 Task: Find a hotel in Moa, Cuba for 2 adults from July 1 to July 8, with 1 bedroom, 1 bed, 1 bathroom, and a price range of ₹7395 to ₹20000.
Action: Mouse moved to (461, 98)
Screenshot: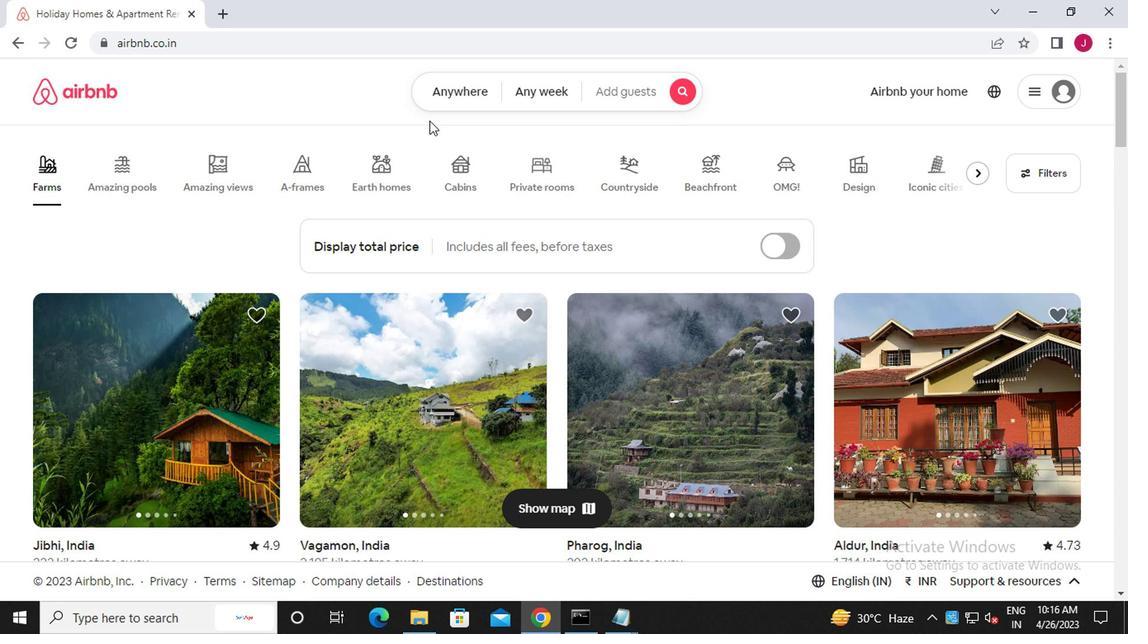 
Action: Mouse pressed left at (461, 98)
Screenshot: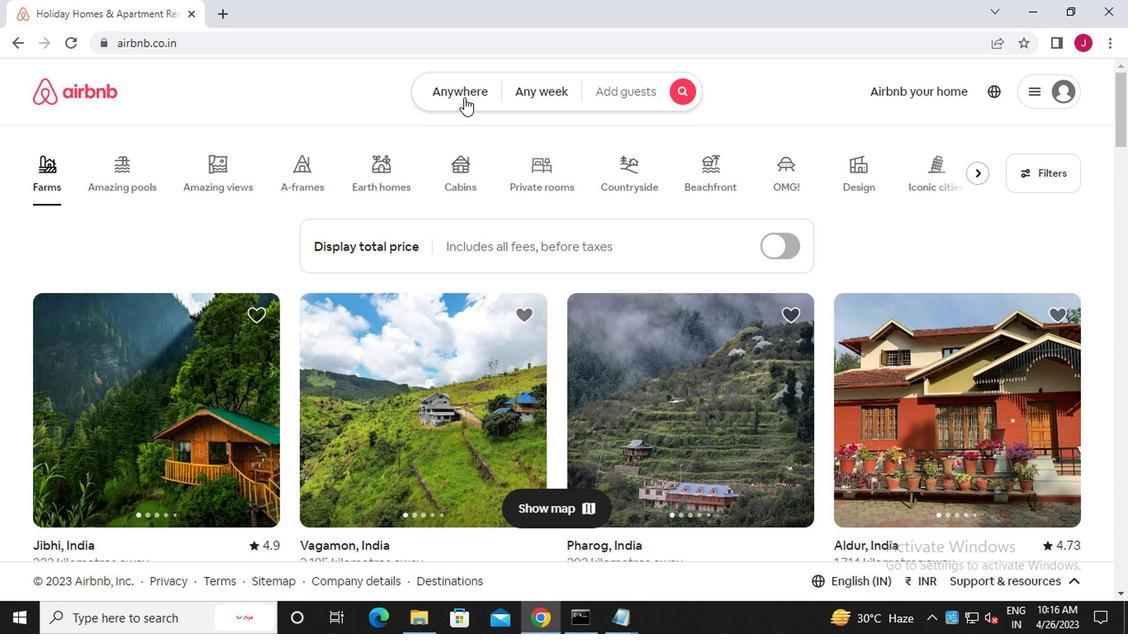 
Action: Mouse moved to (316, 154)
Screenshot: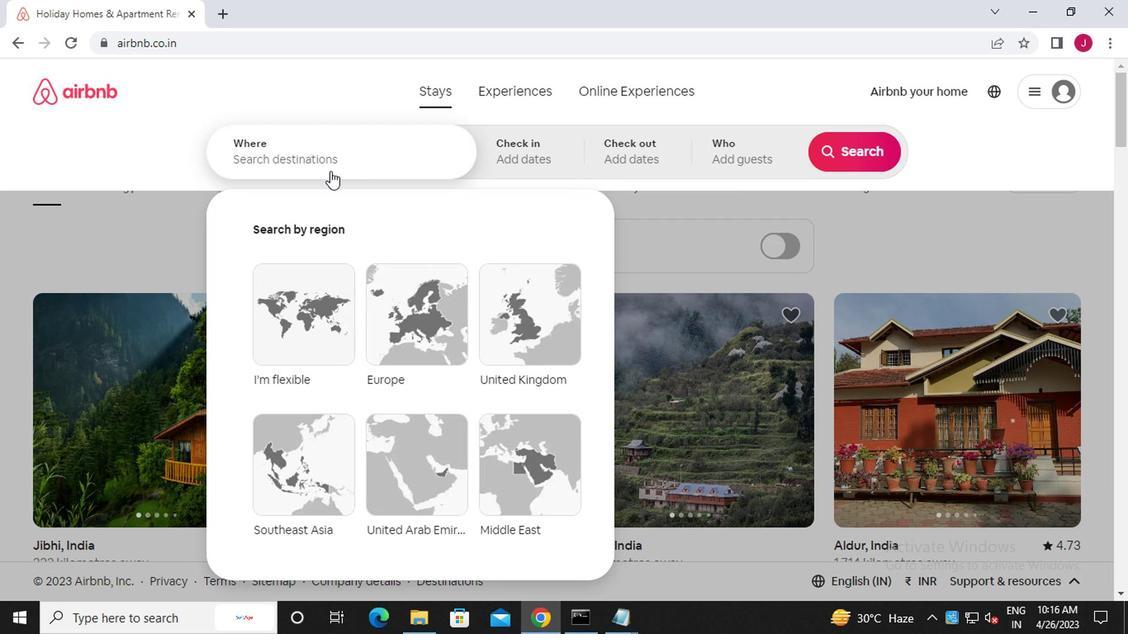 
Action: Mouse pressed left at (316, 154)
Screenshot: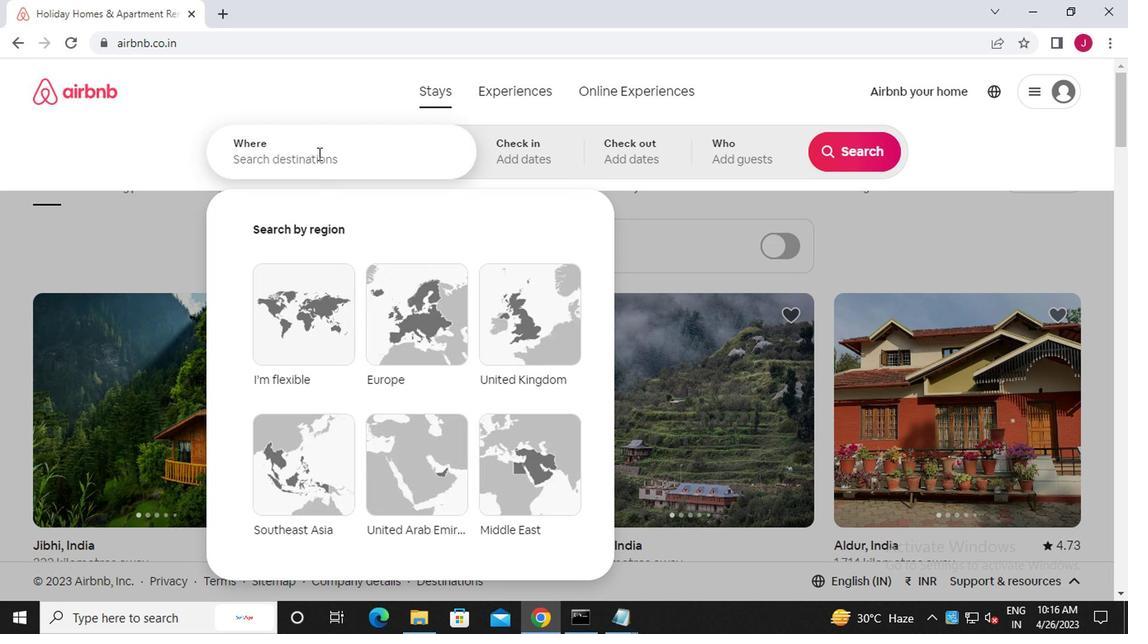 
Action: Key pressed m<Key.caps_lock>oa,<Key.caps_lock>c<Key.caps_lock>uba
Screenshot: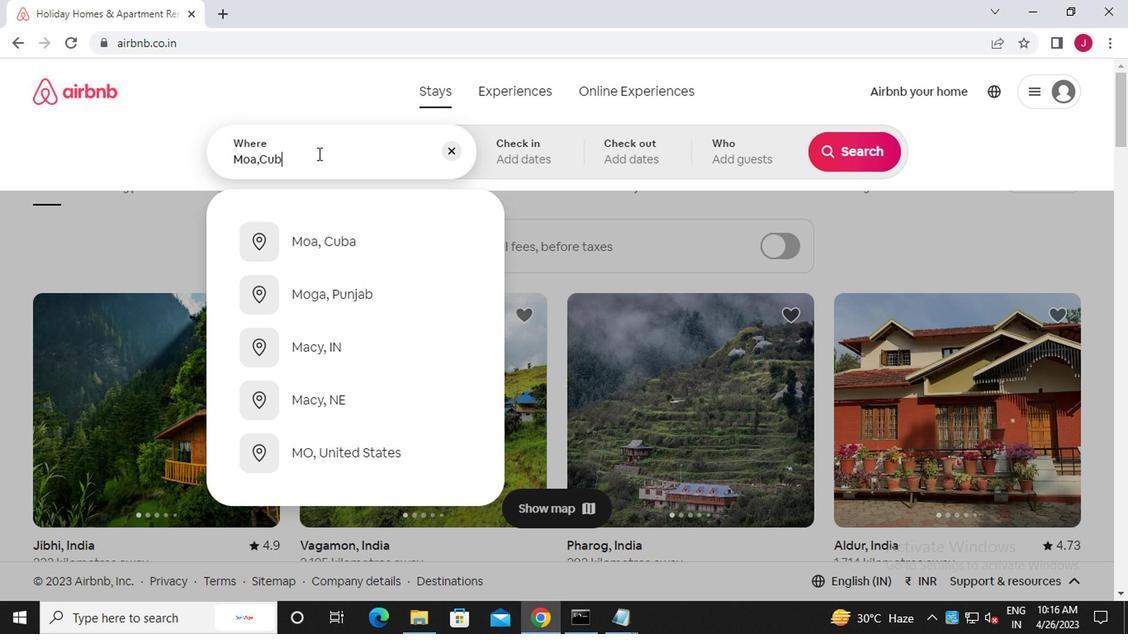 
Action: Mouse moved to (372, 237)
Screenshot: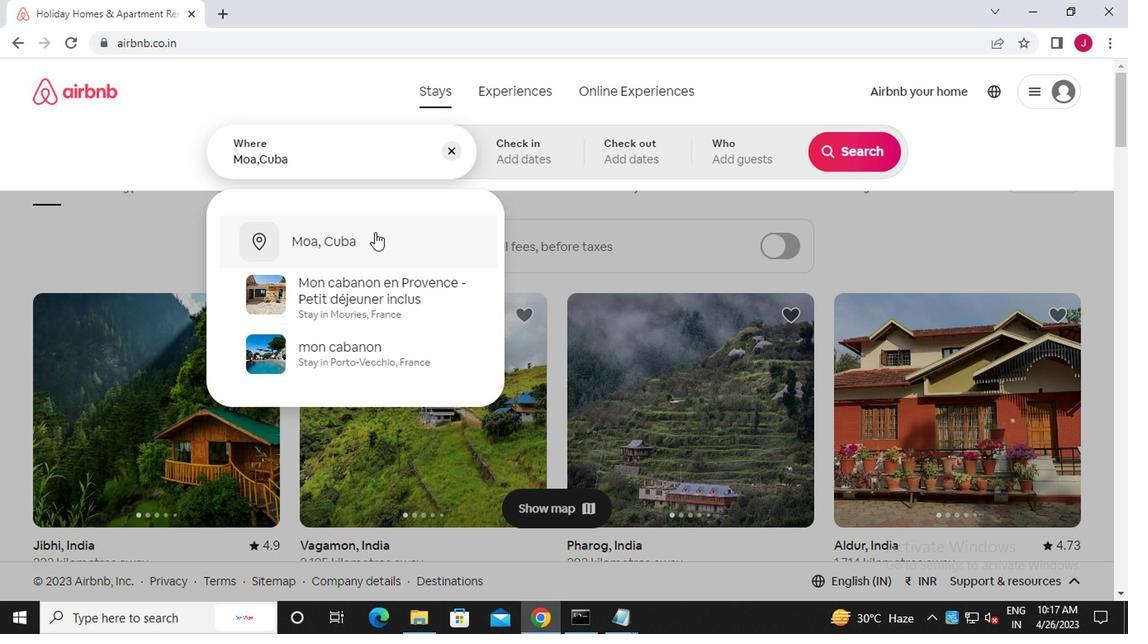 
Action: Mouse pressed left at (372, 237)
Screenshot: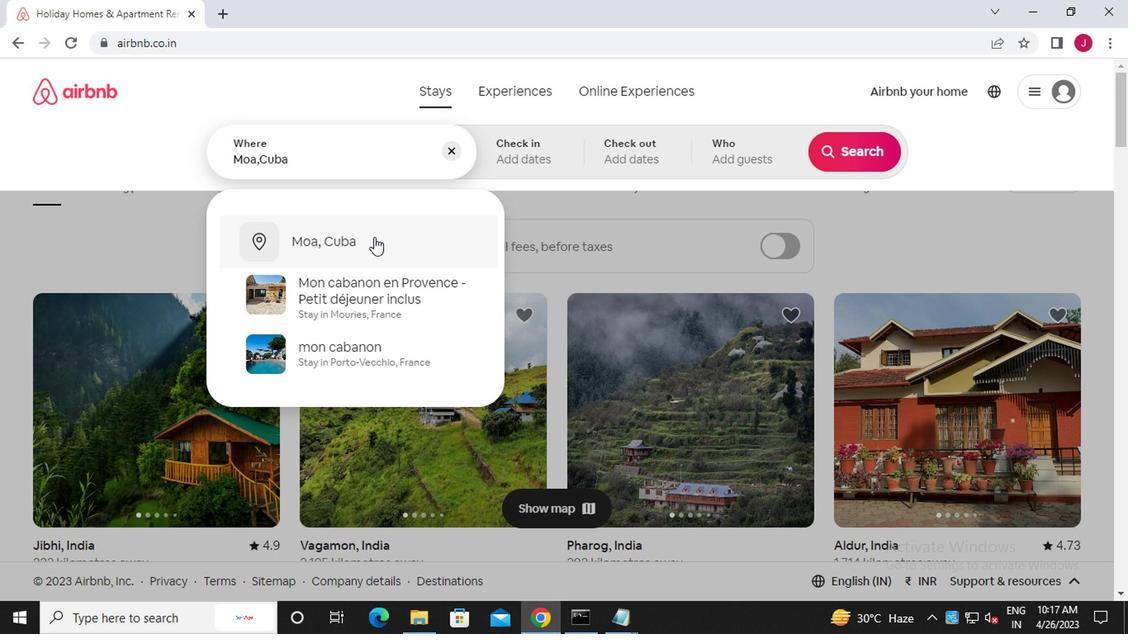 
Action: Mouse moved to (843, 286)
Screenshot: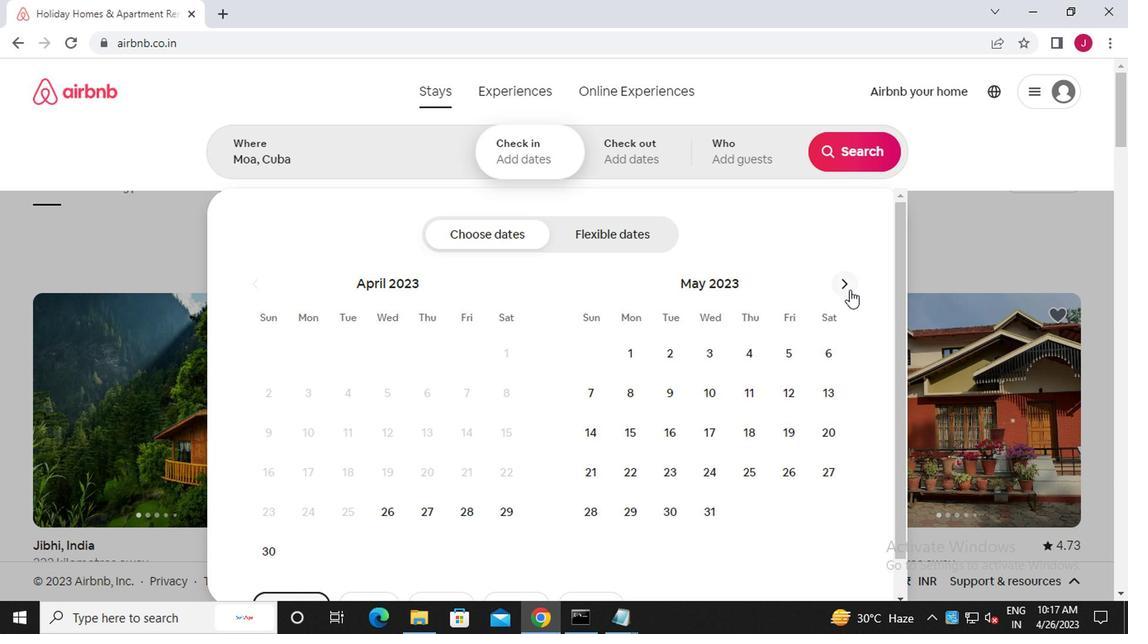 
Action: Mouse pressed left at (843, 286)
Screenshot: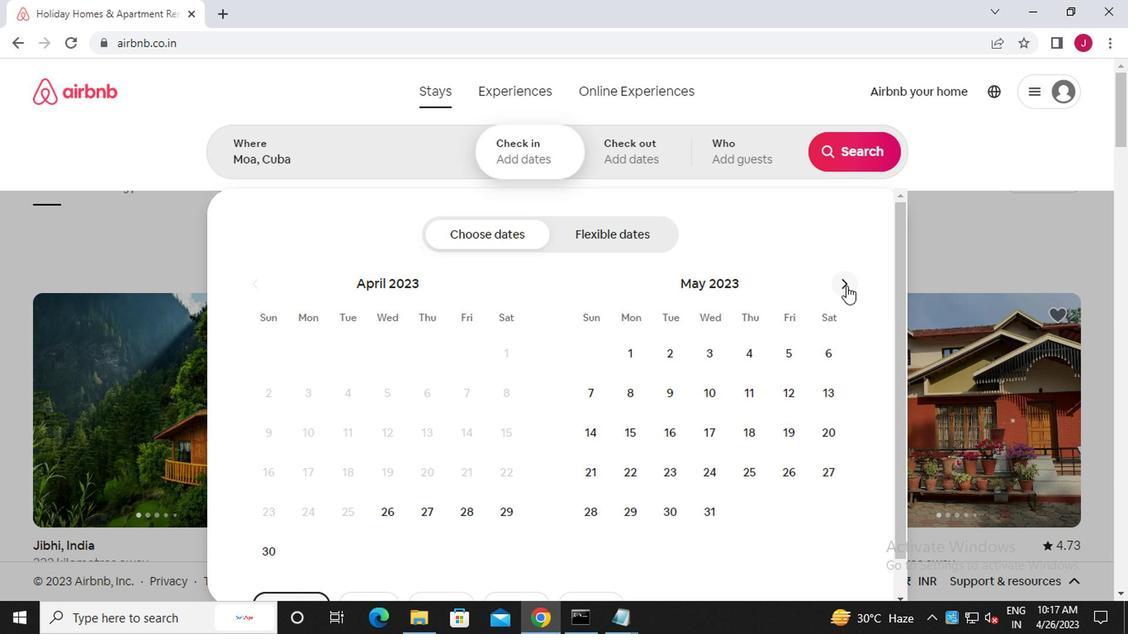
Action: Mouse pressed left at (843, 286)
Screenshot: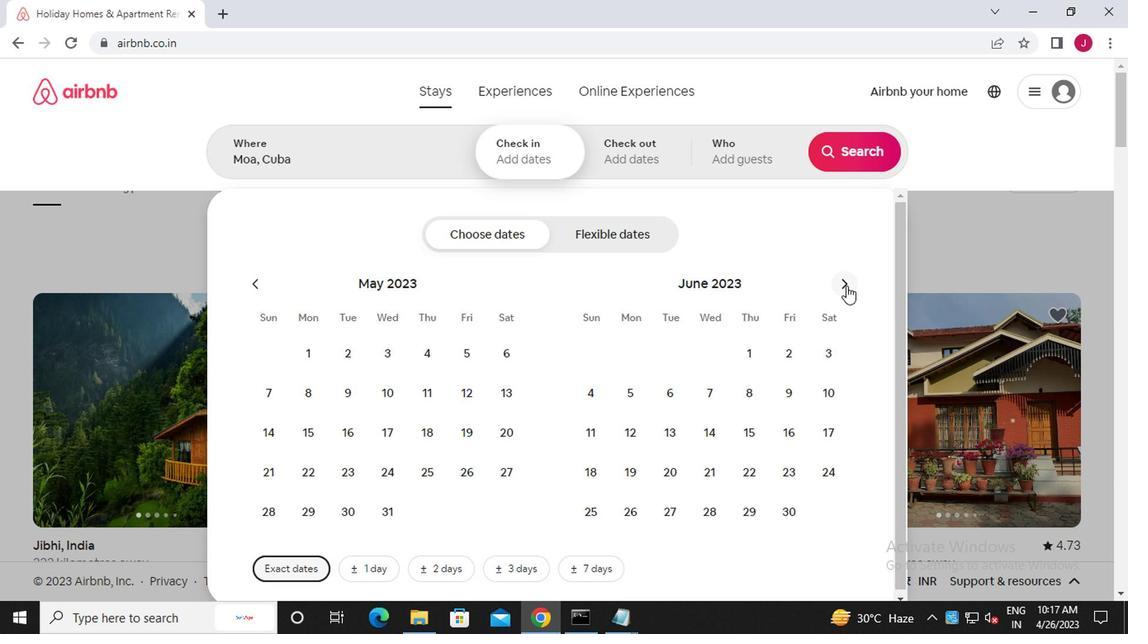 
Action: Mouse moved to (826, 357)
Screenshot: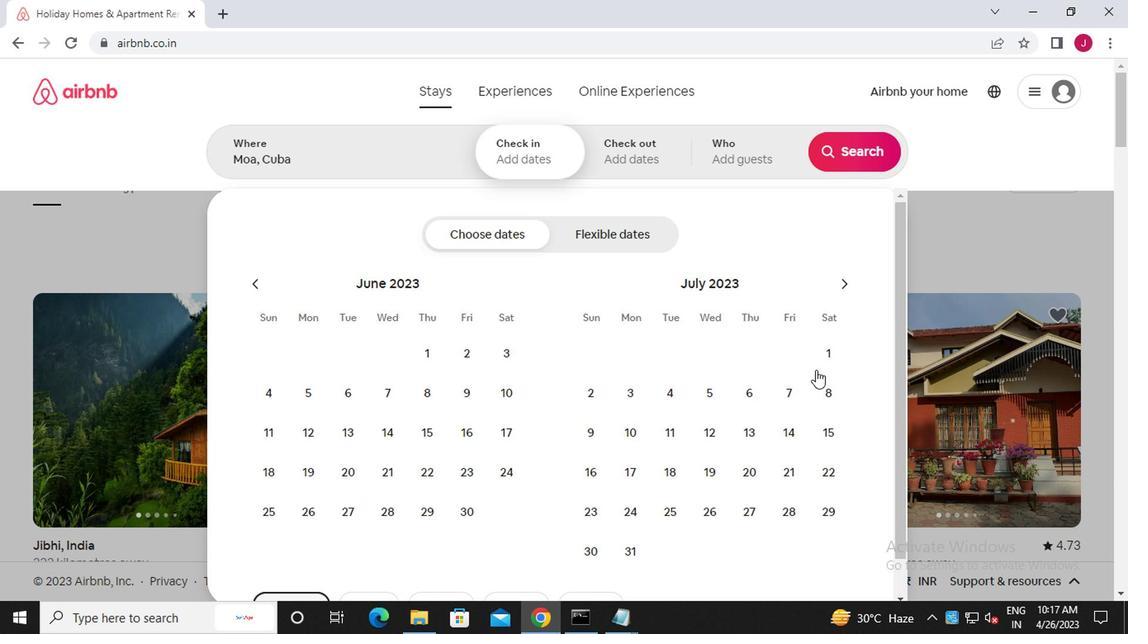
Action: Mouse pressed left at (826, 357)
Screenshot: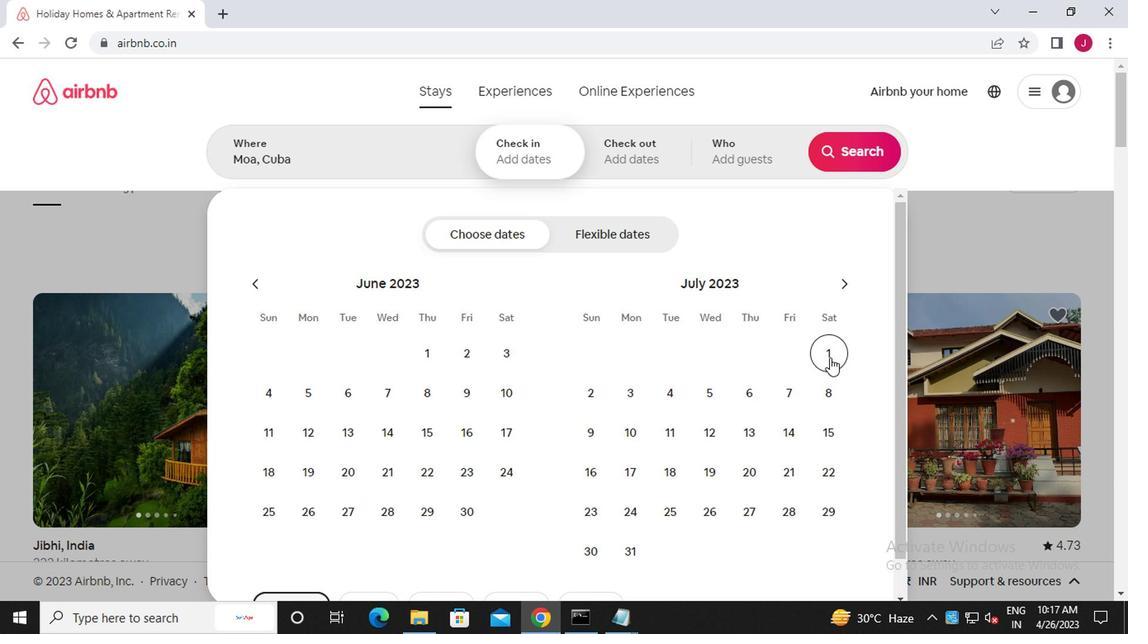 
Action: Mouse moved to (823, 402)
Screenshot: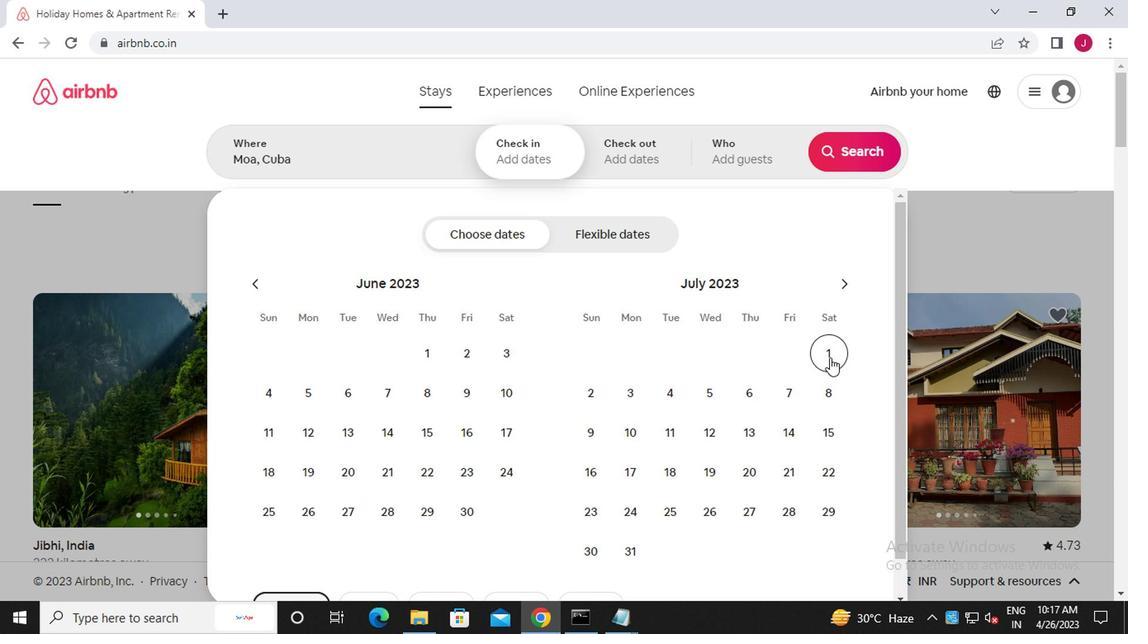 
Action: Mouse pressed left at (823, 402)
Screenshot: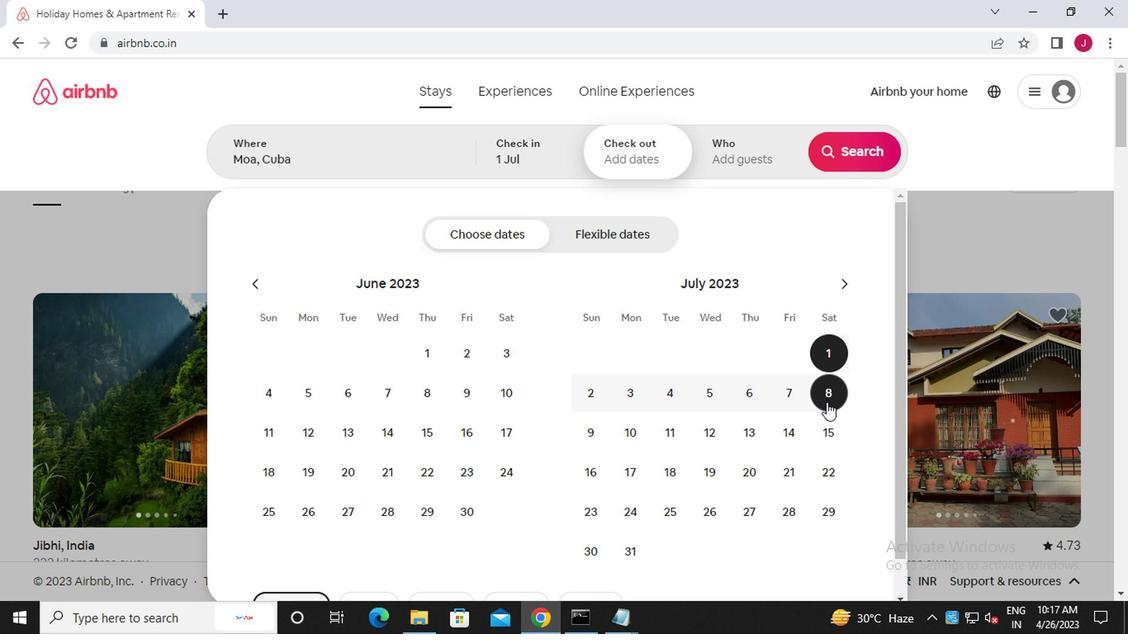 
Action: Mouse moved to (726, 155)
Screenshot: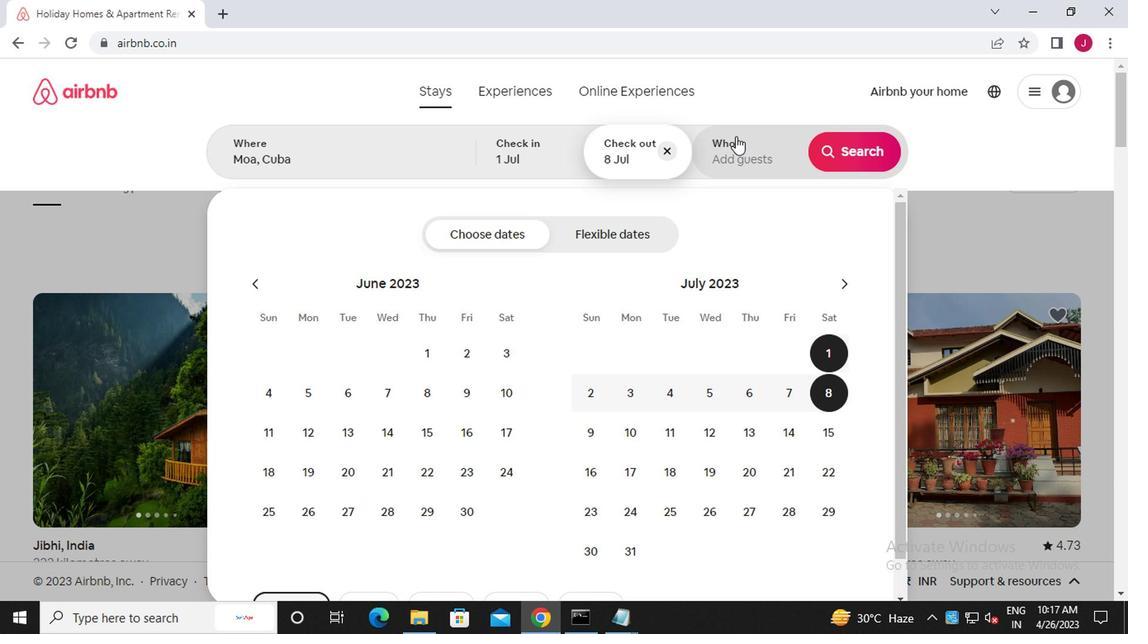 
Action: Mouse pressed left at (726, 155)
Screenshot: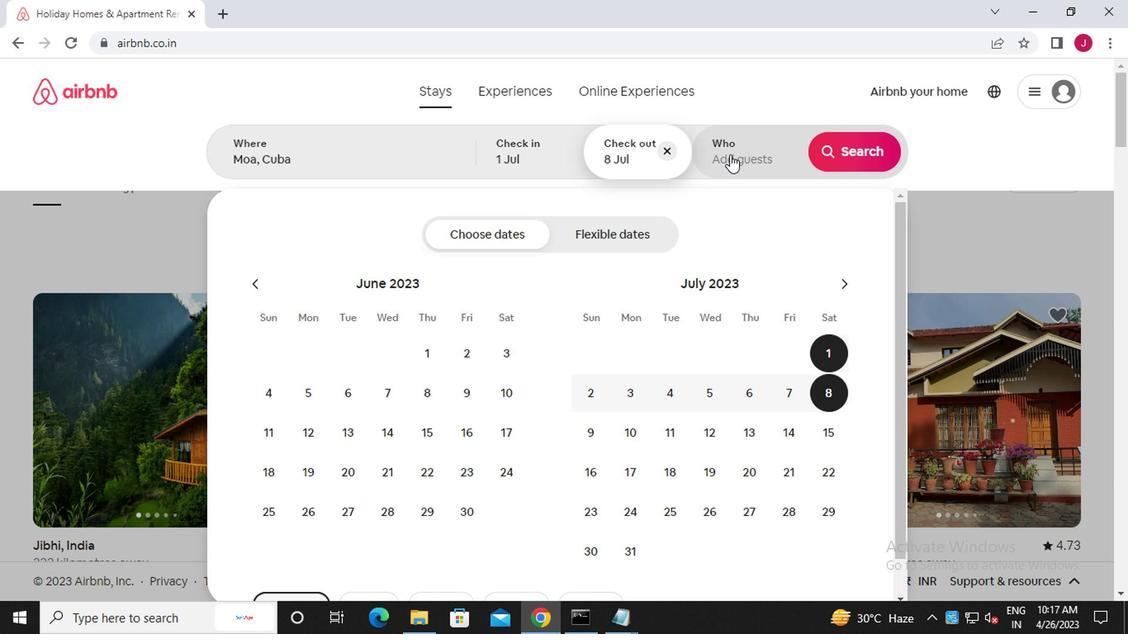 
Action: Mouse moved to (861, 241)
Screenshot: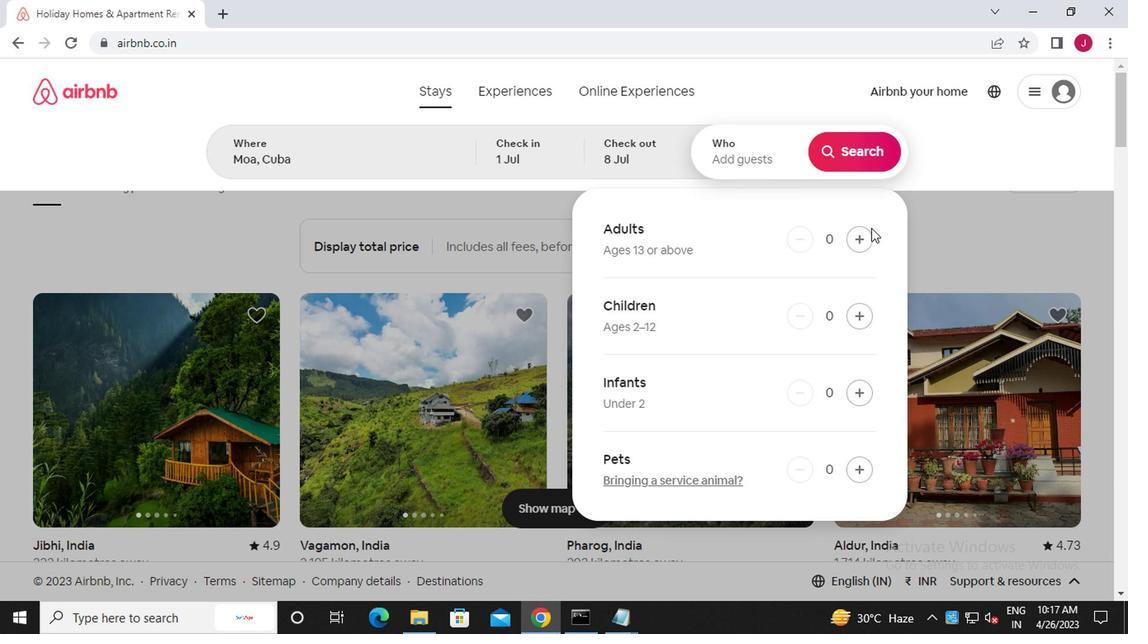 
Action: Mouse pressed left at (861, 241)
Screenshot: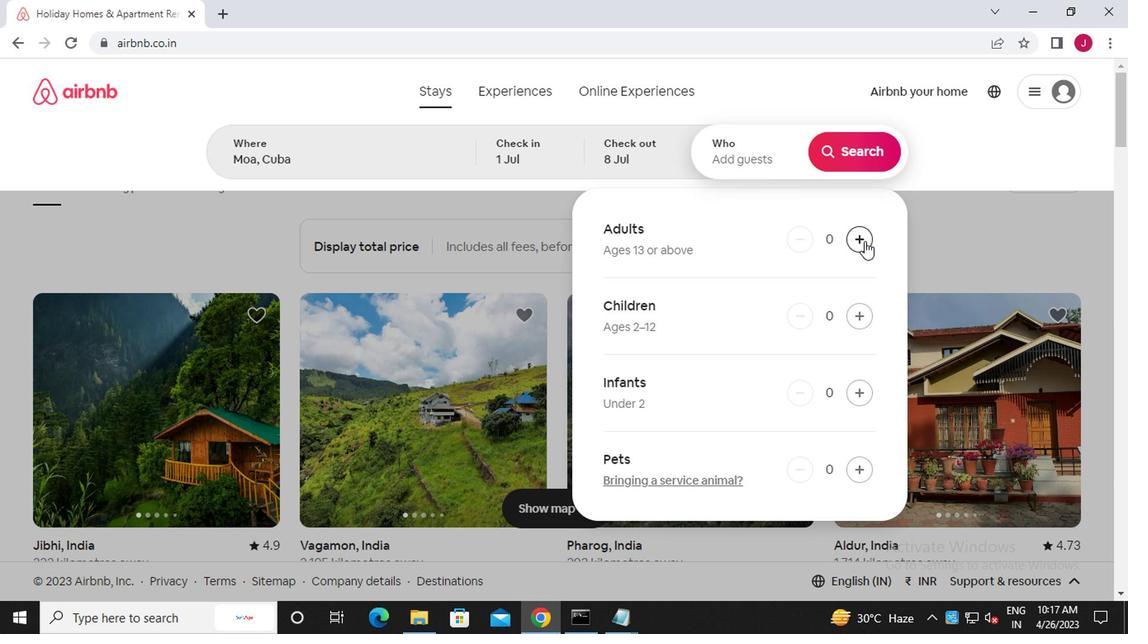 
Action: Mouse pressed left at (861, 241)
Screenshot: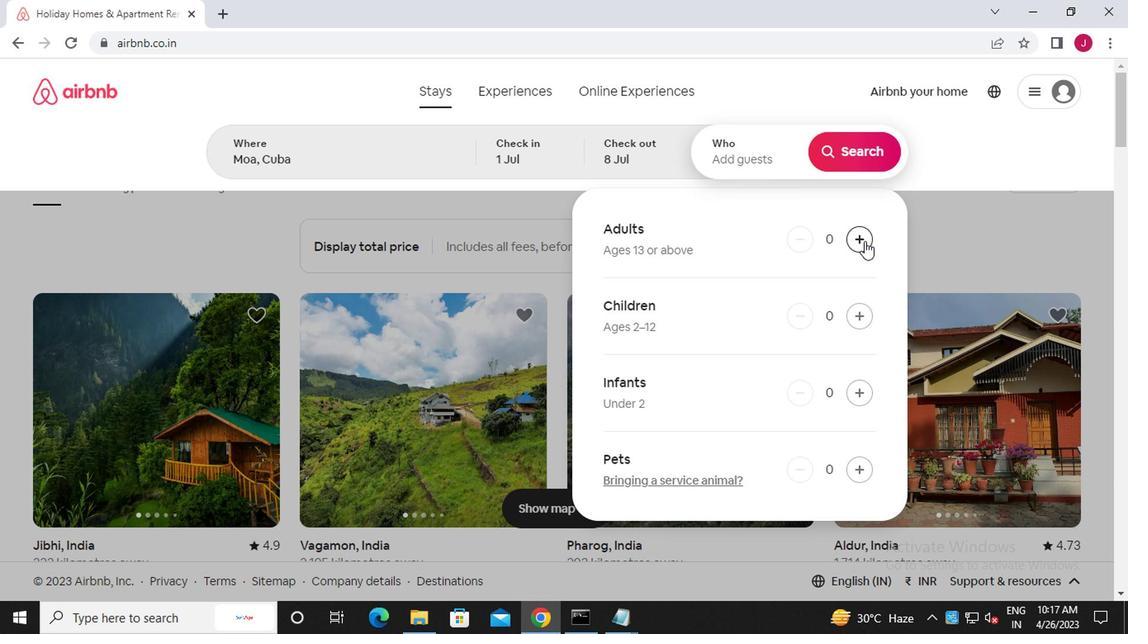 
Action: Mouse moved to (851, 147)
Screenshot: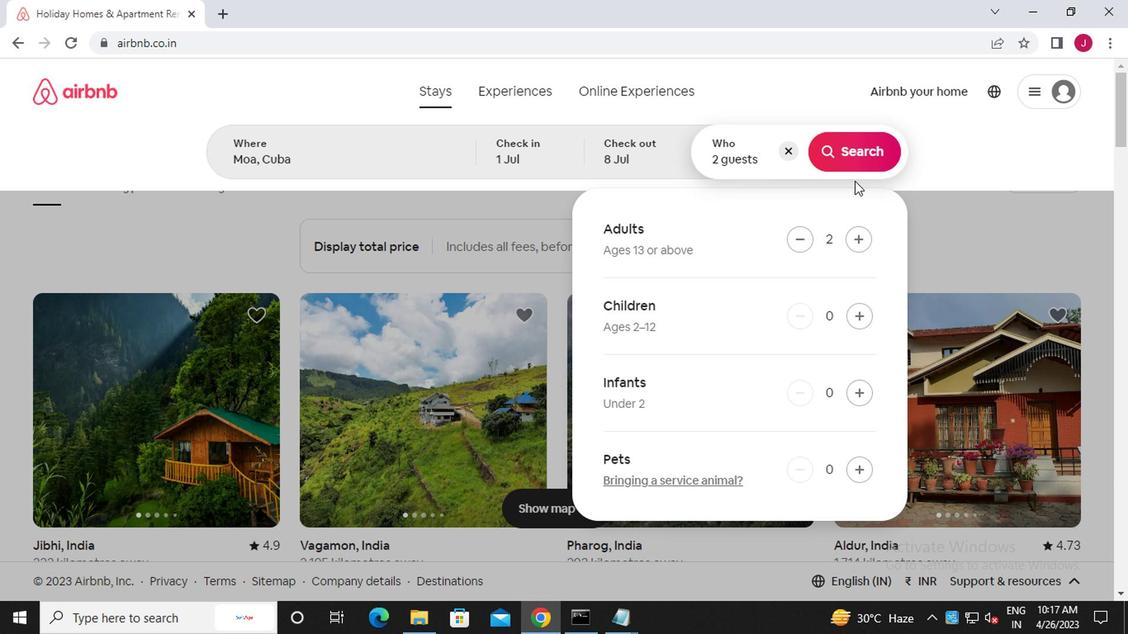 
Action: Mouse pressed left at (851, 147)
Screenshot: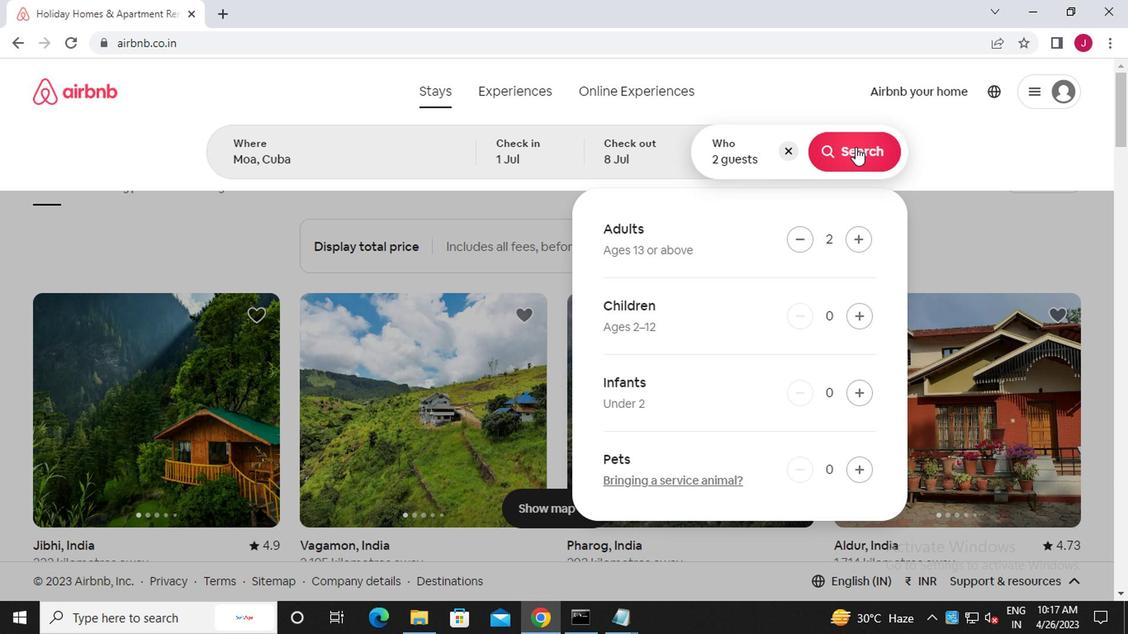 
Action: Mouse moved to (607, 91)
Screenshot: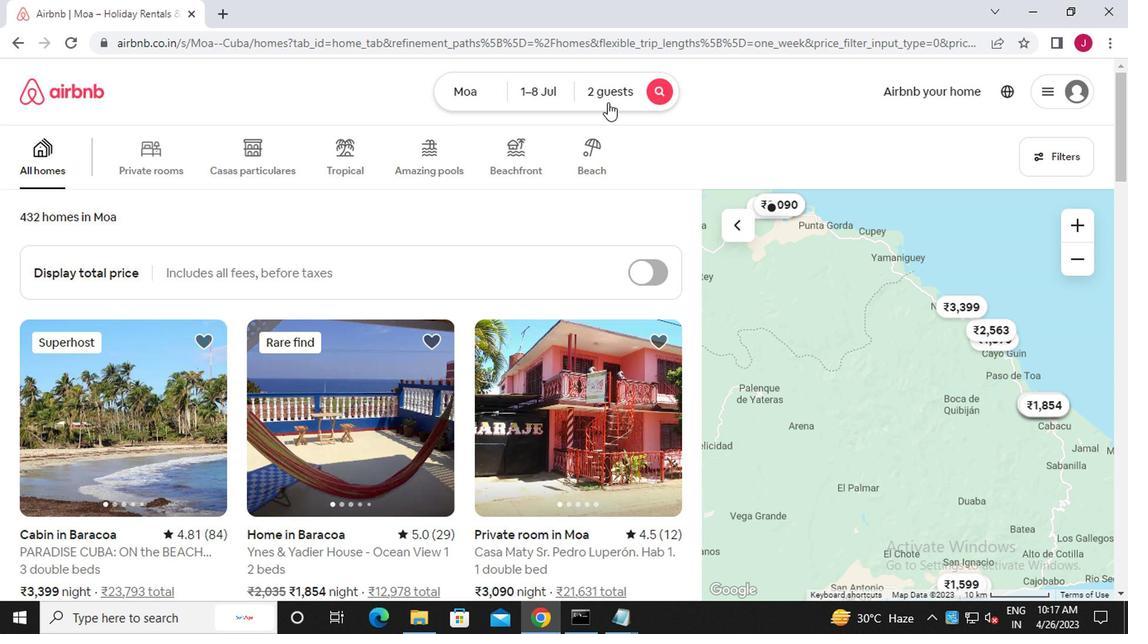 
Action: Mouse pressed left at (607, 91)
Screenshot: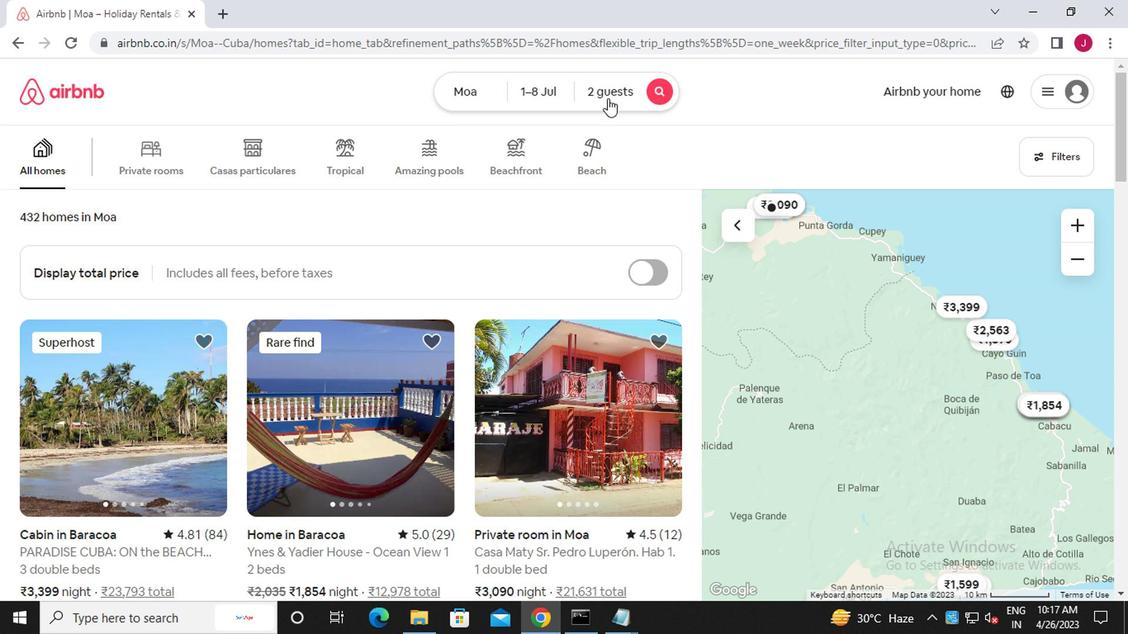 
Action: Mouse moved to (859, 320)
Screenshot: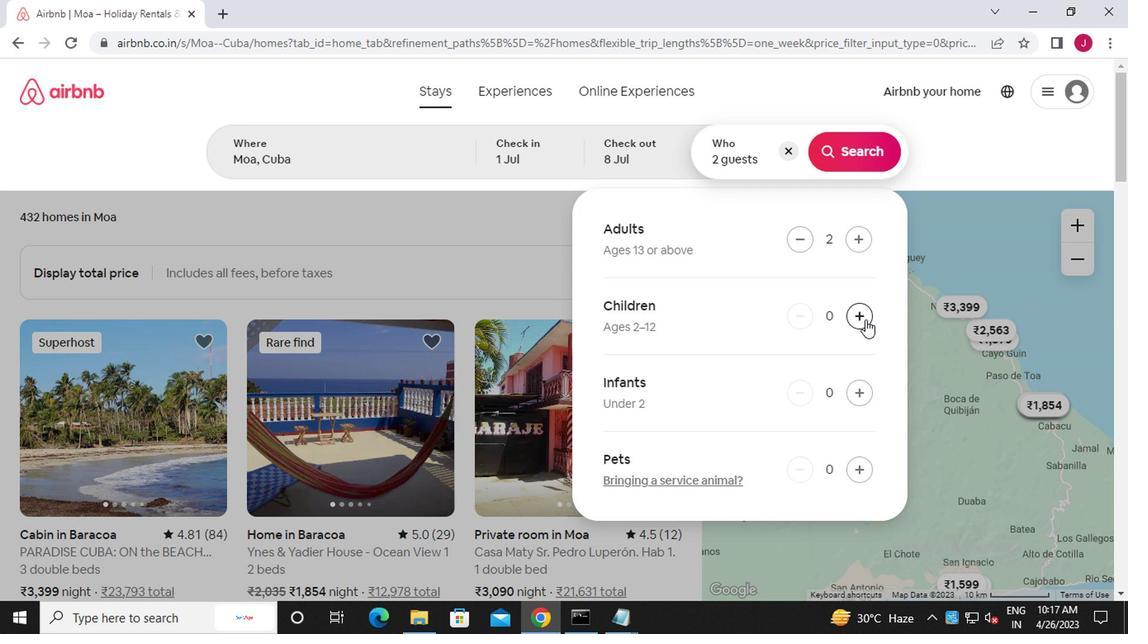 
Action: Mouse pressed left at (859, 320)
Screenshot: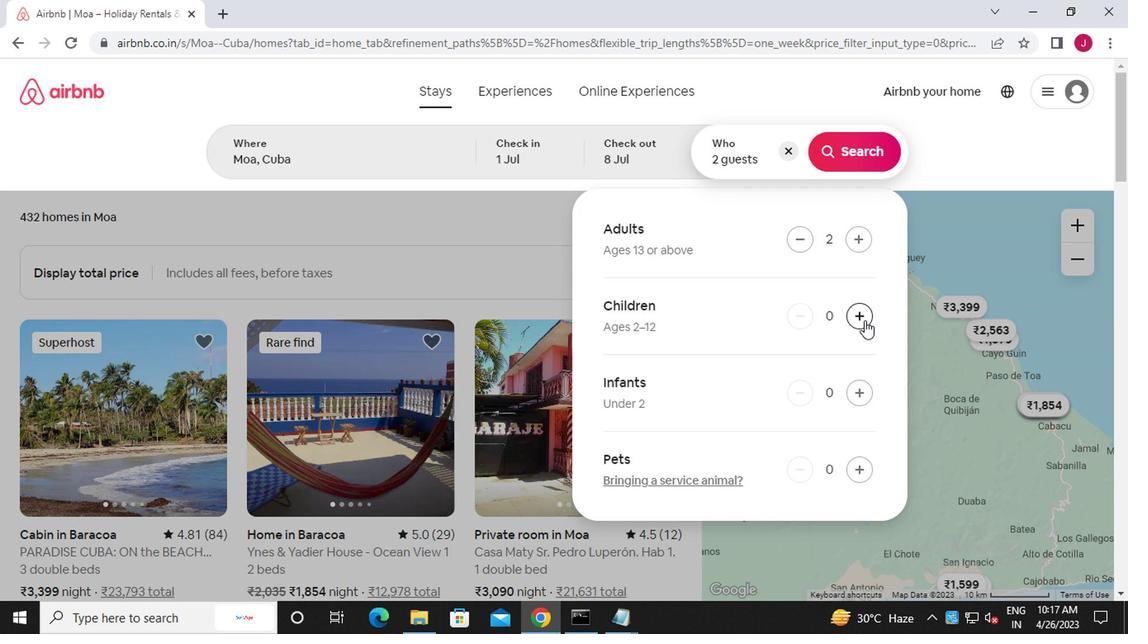 
Action: Mouse moved to (857, 146)
Screenshot: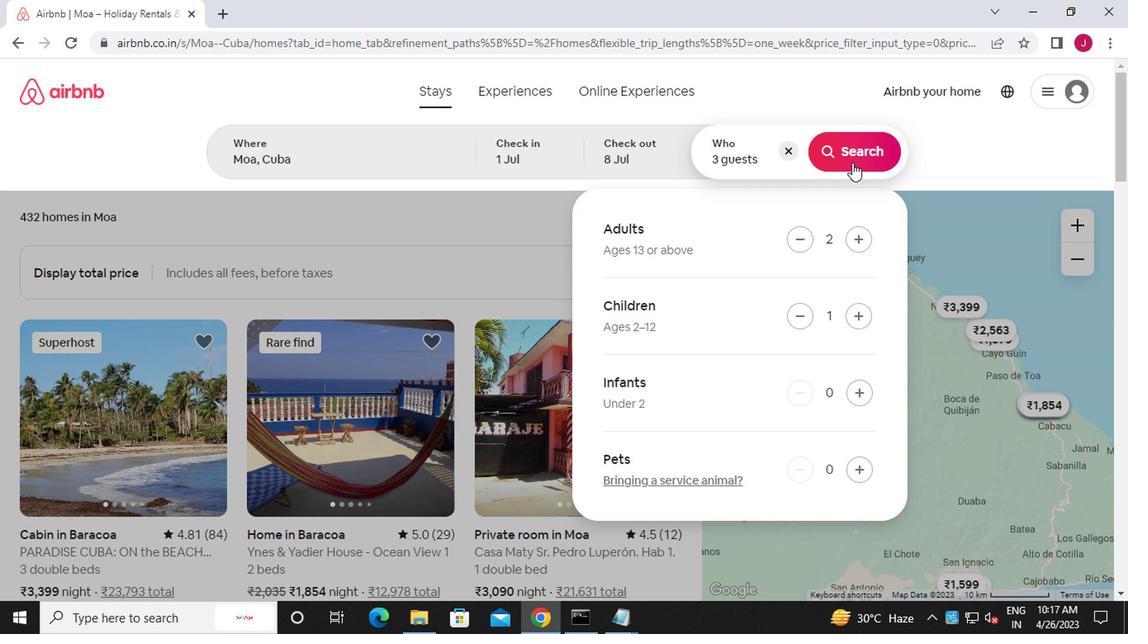 
Action: Mouse pressed left at (857, 146)
Screenshot: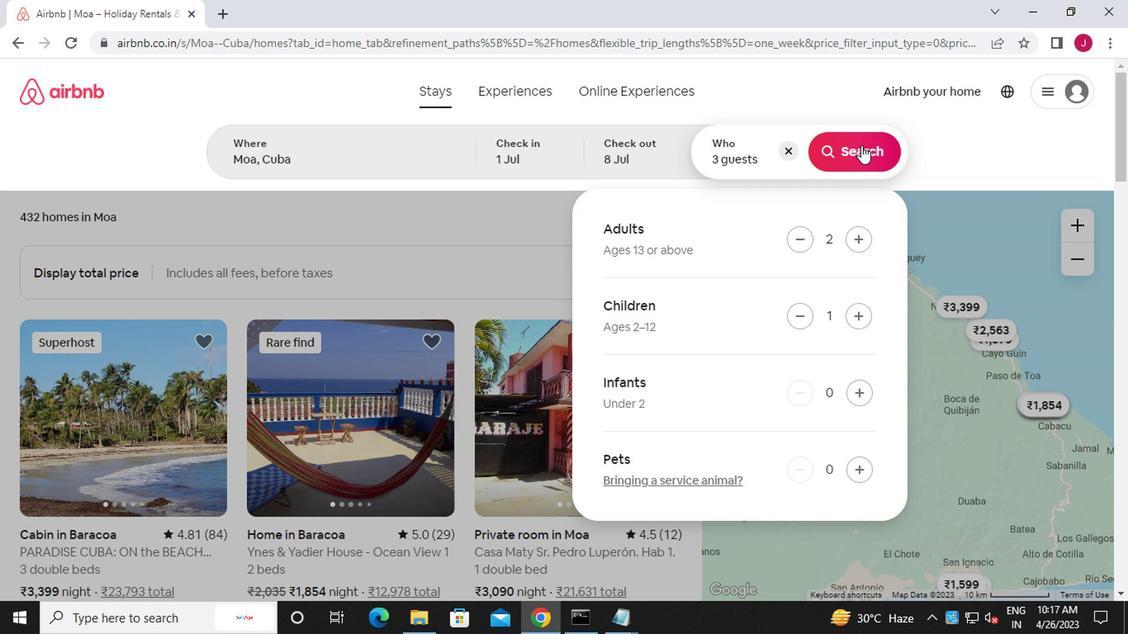 
Action: Mouse moved to (1051, 156)
Screenshot: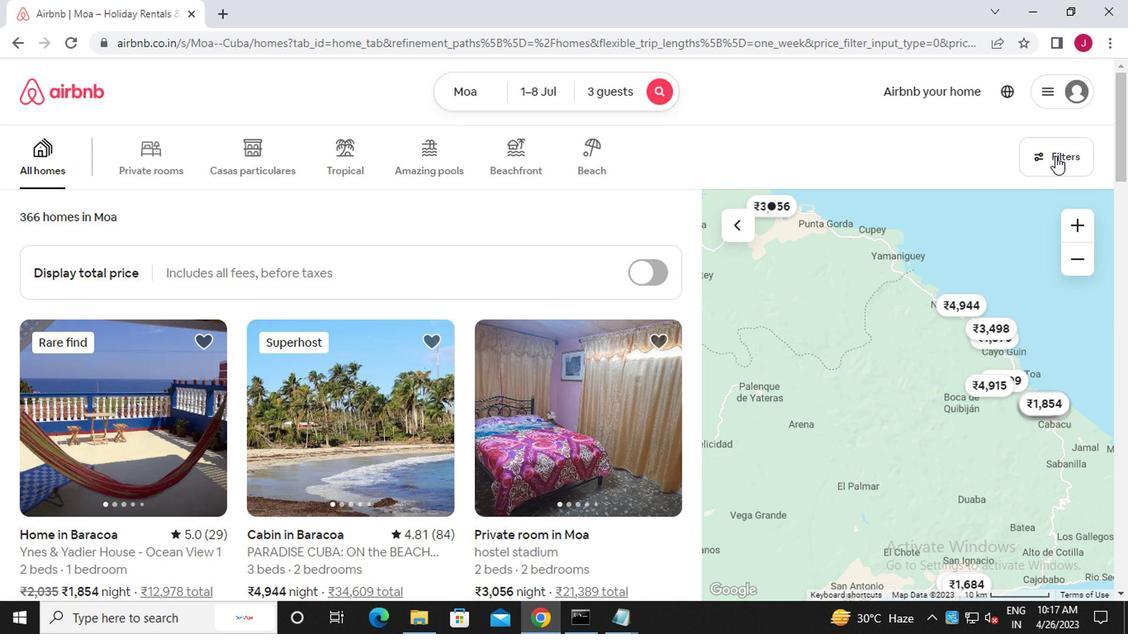
Action: Mouse pressed left at (1051, 156)
Screenshot: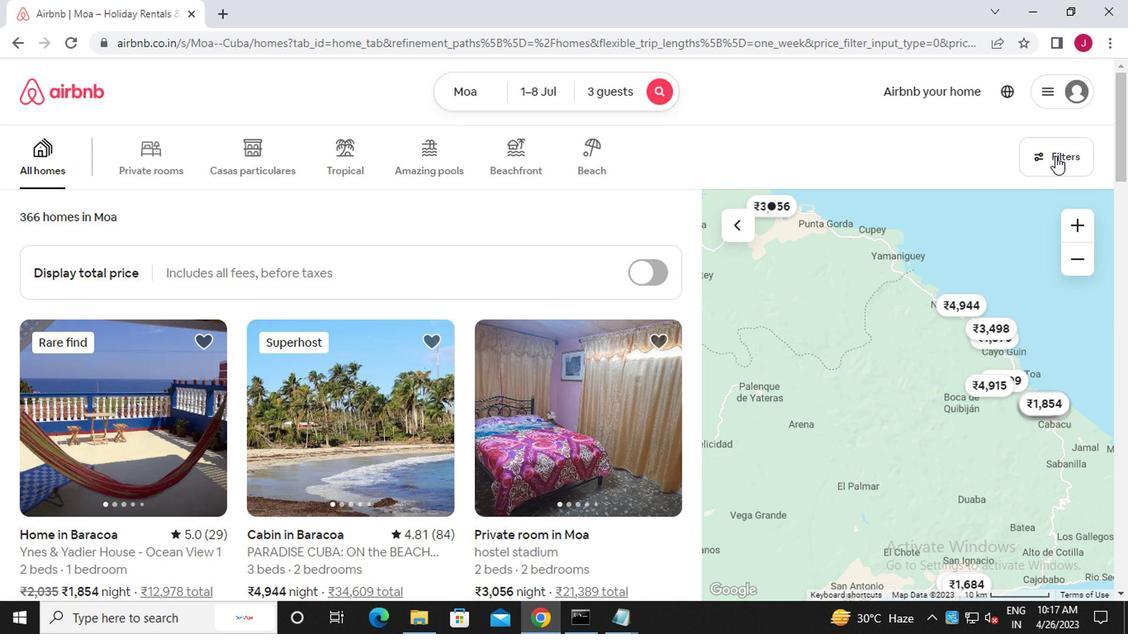 
Action: Mouse moved to (465, 374)
Screenshot: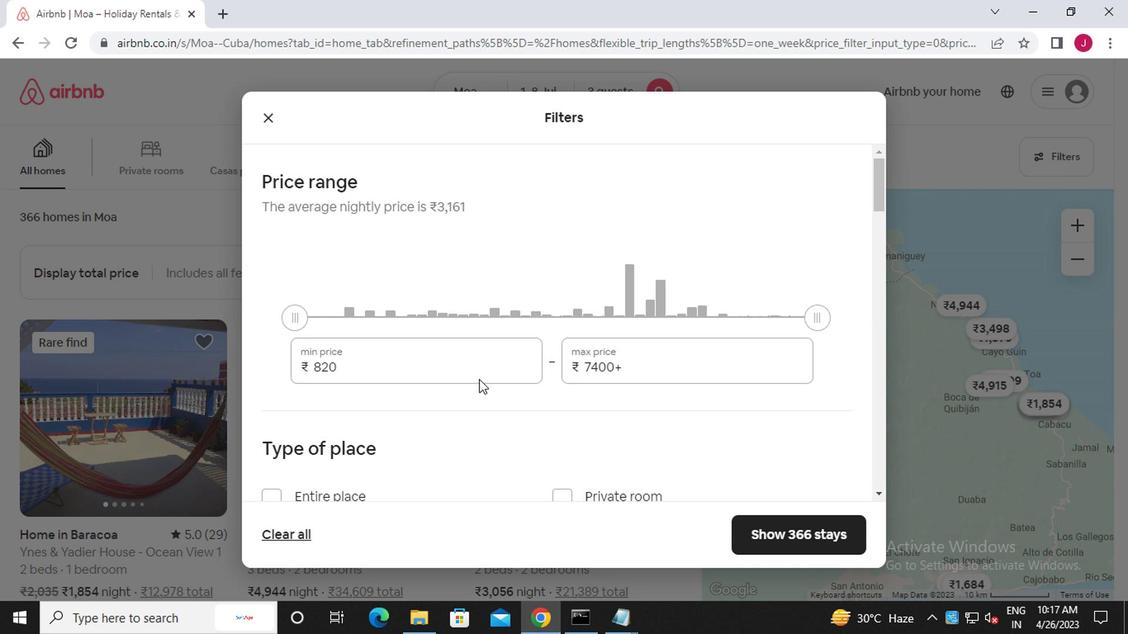 
Action: Mouse pressed left at (465, 374)
Screenshot: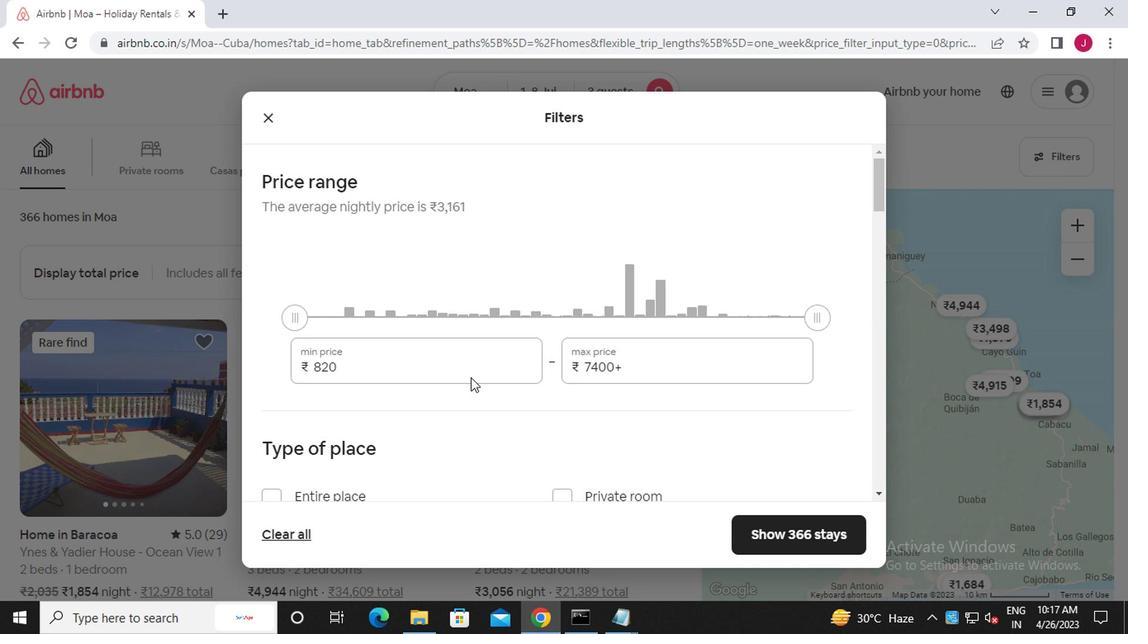 
Action: Key pressed <Key.backspace><Key.backspace><Key.backspace><<97>><<101>><<96>><<96>><<96>>
Screenshot: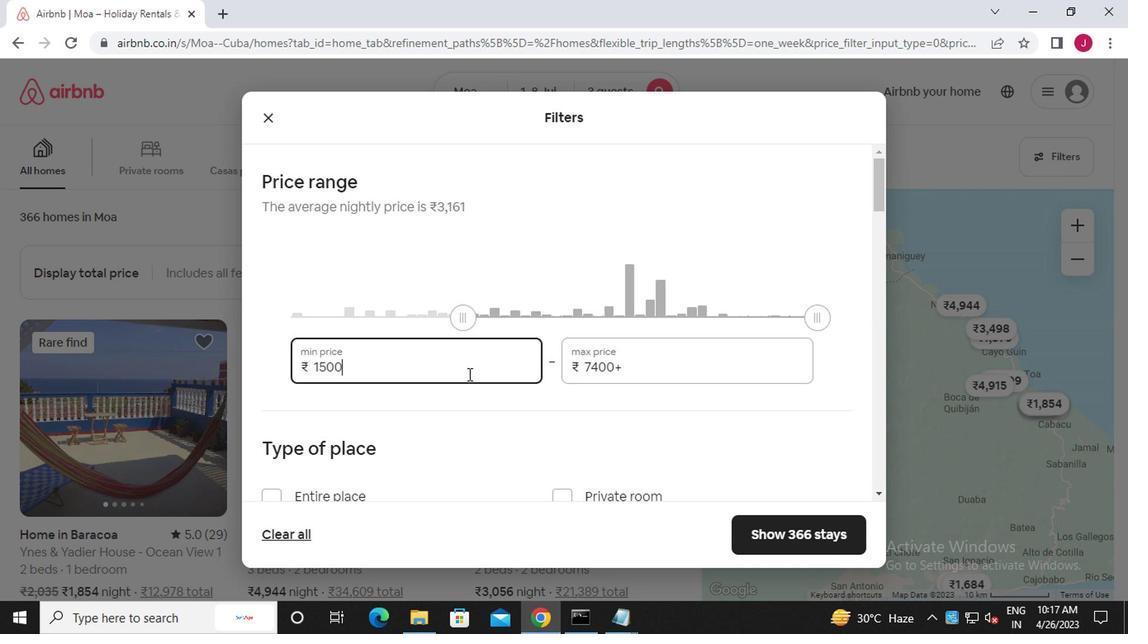 
Action: Mouse moved to (678, 370)
Screenshot: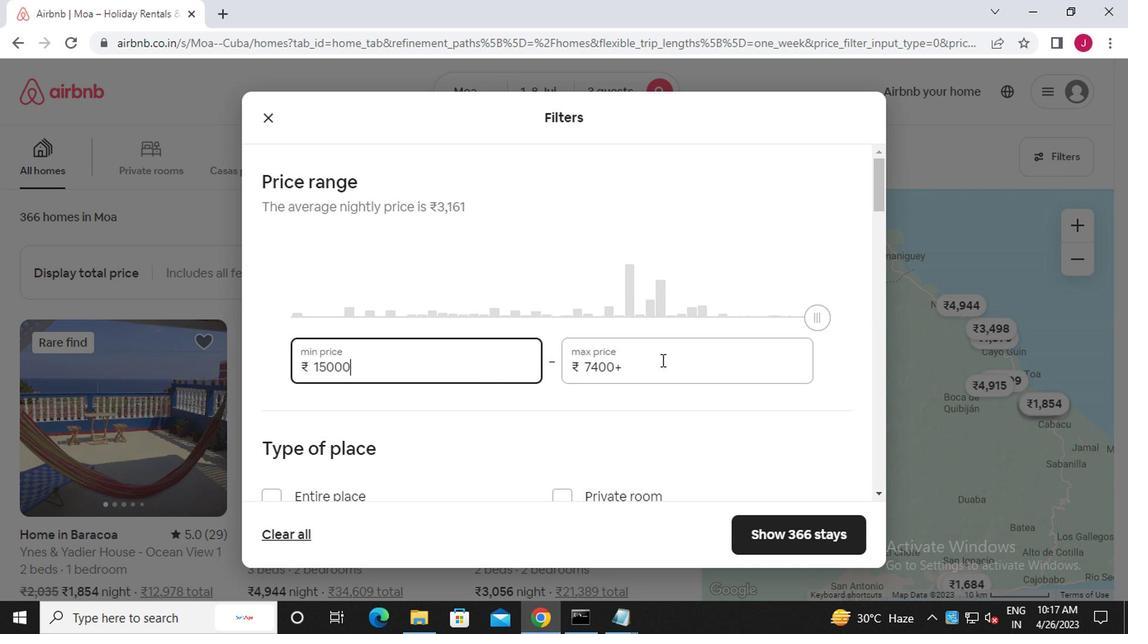 
Action: Mouse pressed left at (678, 370)
Screenshot: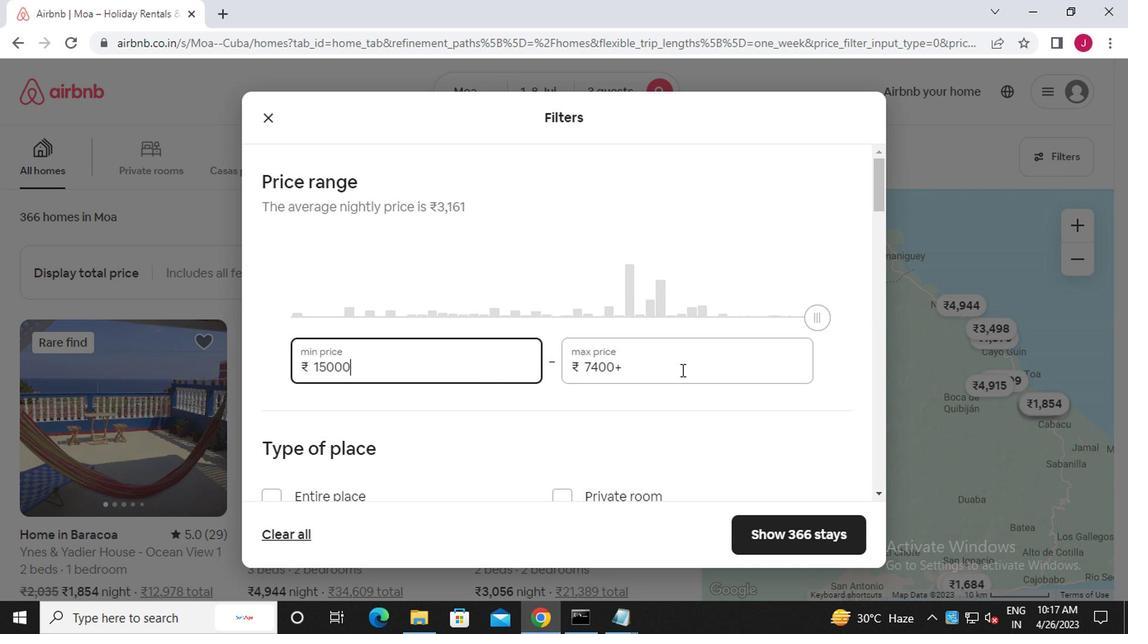 
Action: Mouse moved to (679, 371)
Screenshot: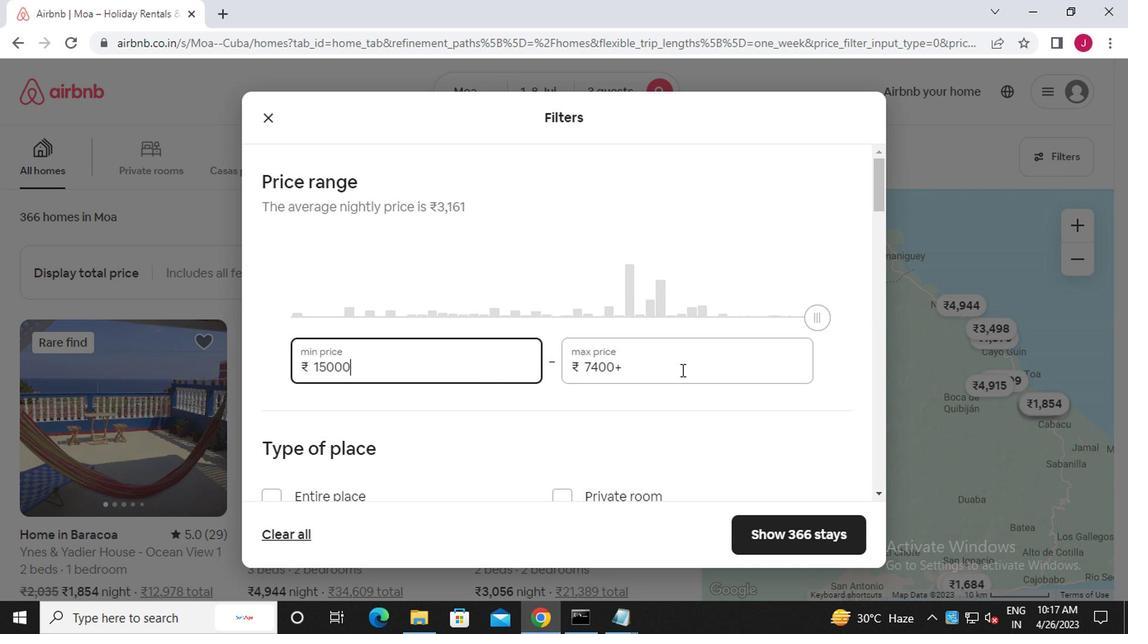 
Action: Key pressed <Key.backspace><Key.backspace><Key.backspace><Key.backspace><Key.backspace><Key.backspace><Key.backspace><Key.backspace><Key.backspace><Key.backspace><Key.backspace><<98>><<96>><<96>><<96>><<96>>
Screenshot: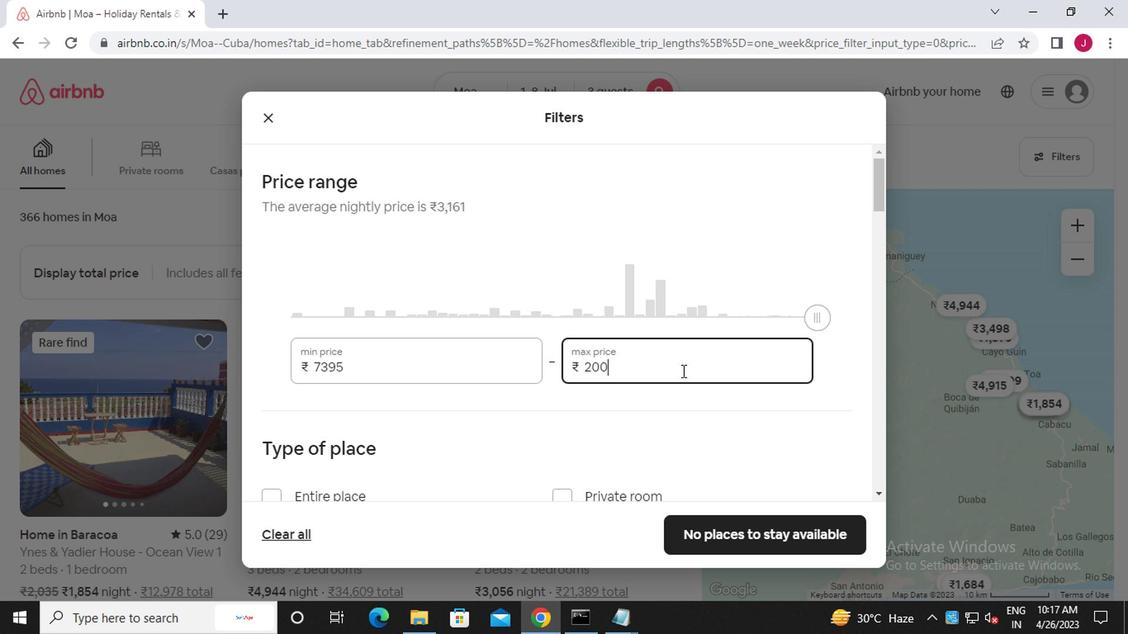 
Action: Mouse scrolled (679, 370) with delta (0, 0)
Screenshot: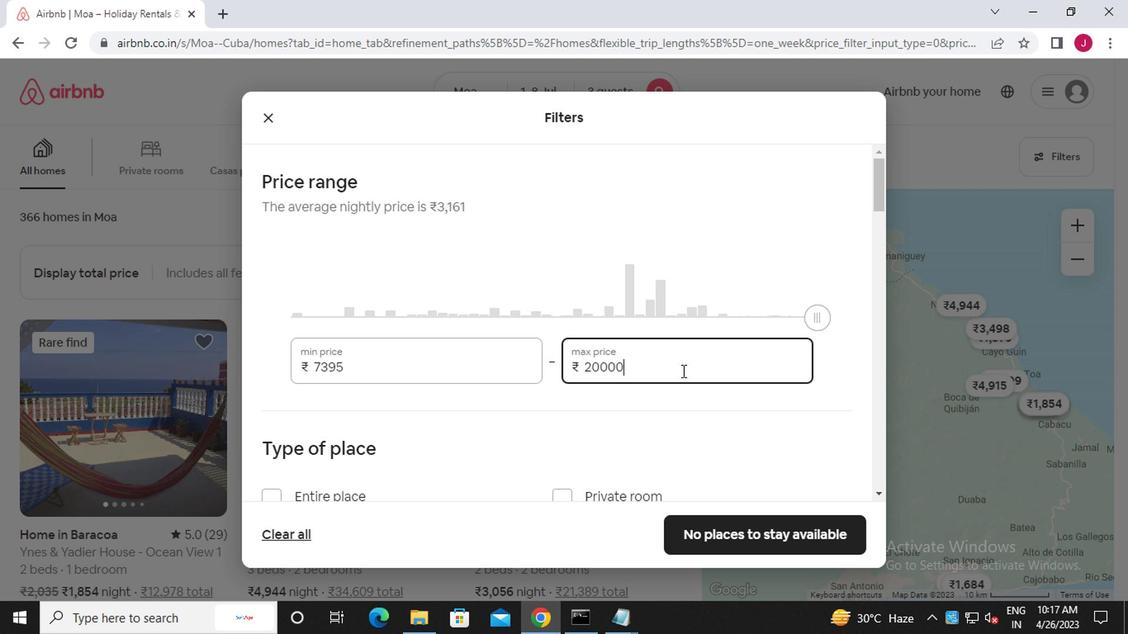 
Action: Mouse scrolled (679, 370) with delta (0, 0)
Screenshot: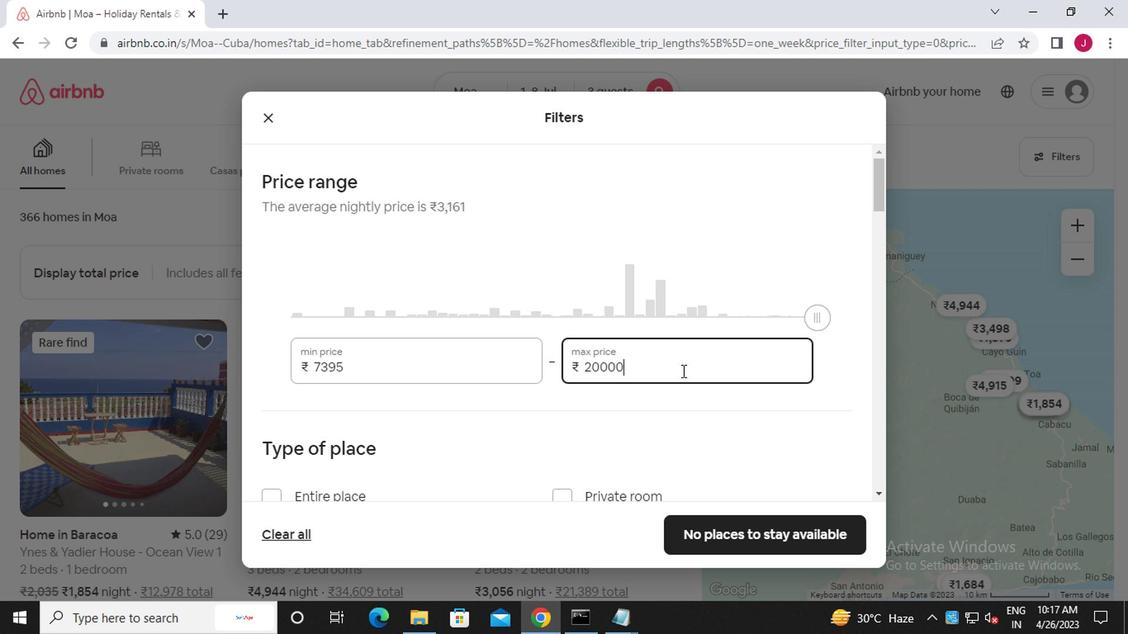 
Action: Mouse scrolled (679, 370) with delta (0, 0)
Screenshot: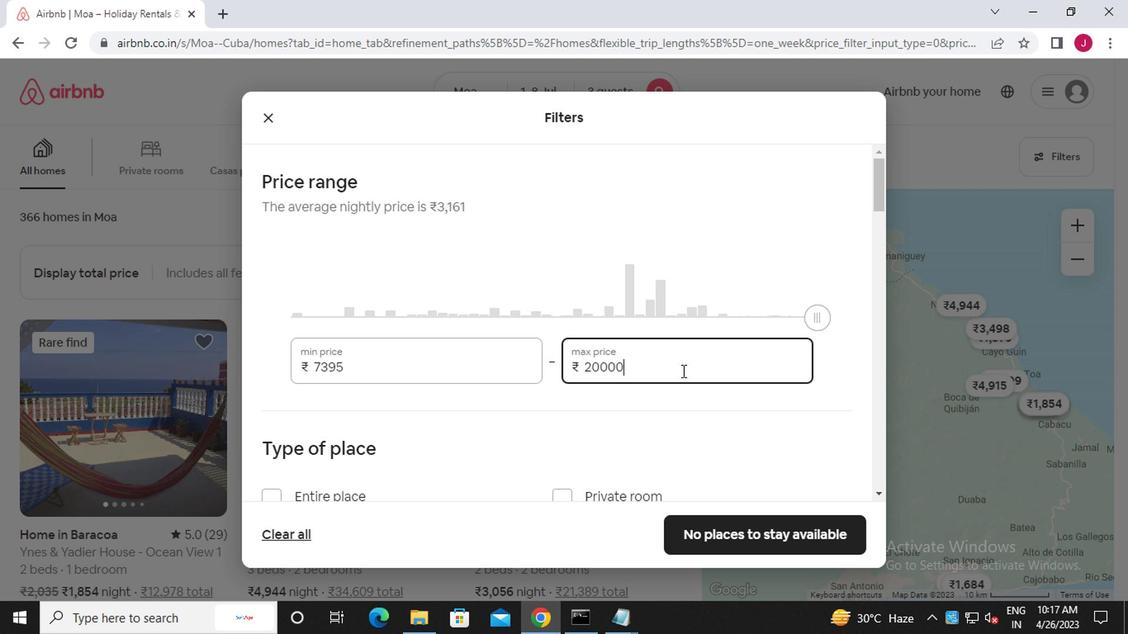 
Action: Mouse scrolled (679, 370) with delta (0, 0)
Screenshot: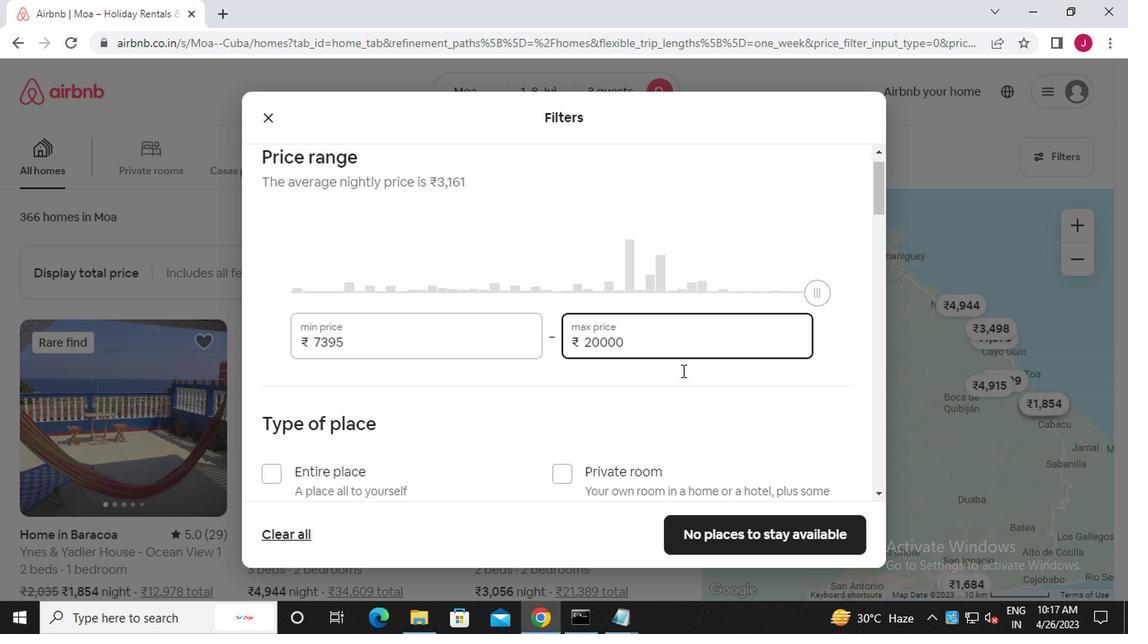 
Action: Mouse scrolled (679, 370) with delta (0, 0)
Screenshot: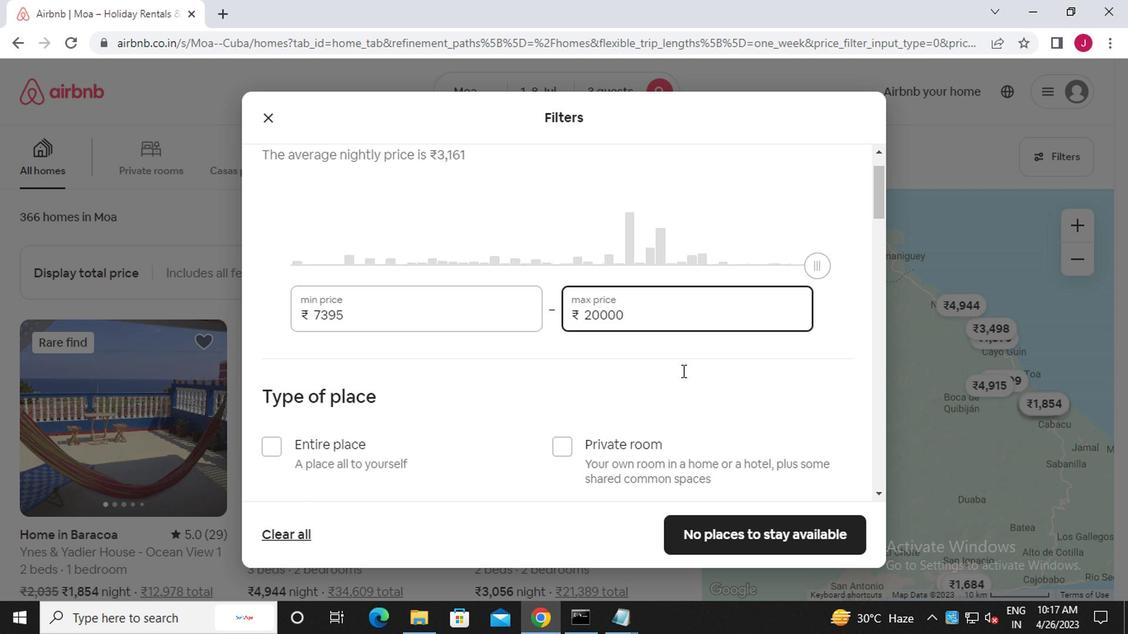 
Action: Mouse moved to (634, 378)
Screenshot: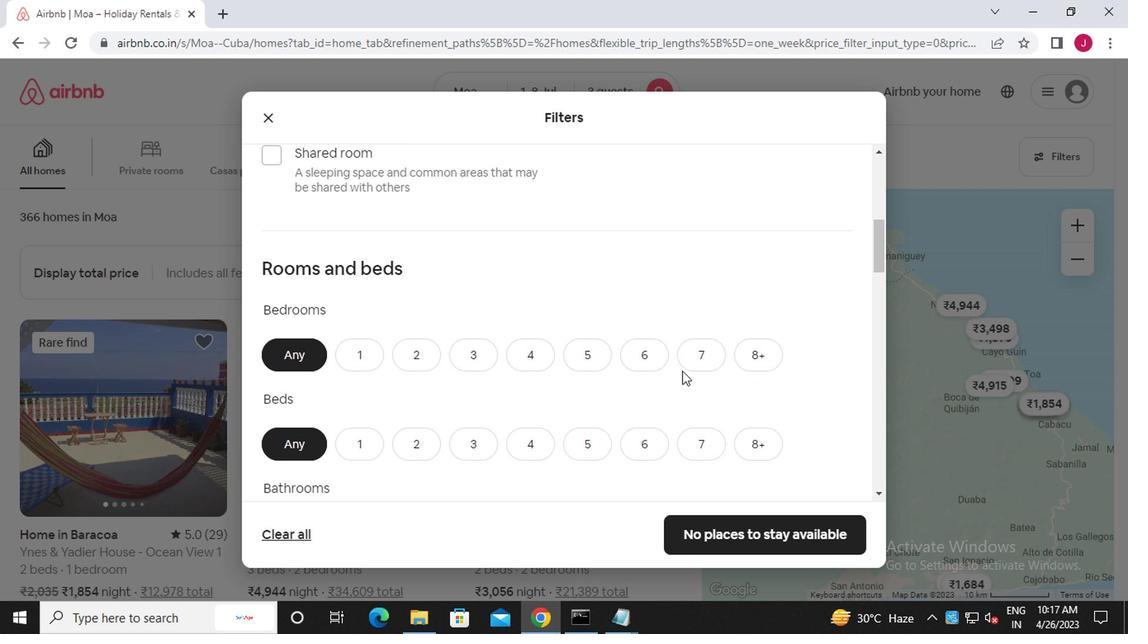 
Action: Mouse scrolled (634, 377) with delta (0, -1)
Screenshot: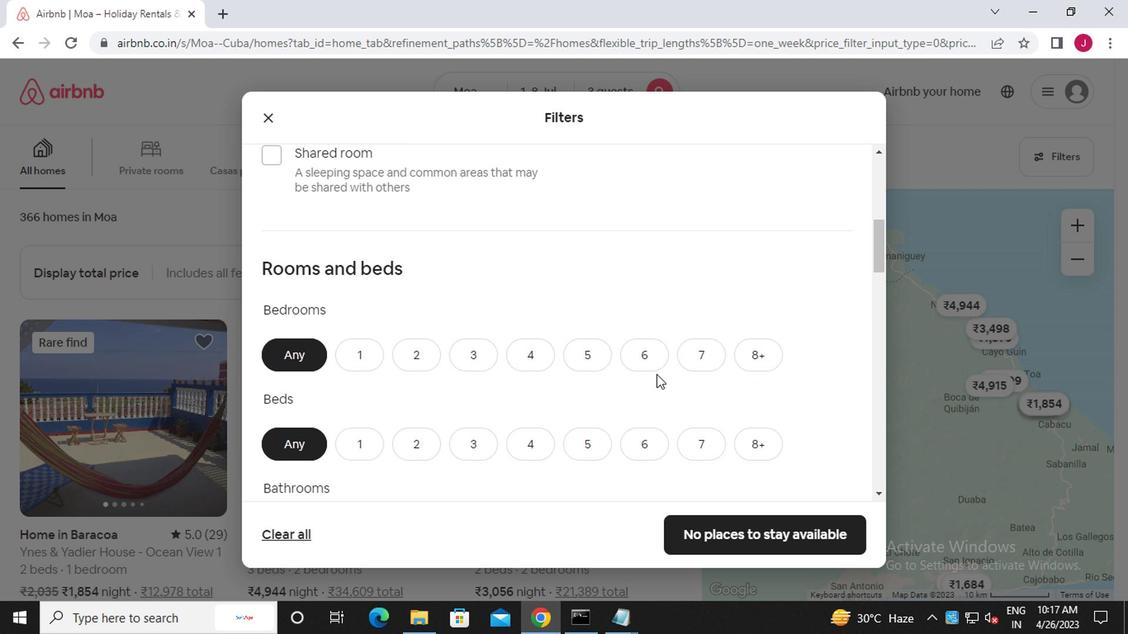 
Action: Mouse moved to (427, 235)
Screenshot: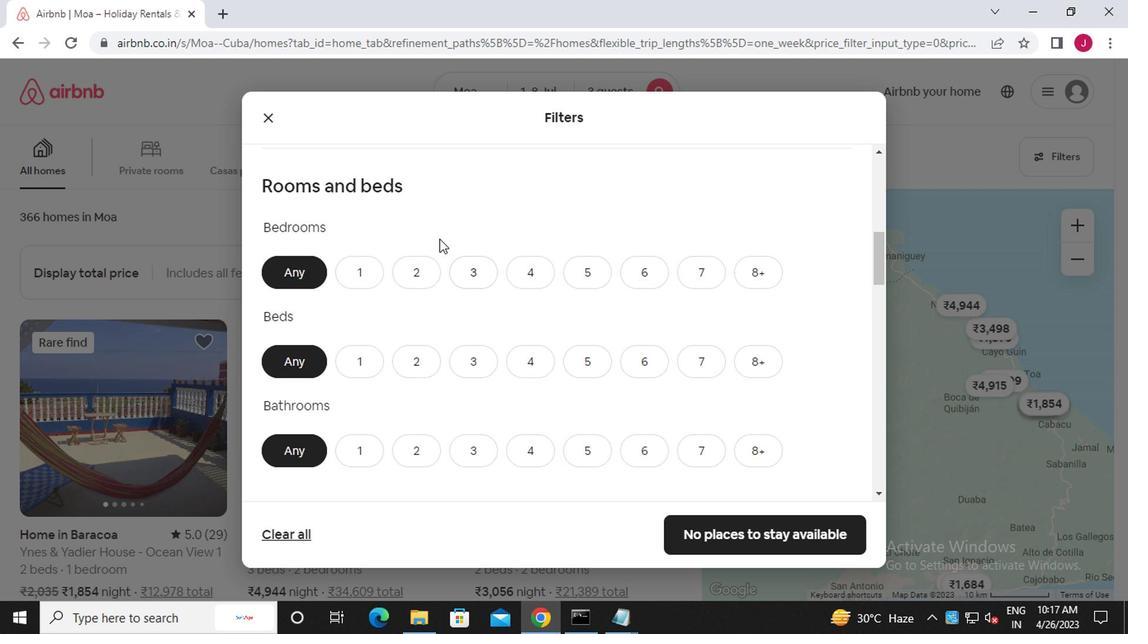 
Action: Mouse scrolled (427, 236) with delta (0, 1)
Screenshot: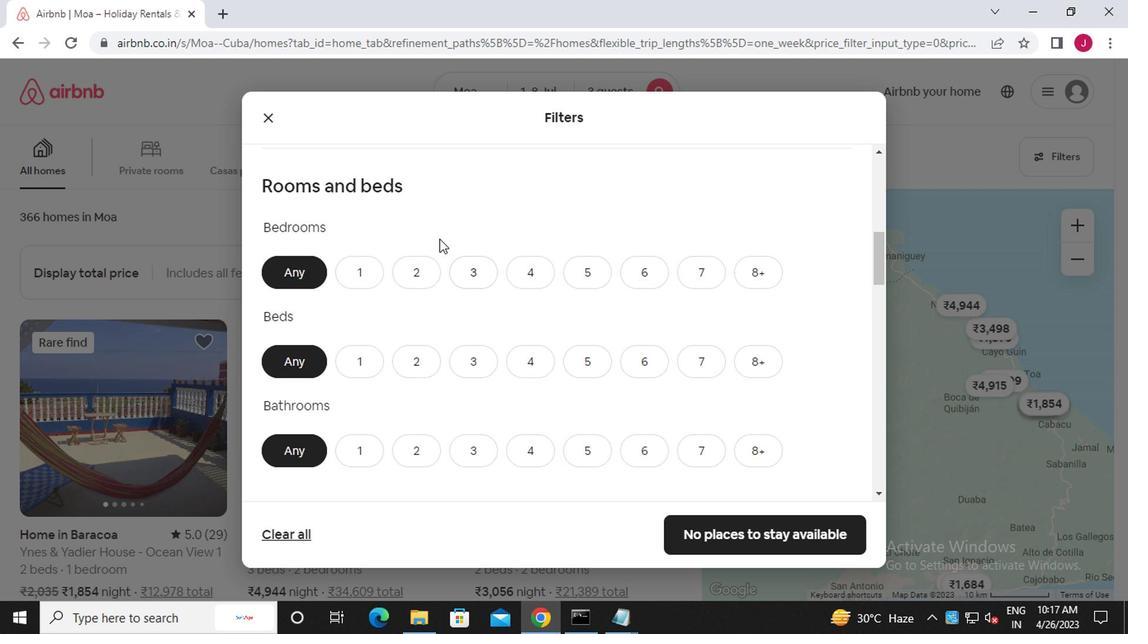 
Action: Mouse moved to (427, 235)
Screenshot: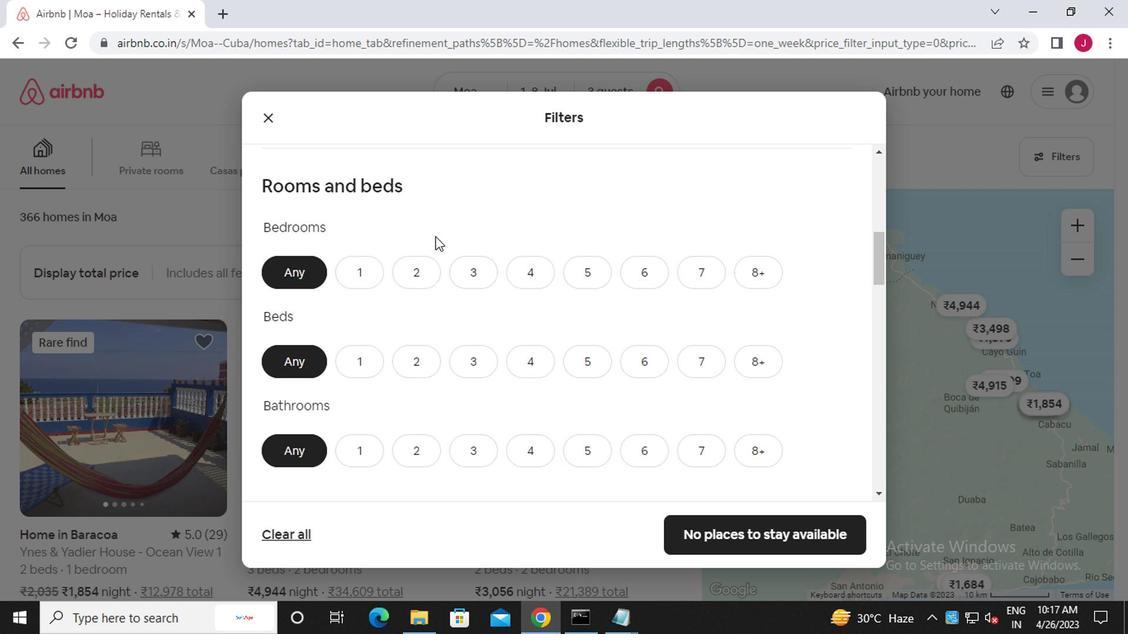 
Action: Mouse scrolled (427, 236) with delta (0, 1)
Screenshot: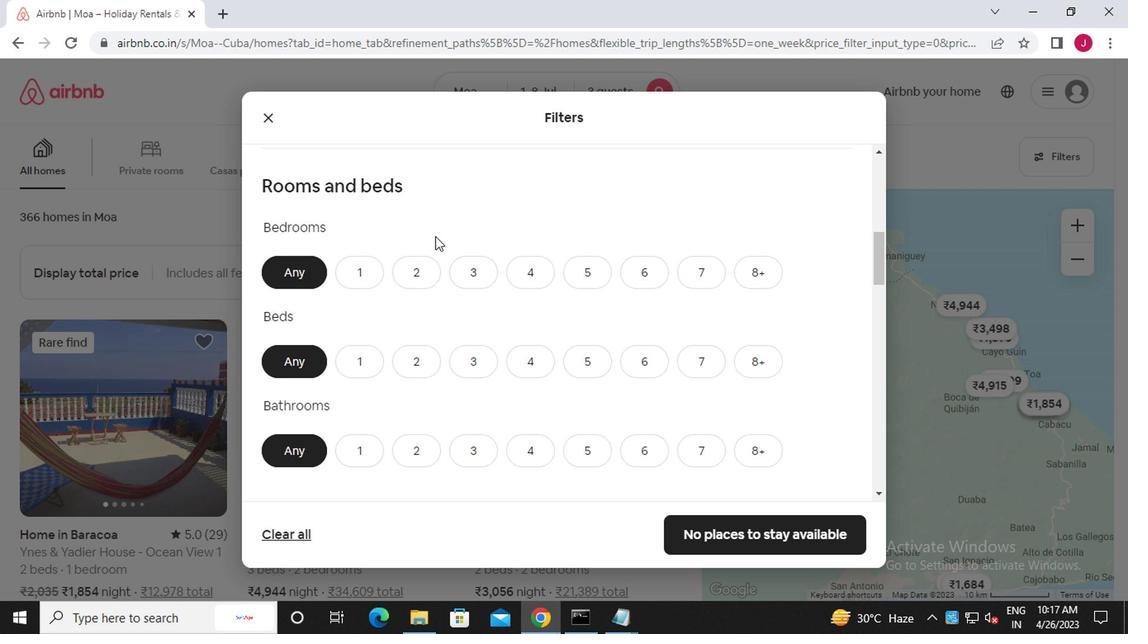 
Action: Mouse moved to (266, 169)
Screenshot: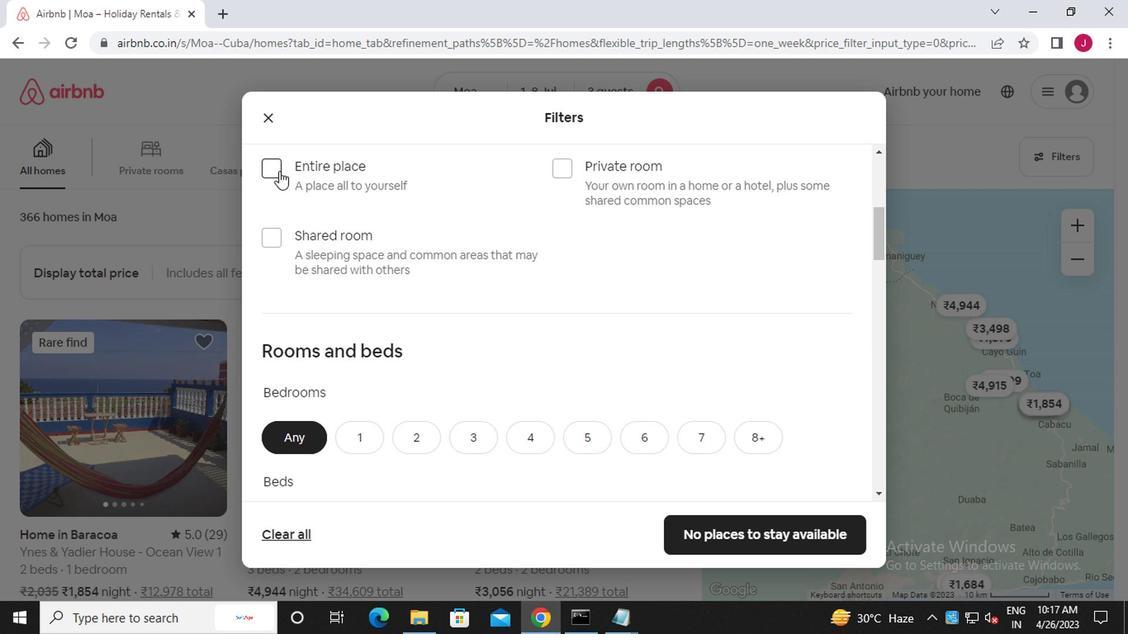 
Action: Mouse pressed left at (266, 169)
Screenshot: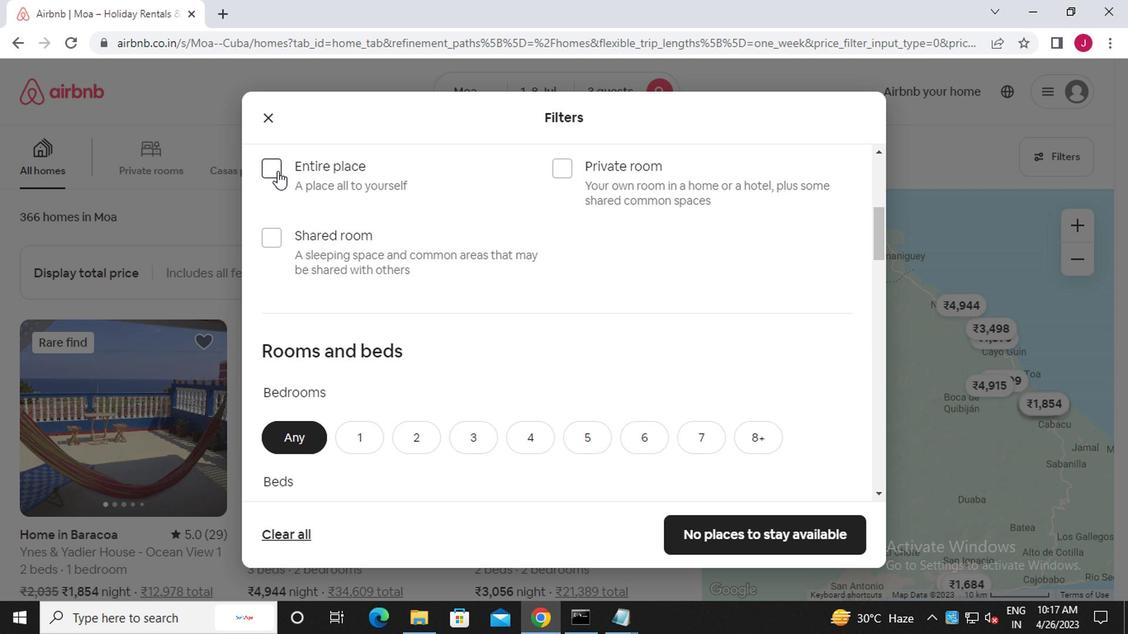 
Action: Mouse moved to (459, 294)
Screenshot: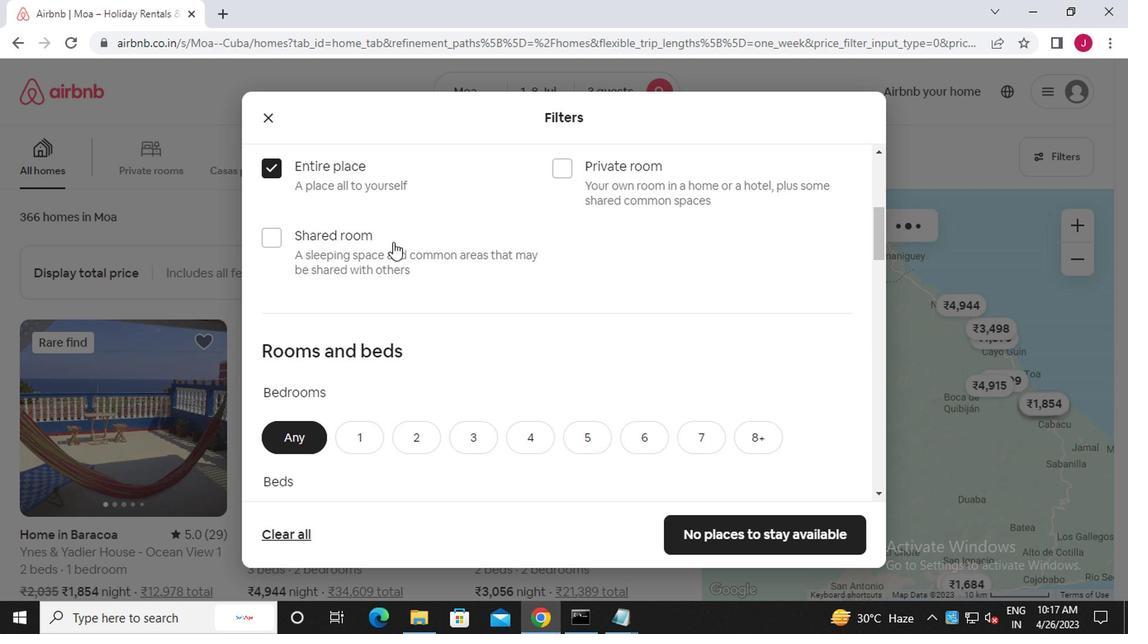
Action: Mouse scrolled (459, 293) with delta (0, 0)
Screenshot: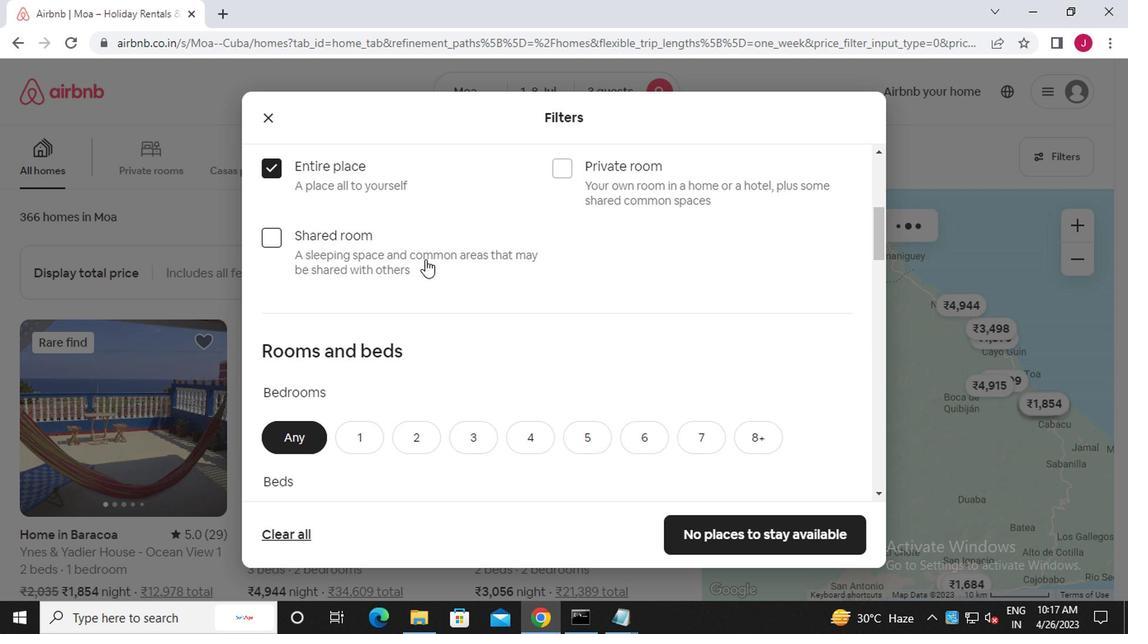 
Action: Mouse moved to (459, 295)
Screenshot: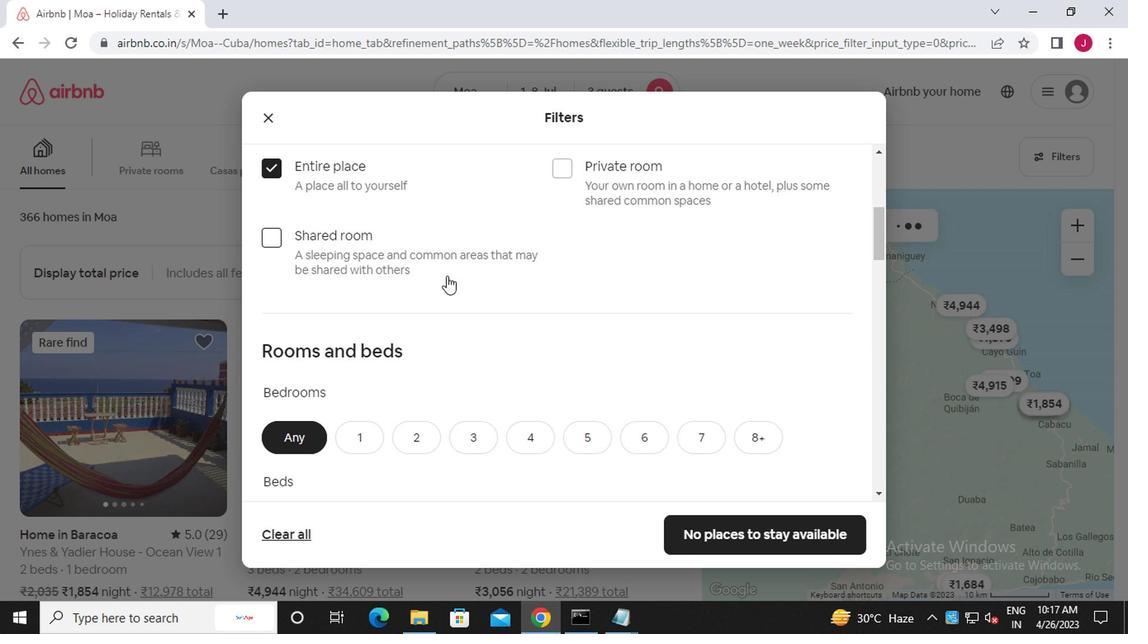
Action: Mouse scrolled (459, 294) with delta (0, -1)
Screenshot: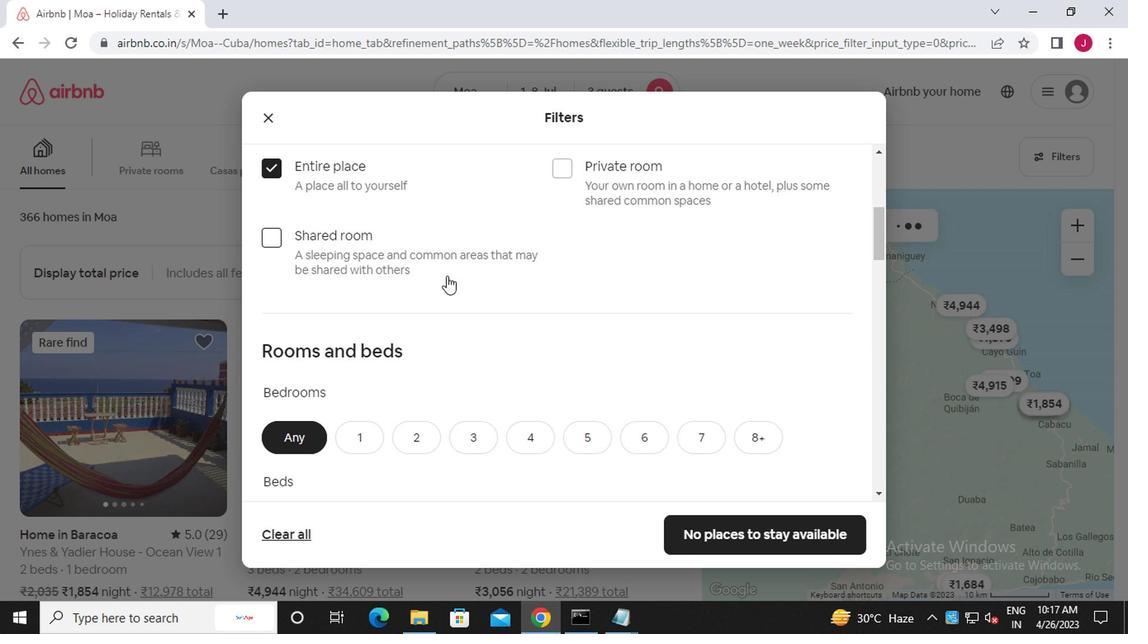 
Action: Mouse scrolled (459, 294) with delta (0, -1)
Screenshot: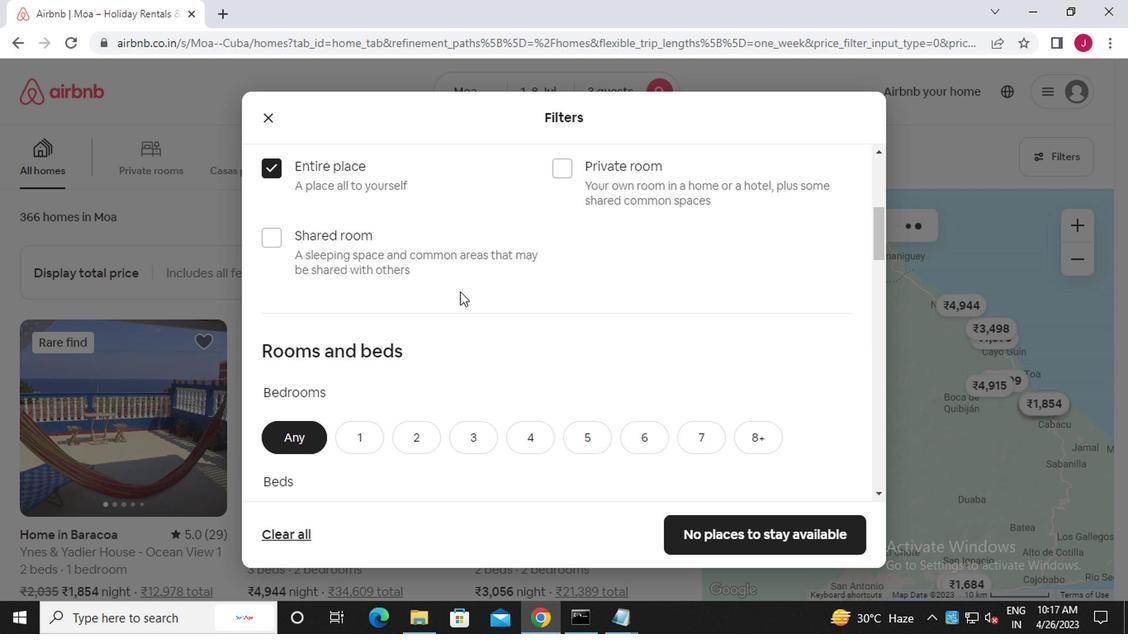 
Action: Mouse moved to (352, 198)
Screenshot: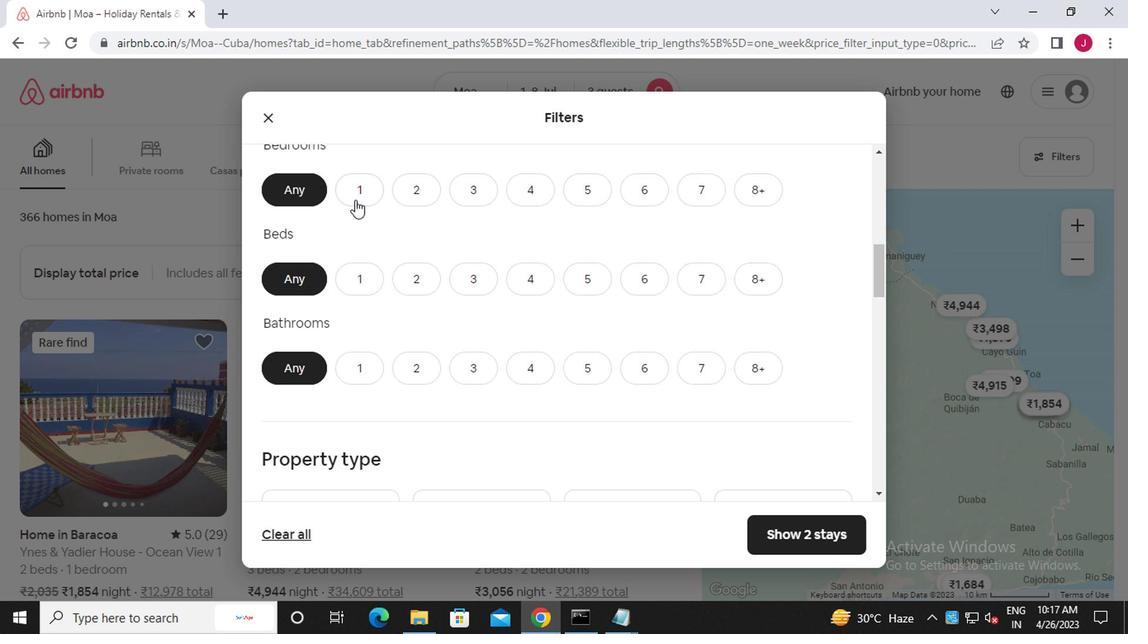 
Action: Mouse pressed left at (352, 198)
Screenshot: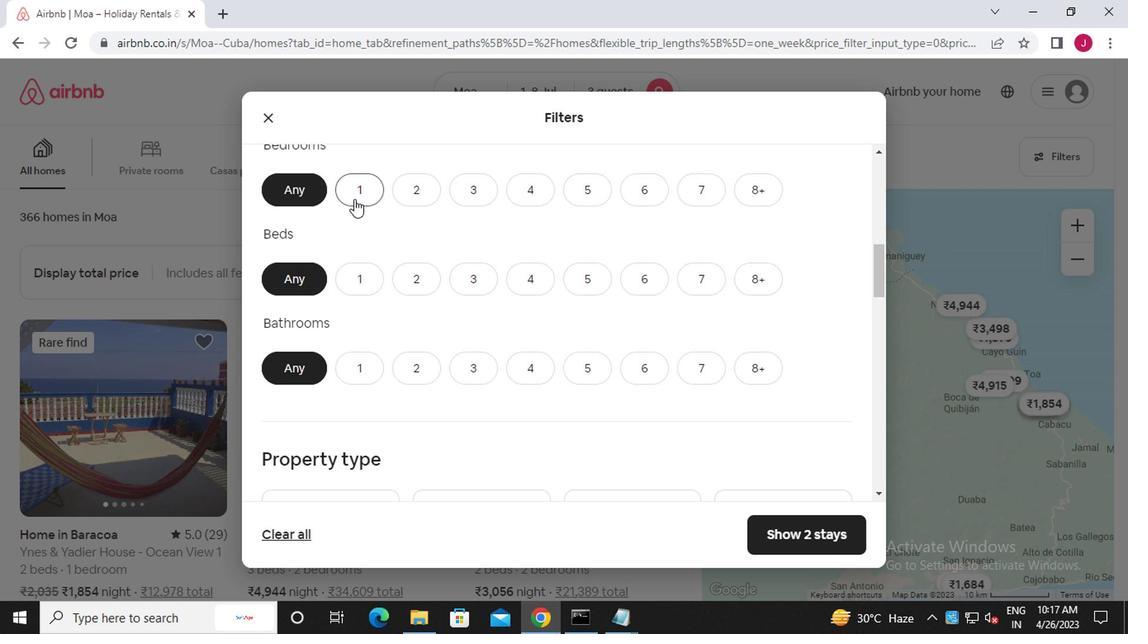 
Action: Mouse moved to (353, 271)
Screenshot: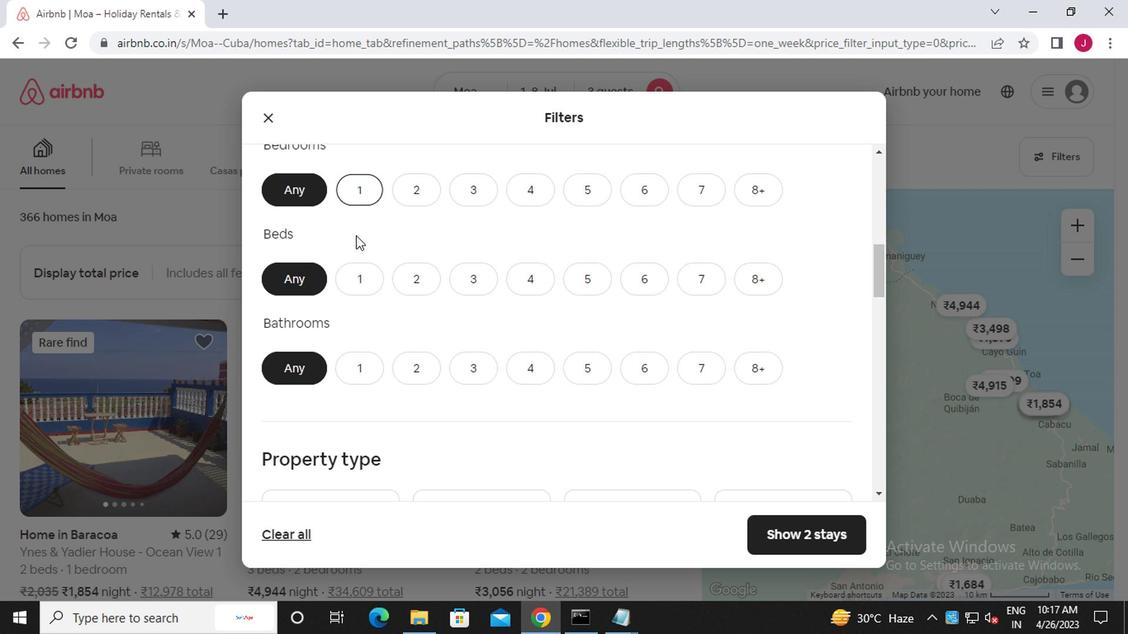 
Action: Mouse pressed left at (353, 271)
Screenshot: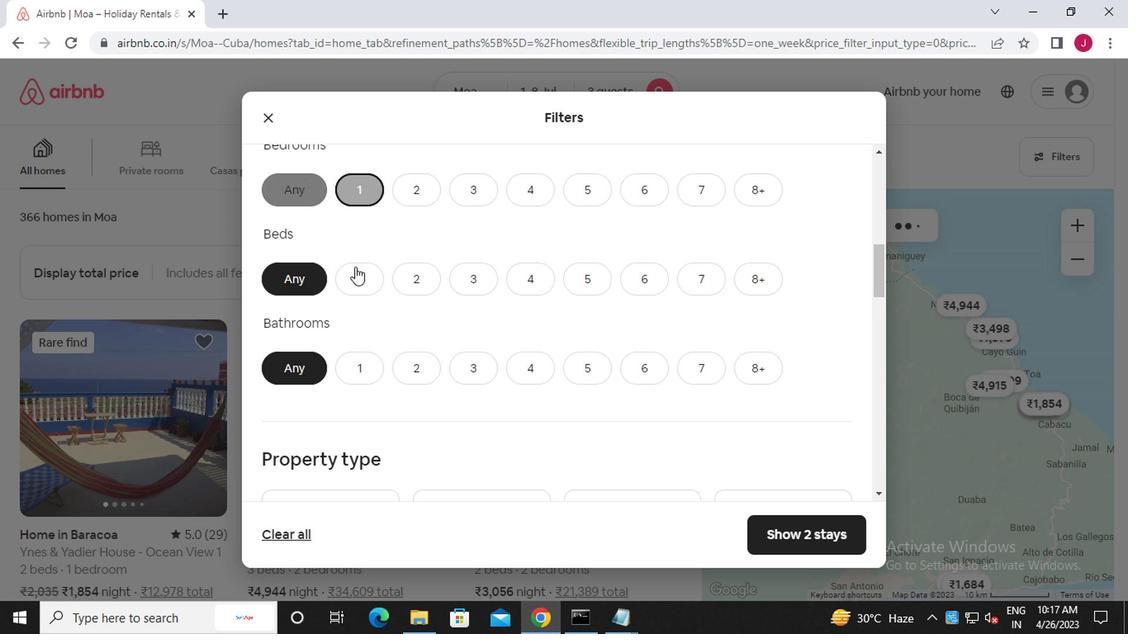 
Action: Mouse moved to (361, 369)
Screenshot: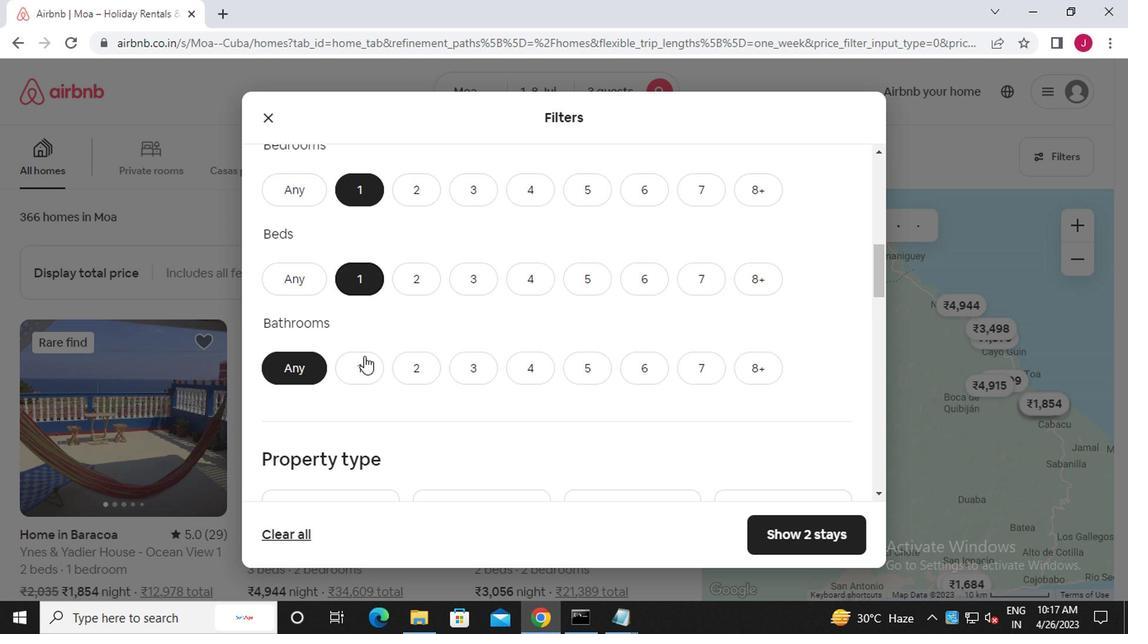 
Action: Mouse pressed left at (361, 369)
Screenshot: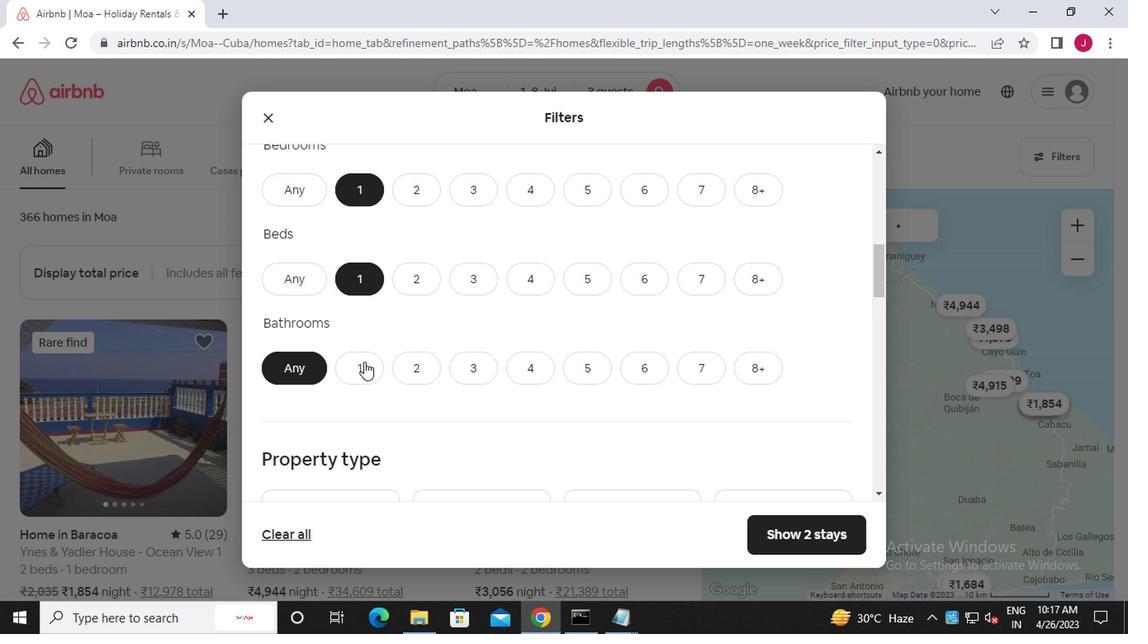 
Action: Mouse scrolled (361, 368) with delta (0, 0)
Screenshot: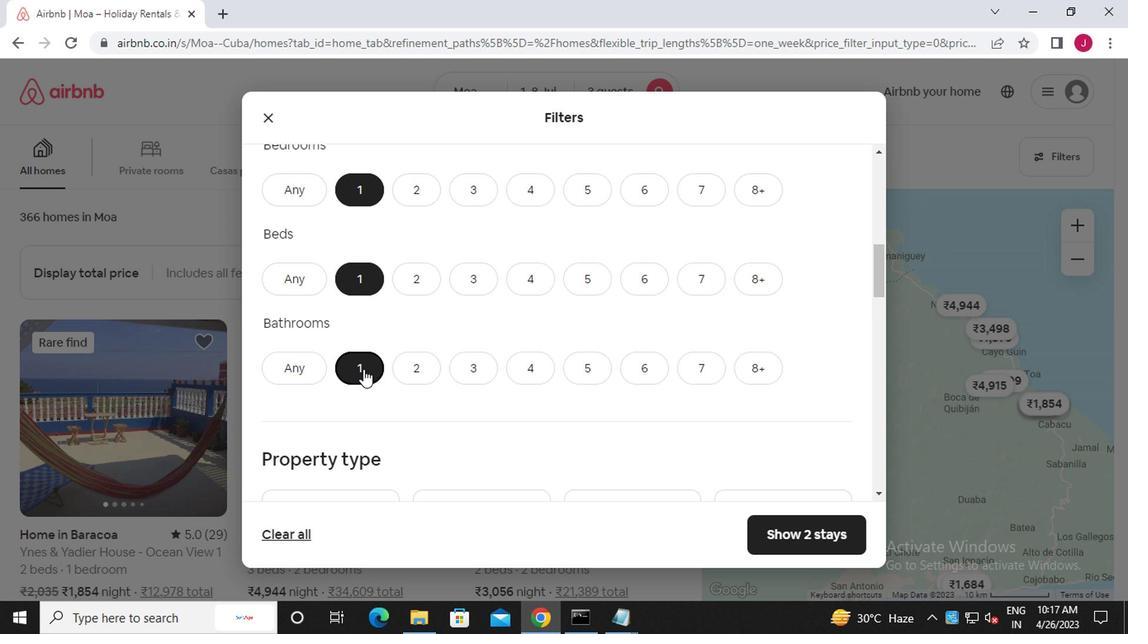 
Action: Mouse moved to (434, 404)
Screenshot: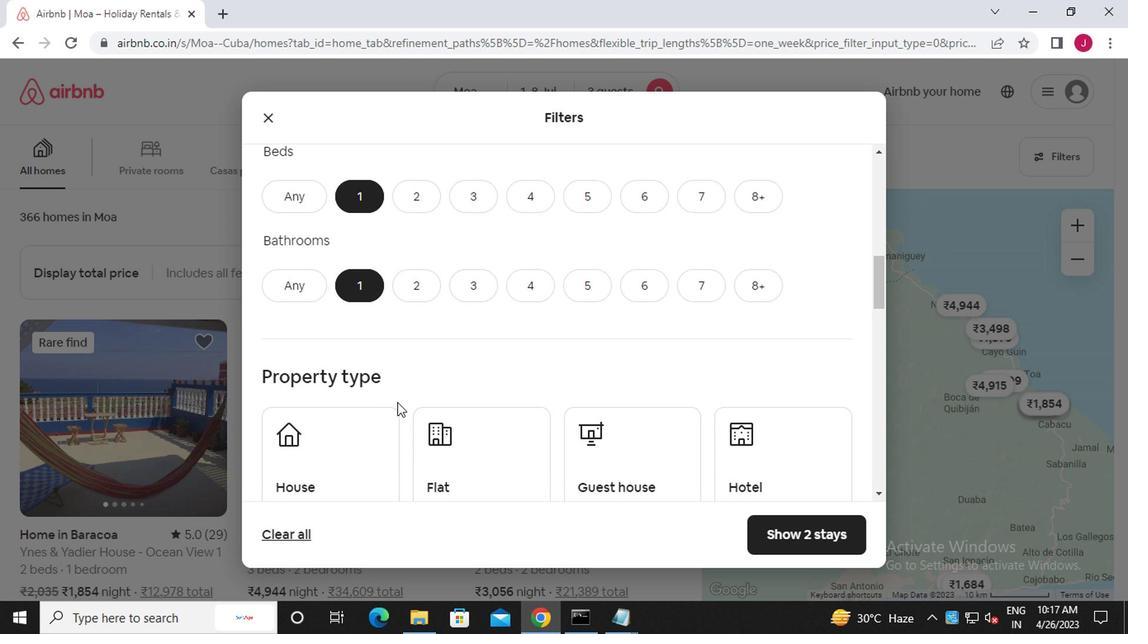
Action: Mouse scrolled (434, 403) with delta (0, 0)
Screenshot: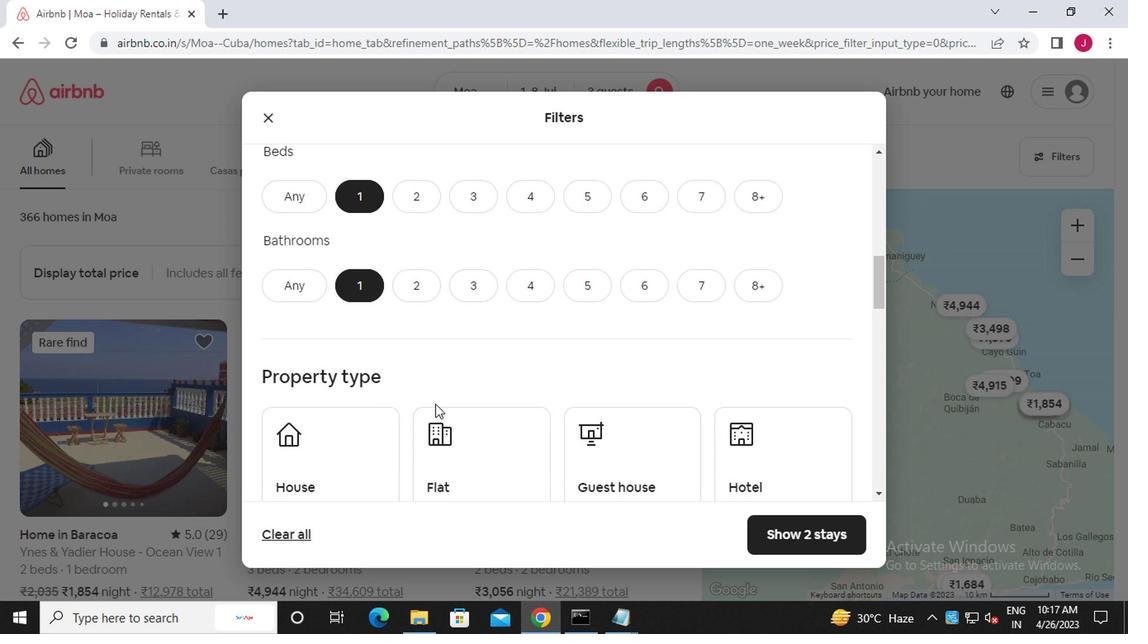
Action: Mouse moved to (360, 379)
Screenshot: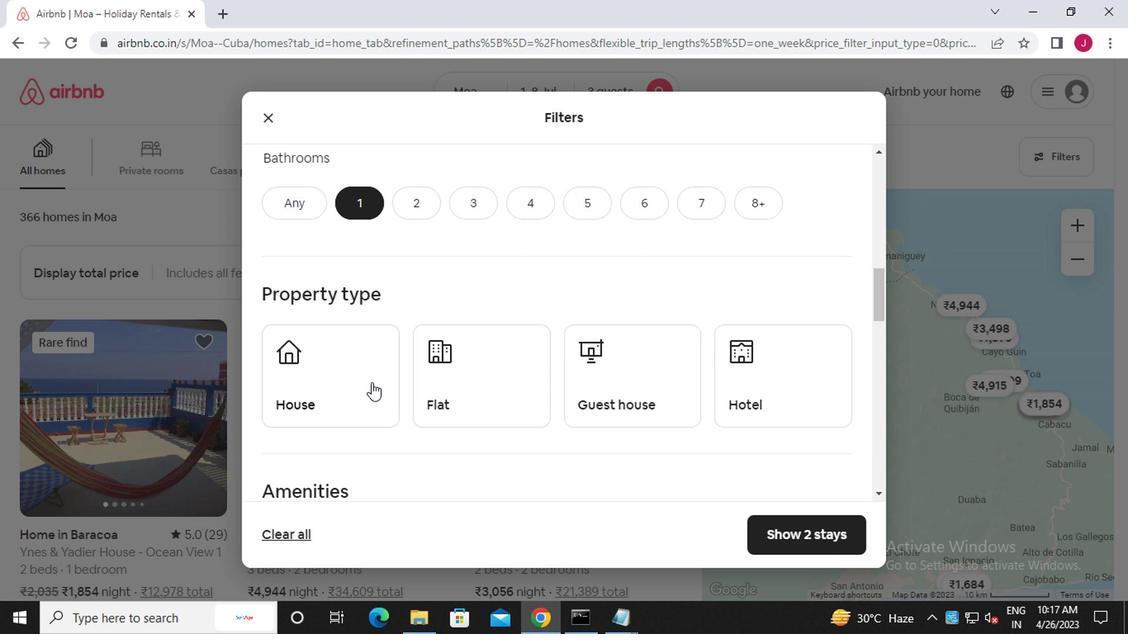 
Action: Mouse pressed left at (360, 379)
Screenshot: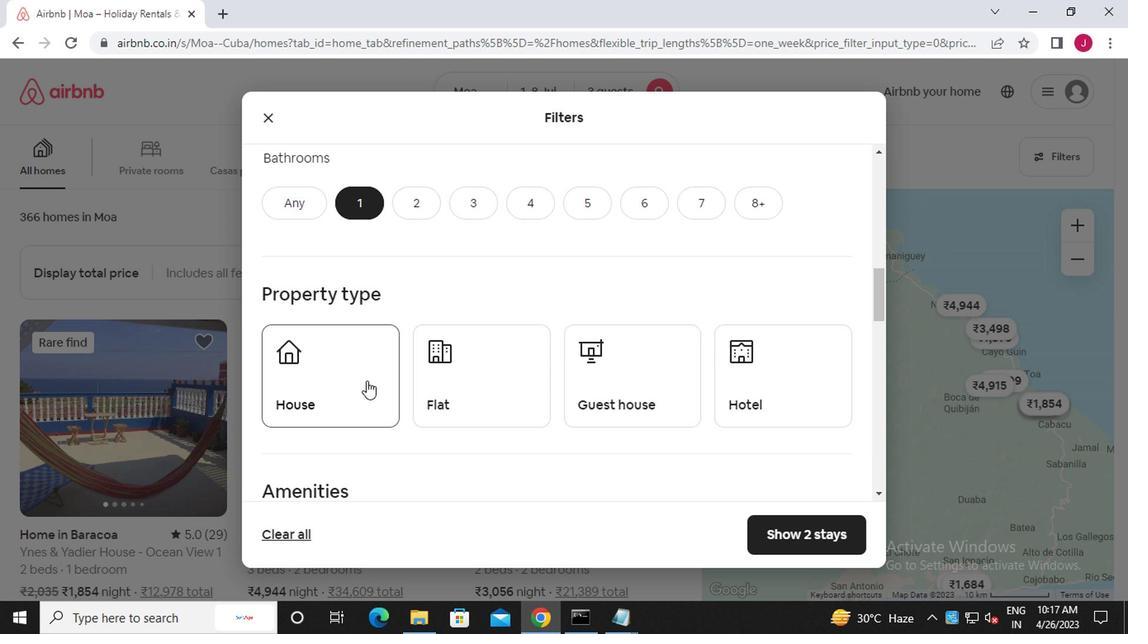 
Action: Mouse moved to (463, 392)
Screenshot: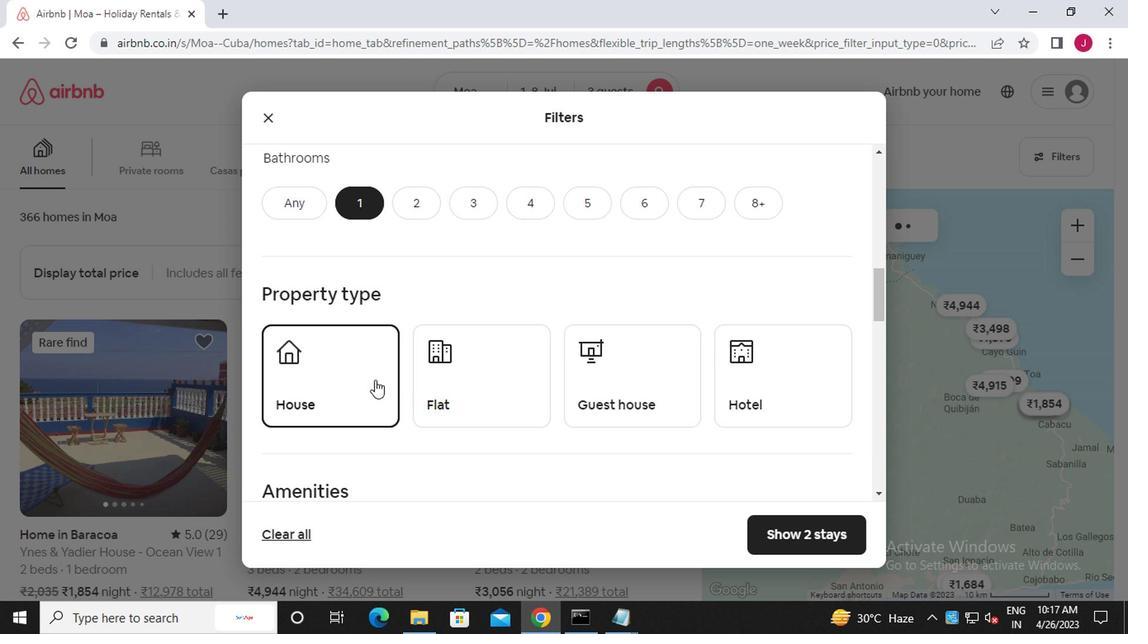 
Action: Mouse pressed left at (463, 392)
Screenshot: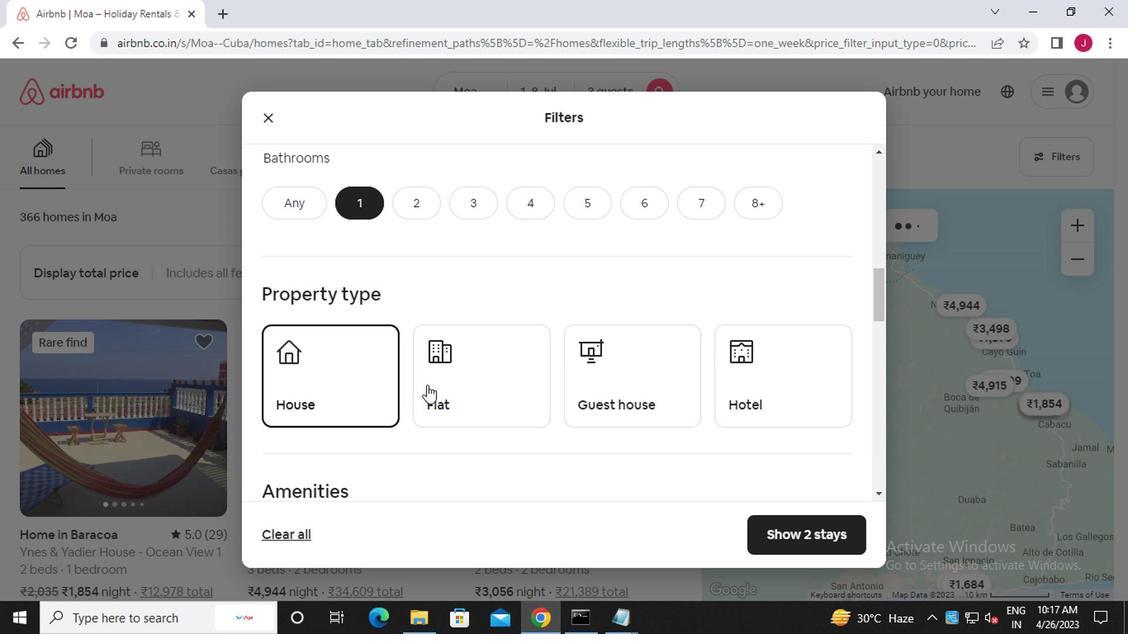
Action: Mouse moved to (604, 396)
Screenshot: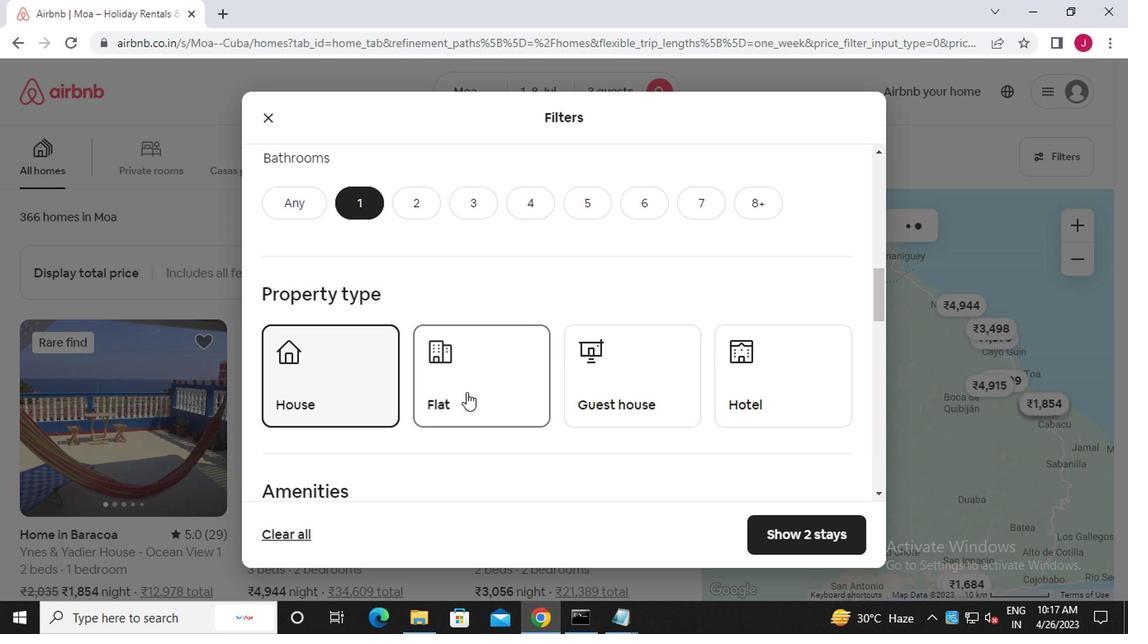 
Action: Mouse pressed left at (604, 396)
Screenshot: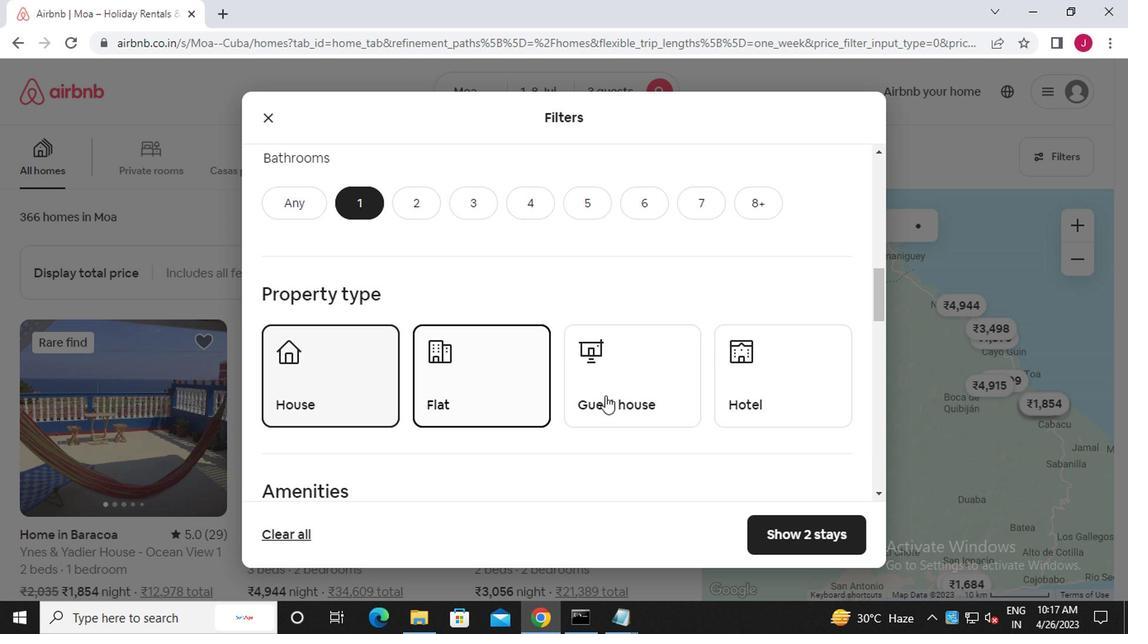 
Action: Mouse moved to (730, 383)
Screenshot: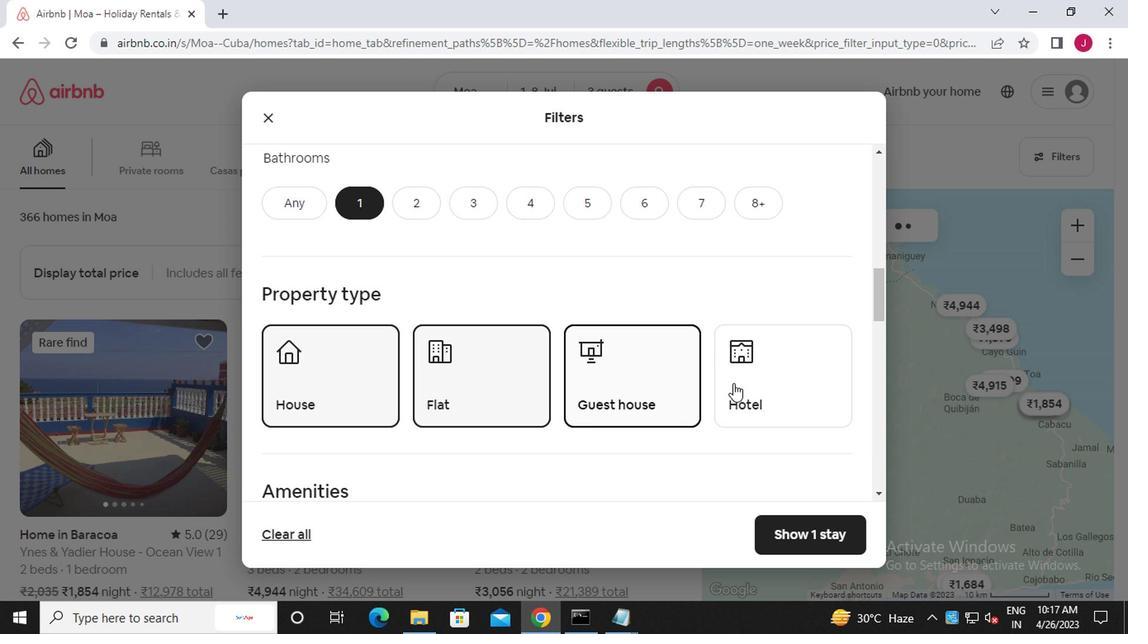 
Action: Mouse pressed left at (730, 383)
Screenshot: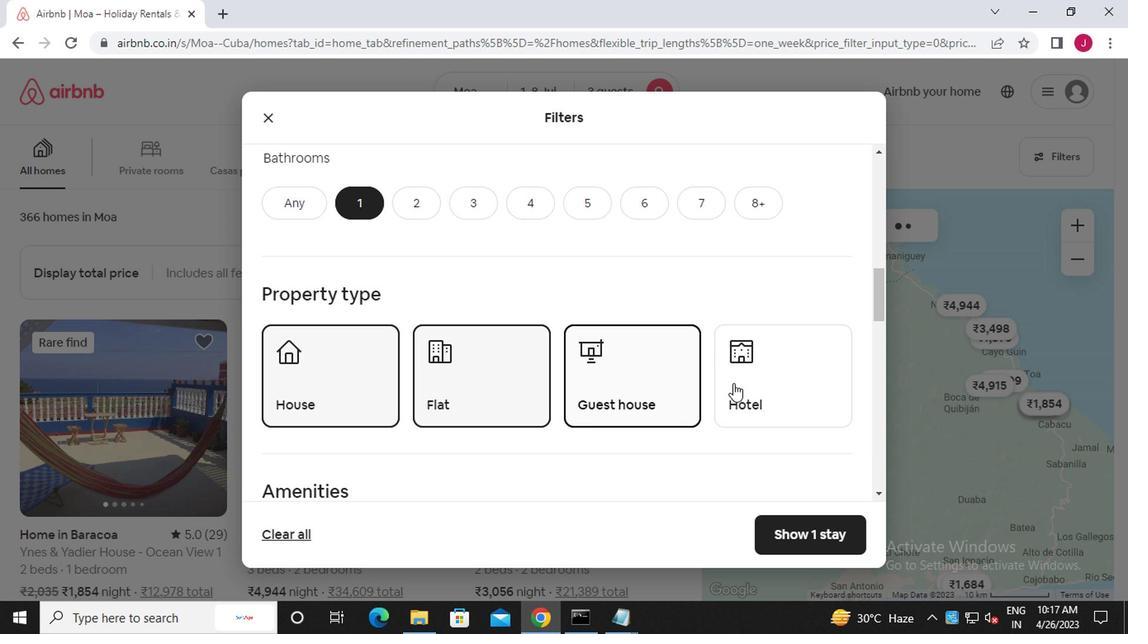 
Action: Mouse moved to (732, 383)
Screenshot: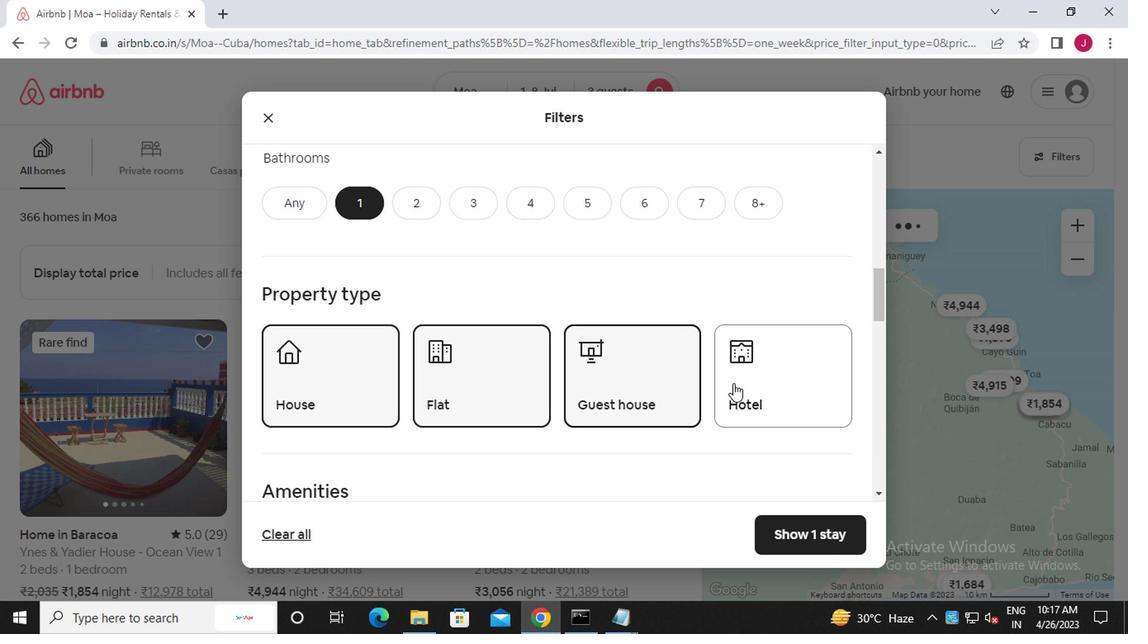 
Action: Mouse scrolled (732, 383) with delta (0, 0)
Screenshot: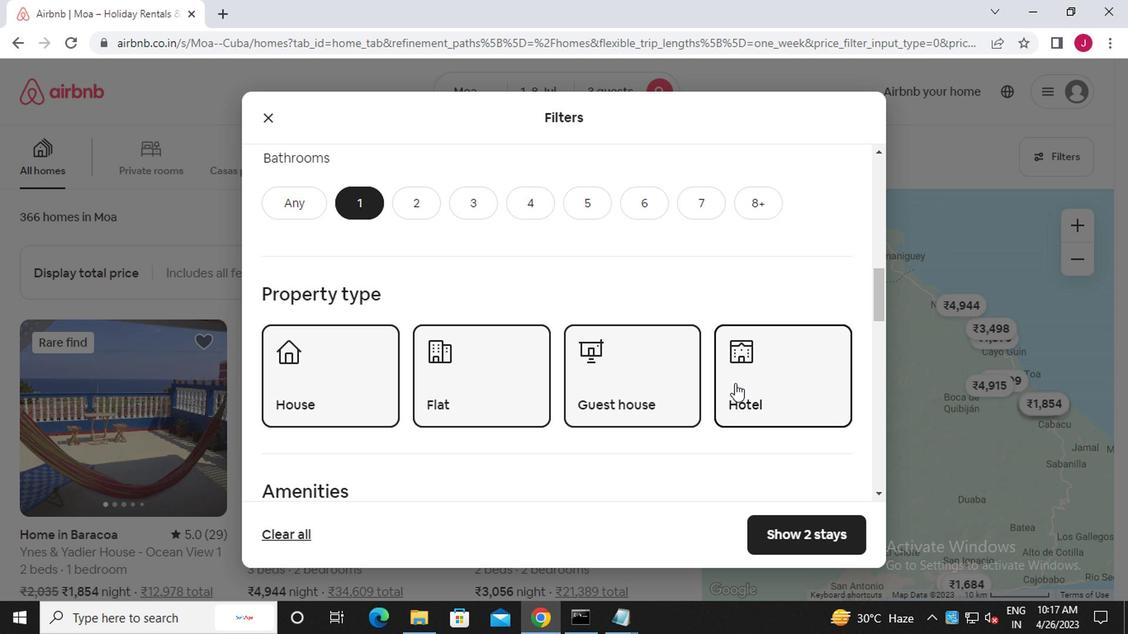 
Action: Mouse scrolled (732, 383) with delta (0, 0)
Screenshot: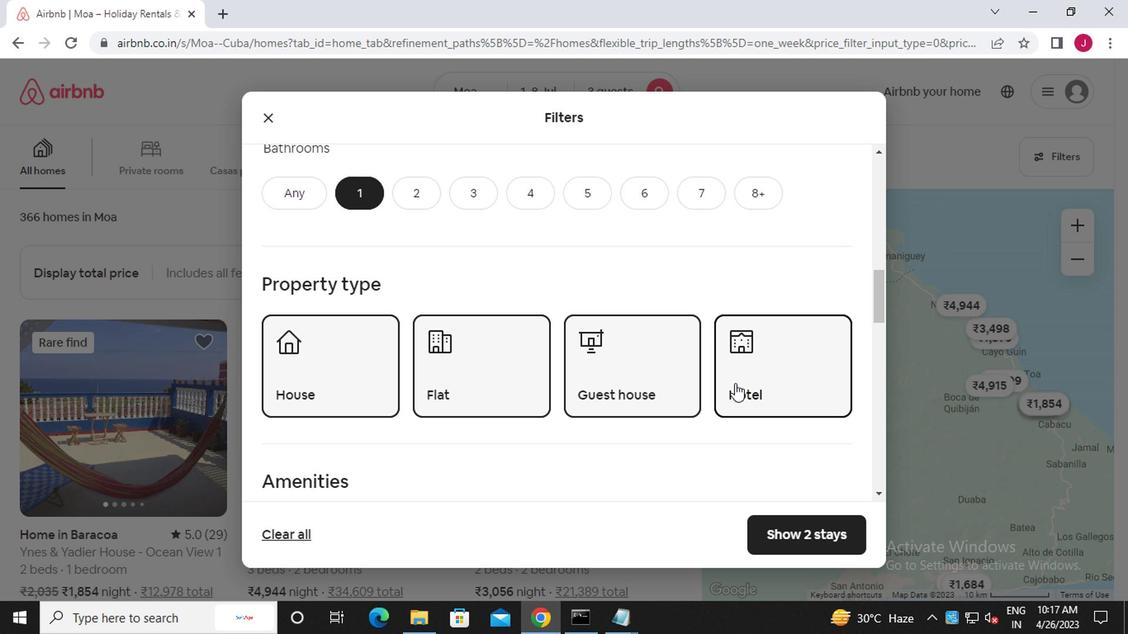 
Action: Mouse scrolled (732, 383) with delta (0, 0)
Screenshot: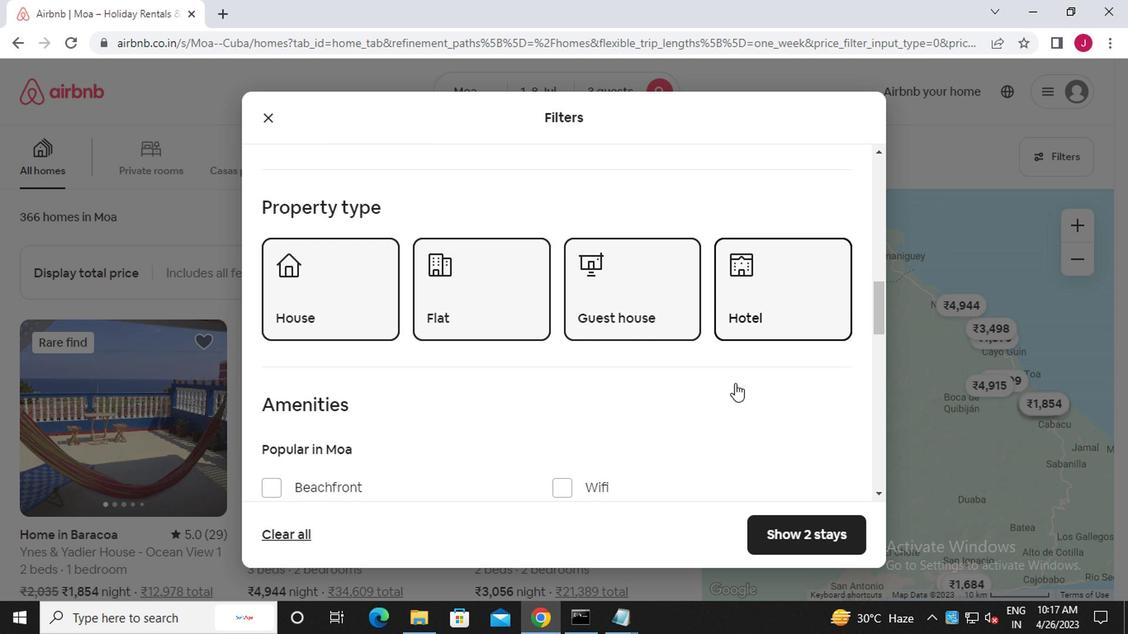 
Action: Mouse scrolled (732, 383) with delta (0, 0)
Screenshot: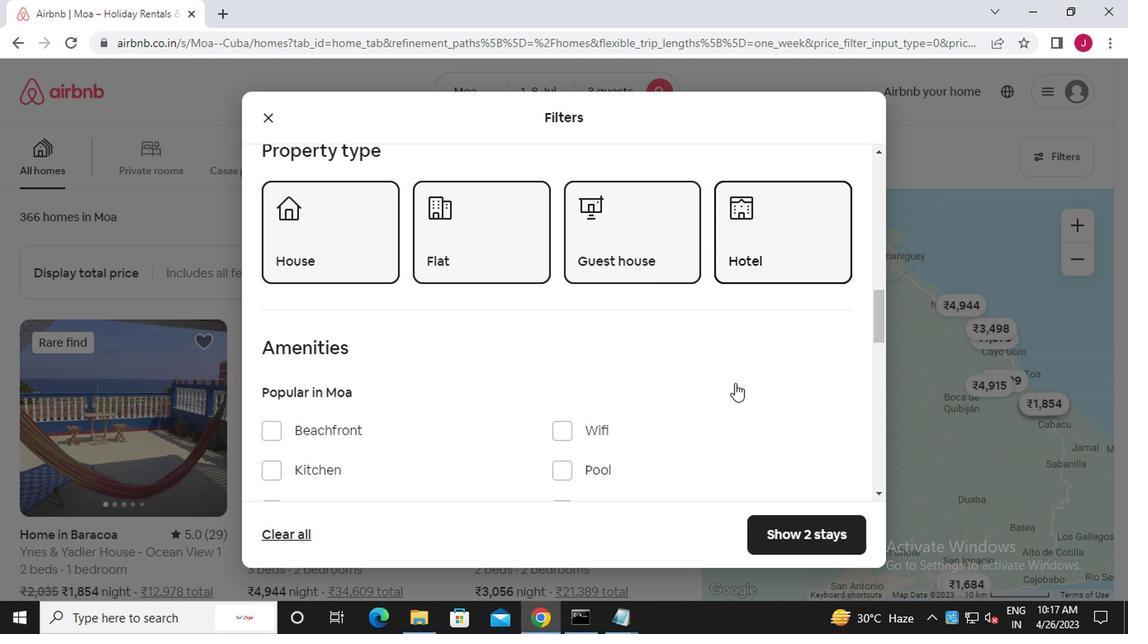 
Action: Mouse scrolled (732, 383) with delta (0, 0)
Screenshot: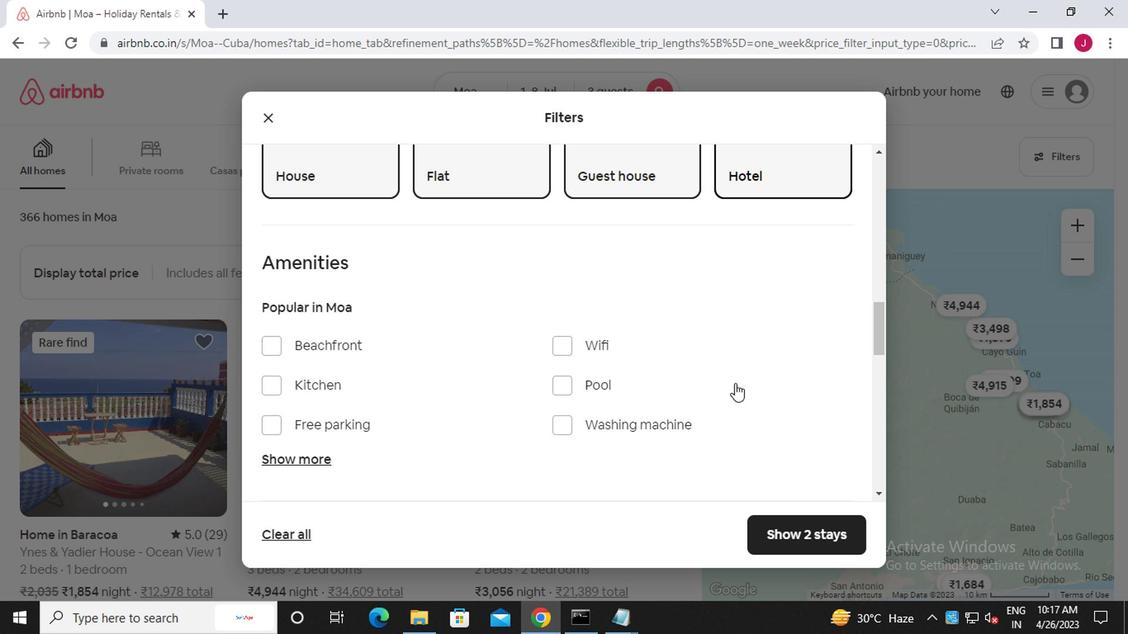 
Action: Mouse scrolled (732, 383) with delta (0, 0)
Screenshot: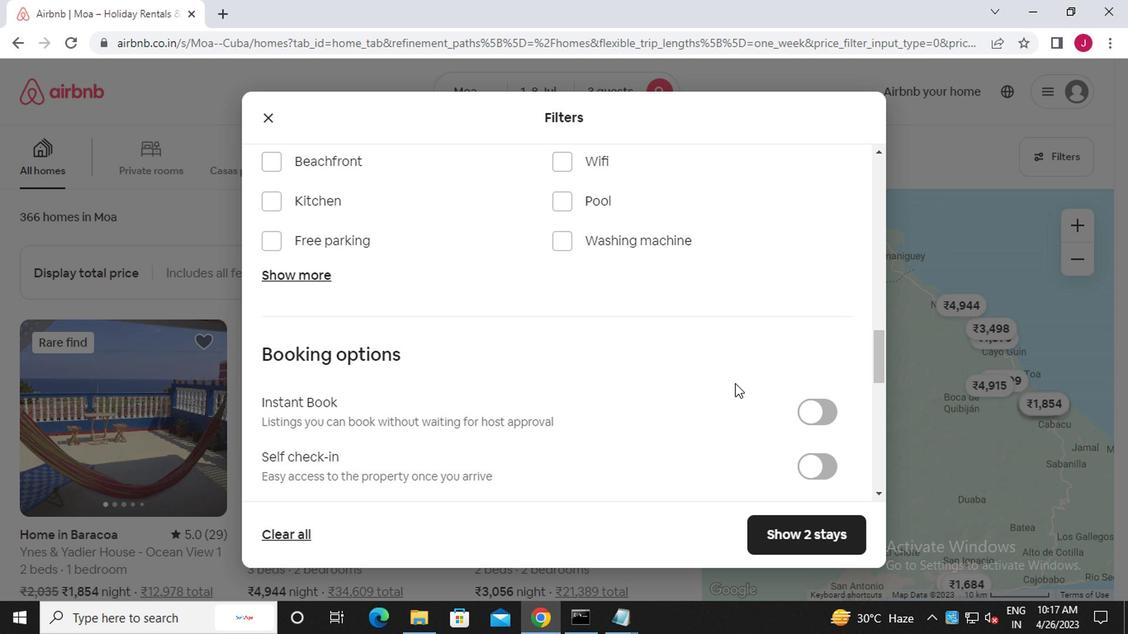 
Action: Mouse moved to (713, 383)
Screenshot: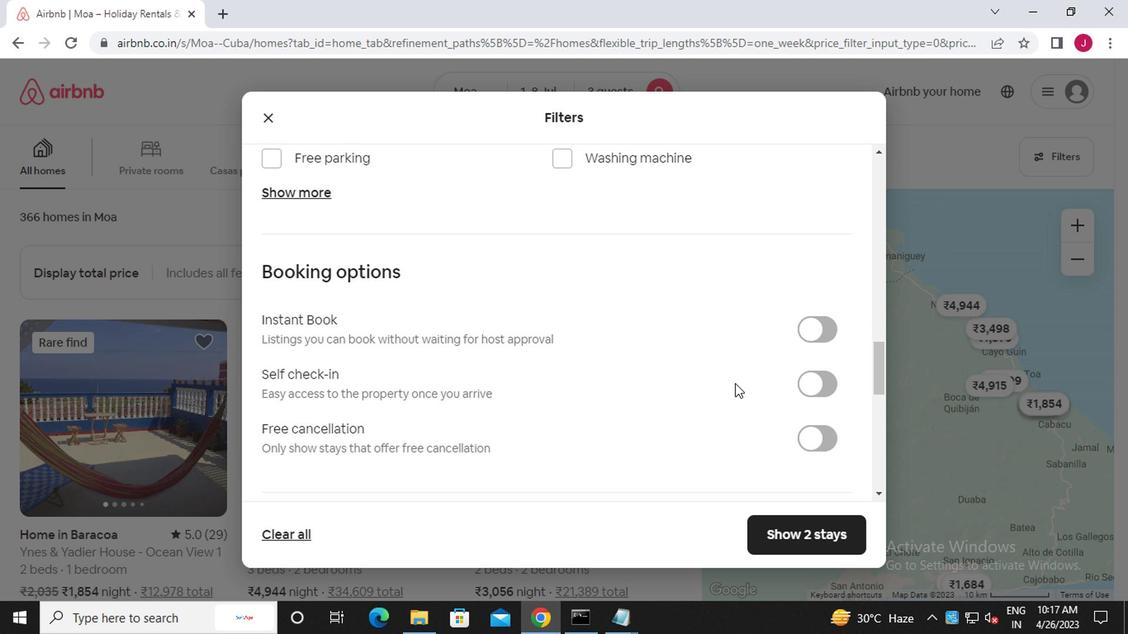
Action: Mouse scrolled (713, 383) with delta (0, 0)
Screenshot: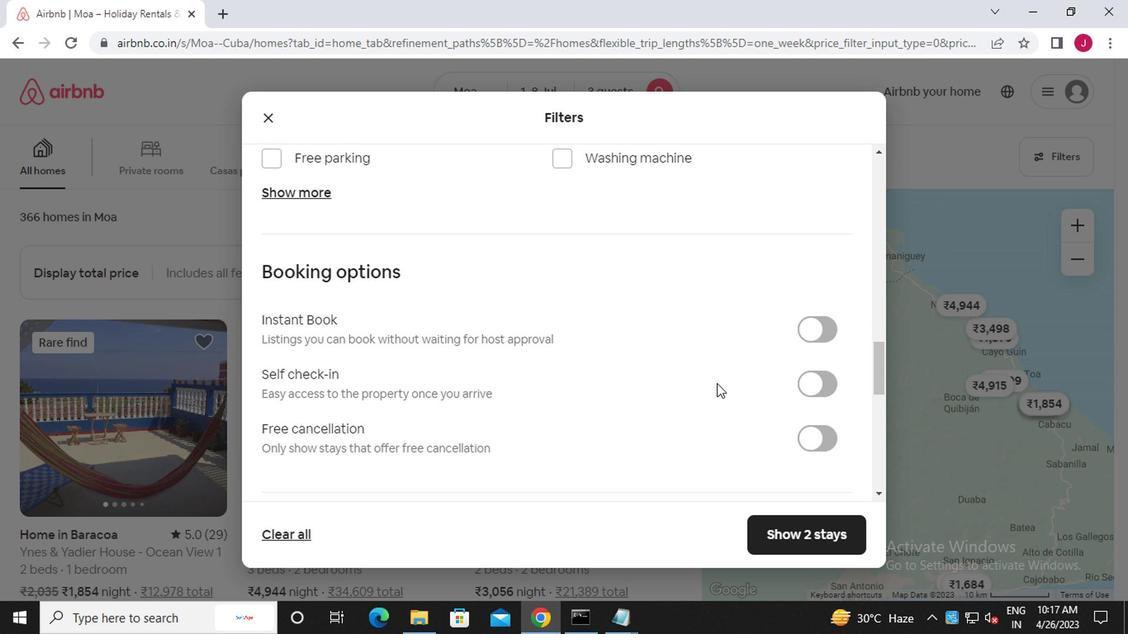
Action: Mouse moved to (816, 304)
Screenshot: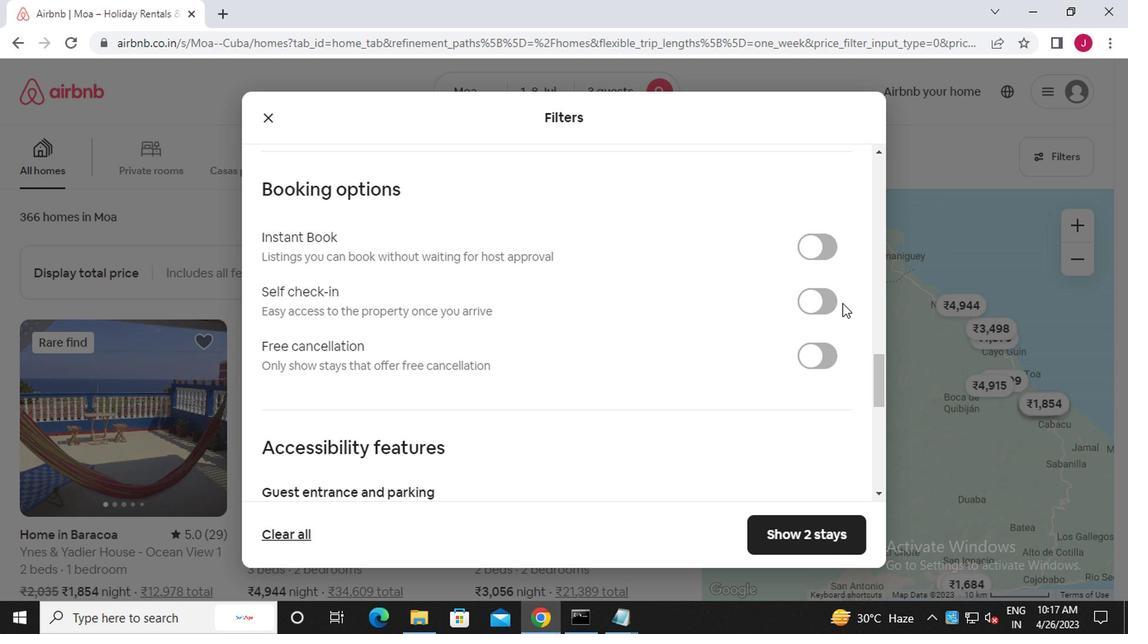 
Action: Mouse pressed left at (816, 304)
Screenshot: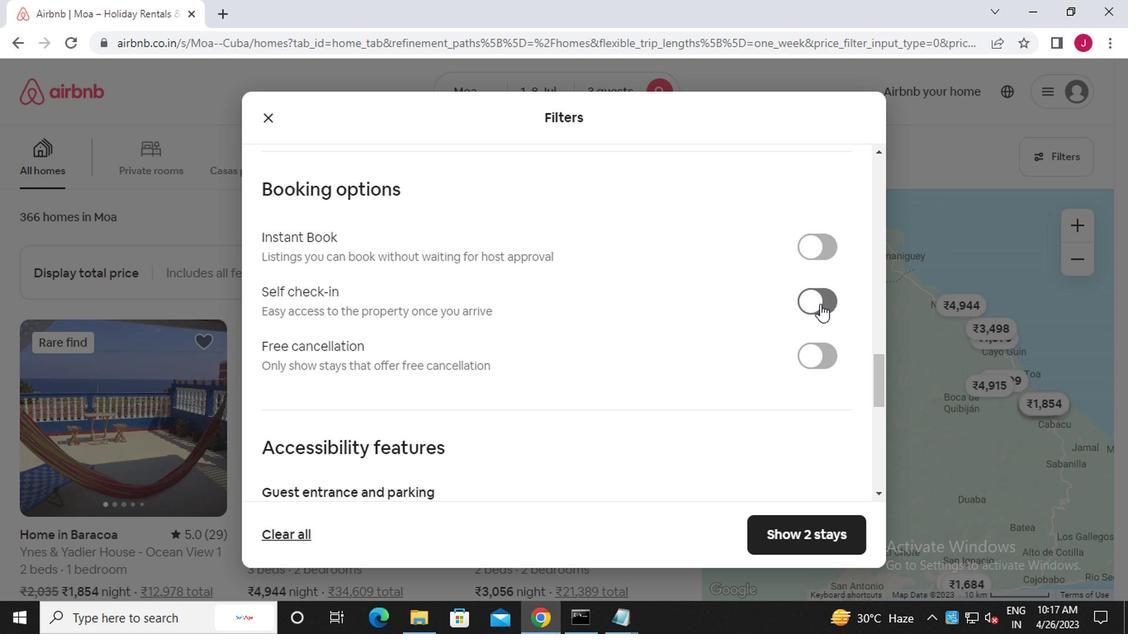 
Action: Mouse moved to (757, 347)
Screenshot: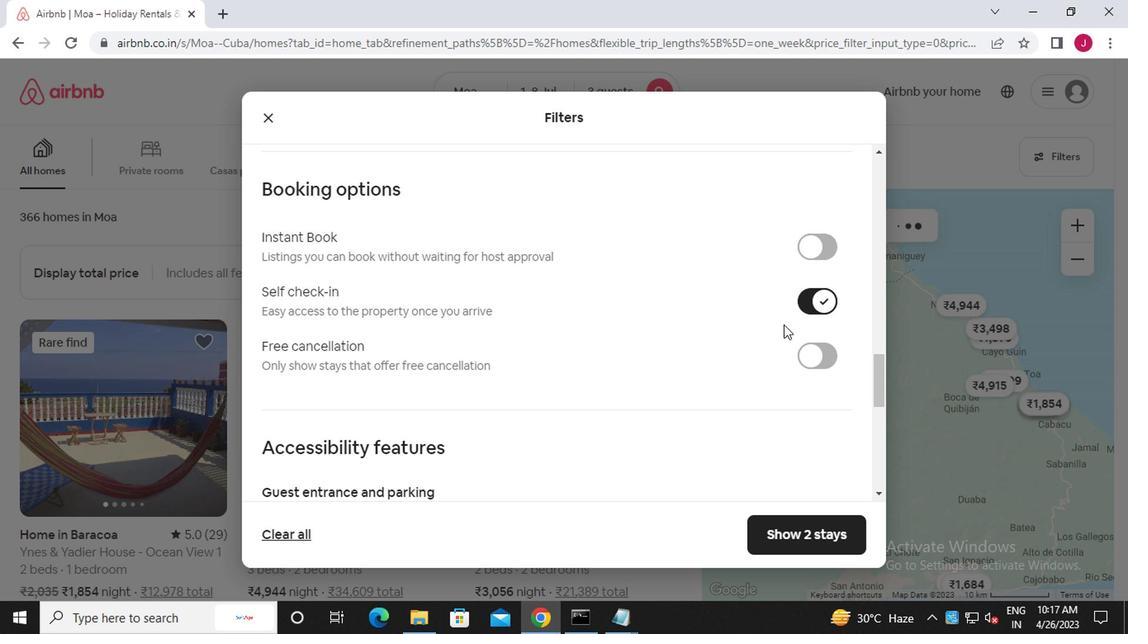 
Action: Mouse scrolled (757, 346) with delta (0, 0)
Screenshot: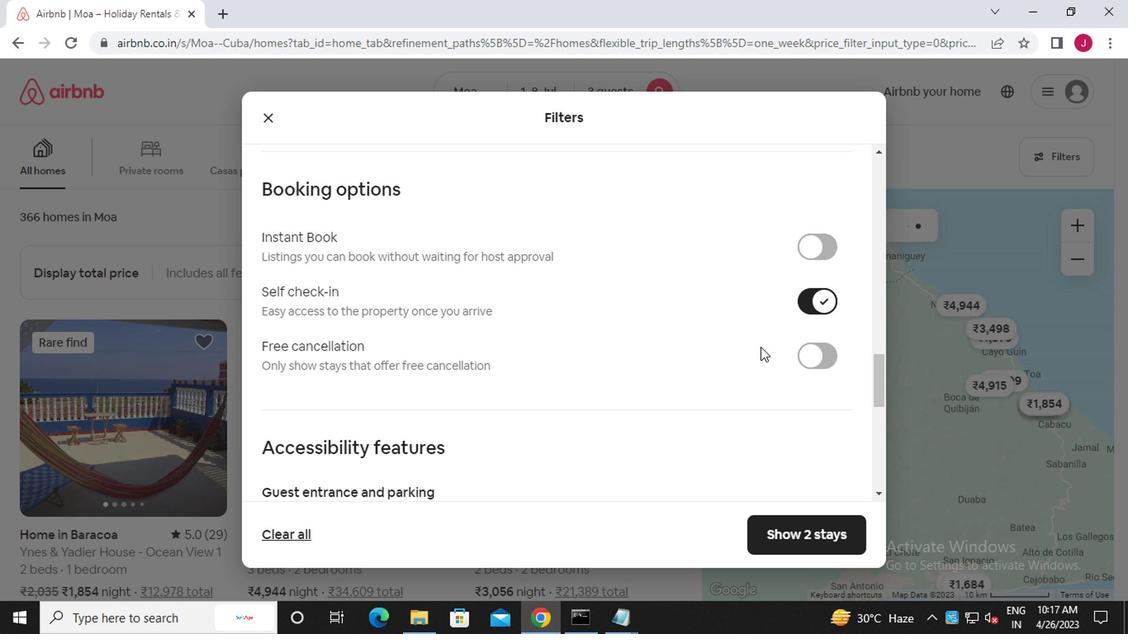 
Action: Mouse scrolled (757, 346) with delta (0, 0)
Screenshot: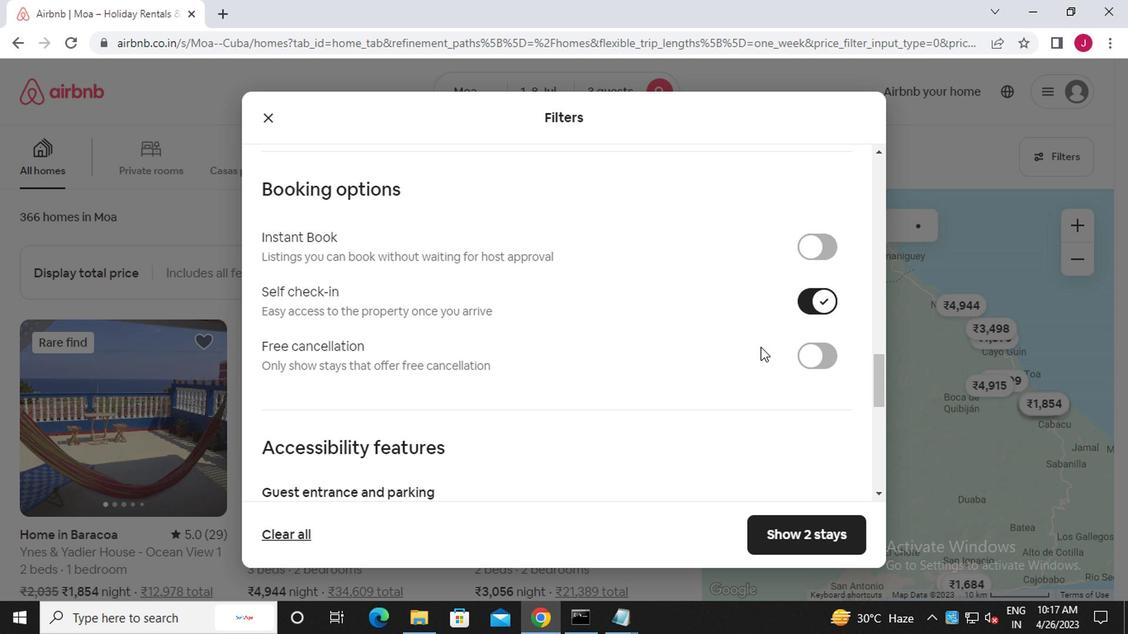 
Action: Mouse scrolled (757, 346) with delta (0, 0)
Screenshot: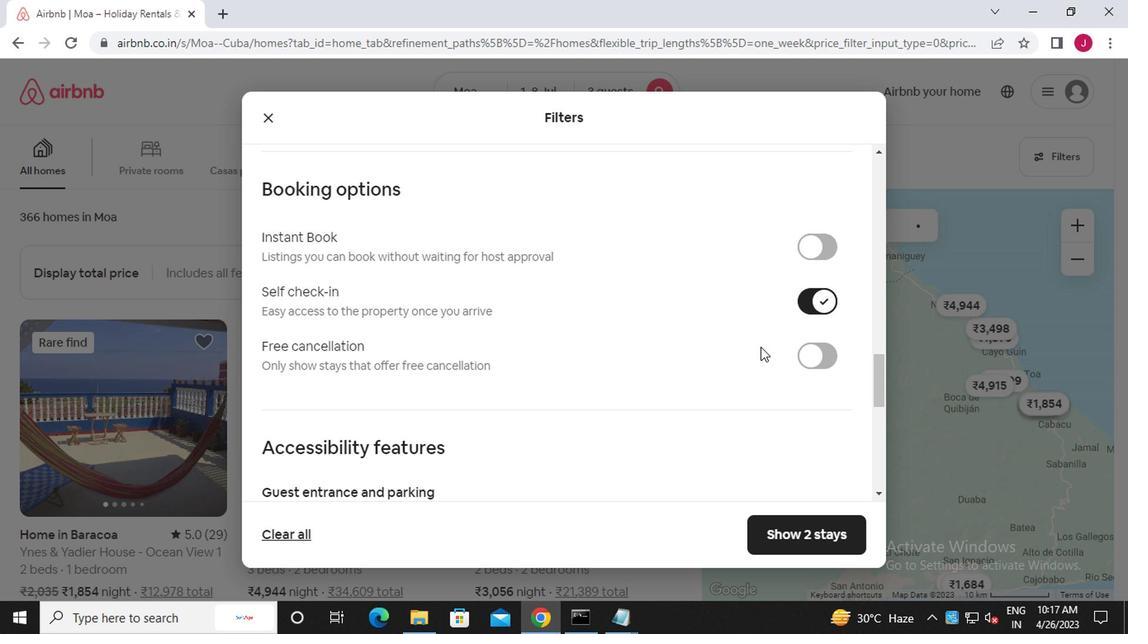 
Action: Mouse scrolled (757, 346) with delta (0, 0)
Screenshot: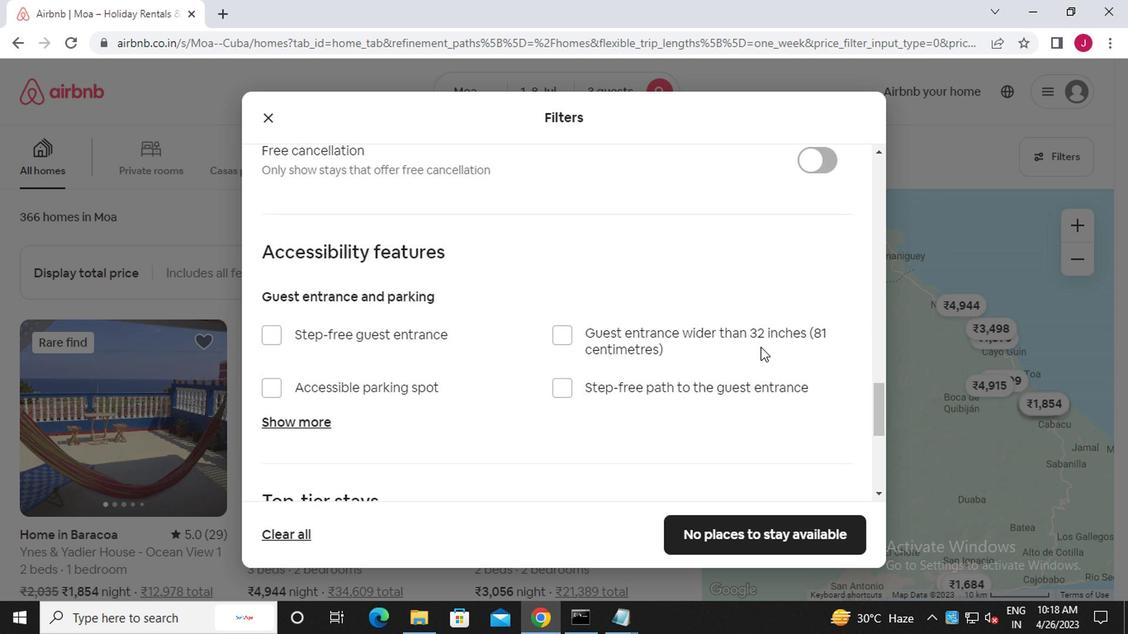 
Action: Mouse scrolled (757, 346) with delta (0, 0)
Screenshot: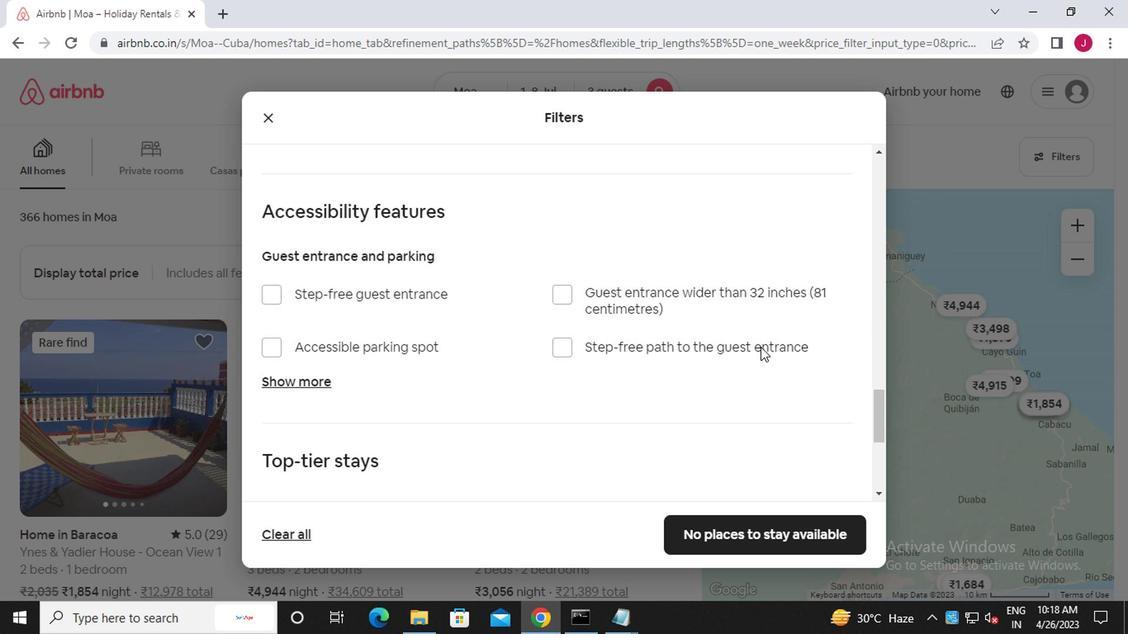 
Action: Mouse scrolled (757, 346) with delta (0, 0)
Screenshot: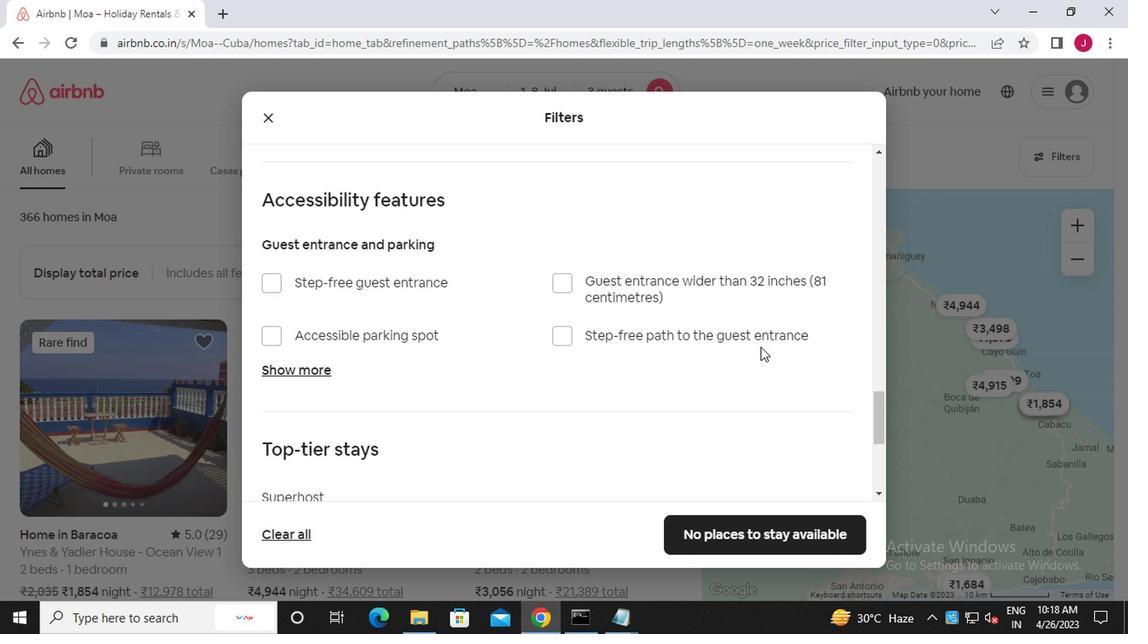 
Action: Mouse scrolled (757, 346) with delta (0, 0)
Screenshot: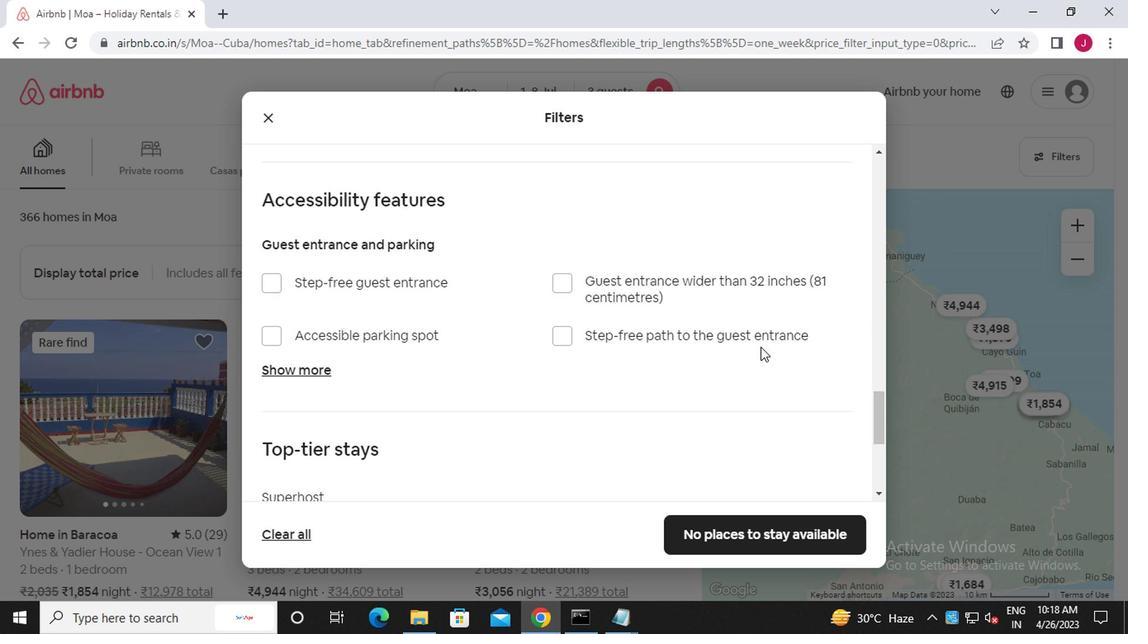 
Action: Mouse scrolled (757, 346) with delta (0, 0)
Screenshot: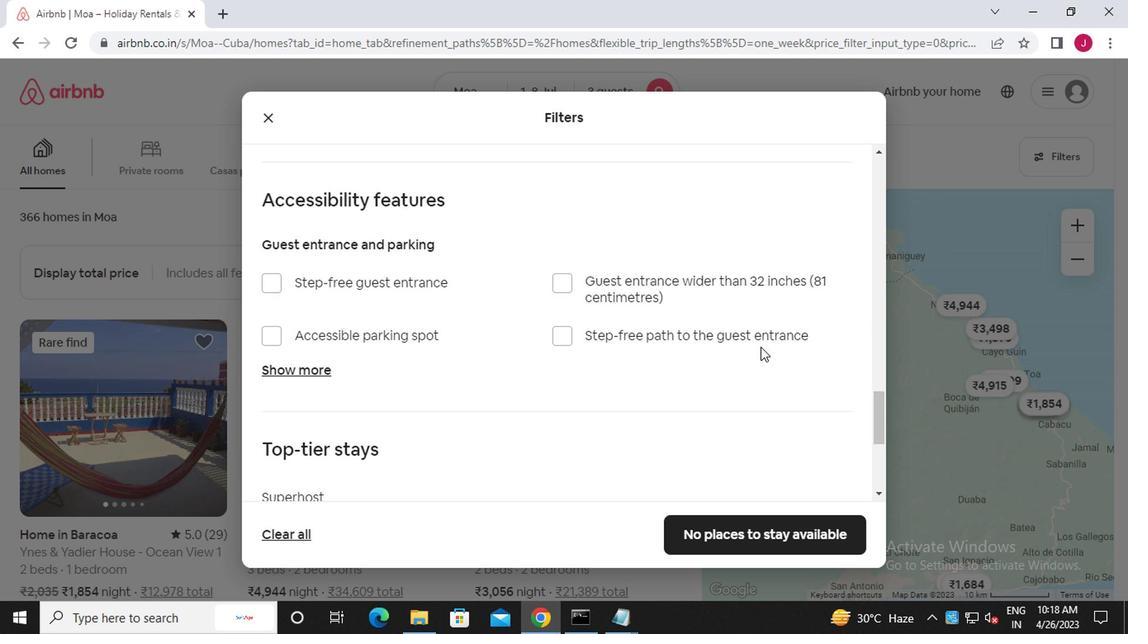 
Action: Mouse scrolled (757, 346) with delta (0, 0)
Screenshot: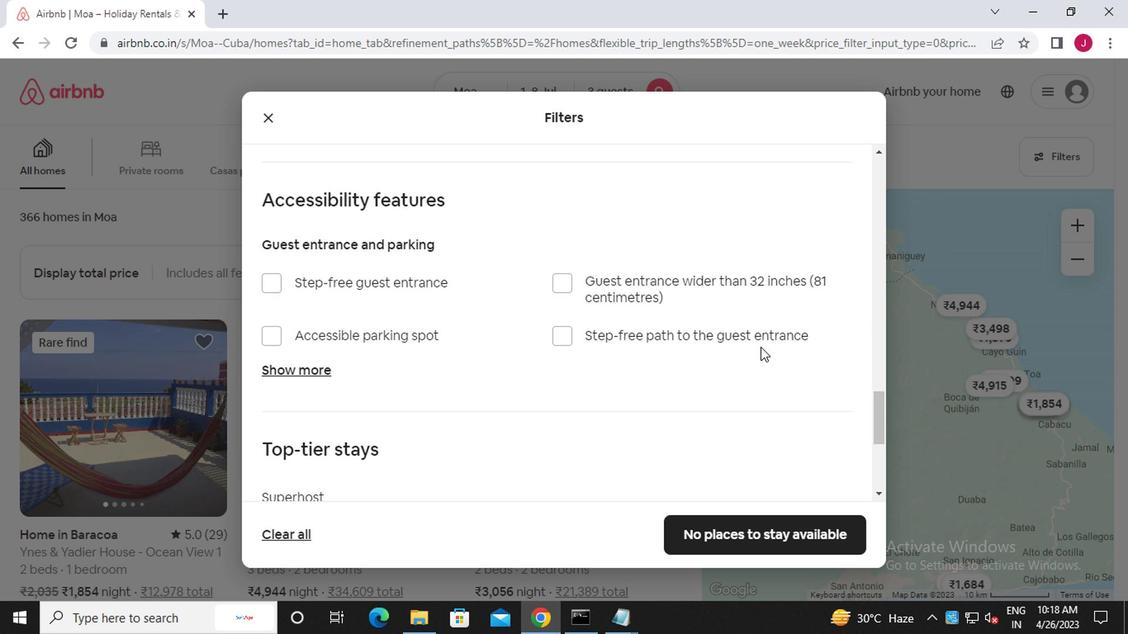 
Action: Mouse scrolled (757, 346) with delta (0, 0)
Screenshot: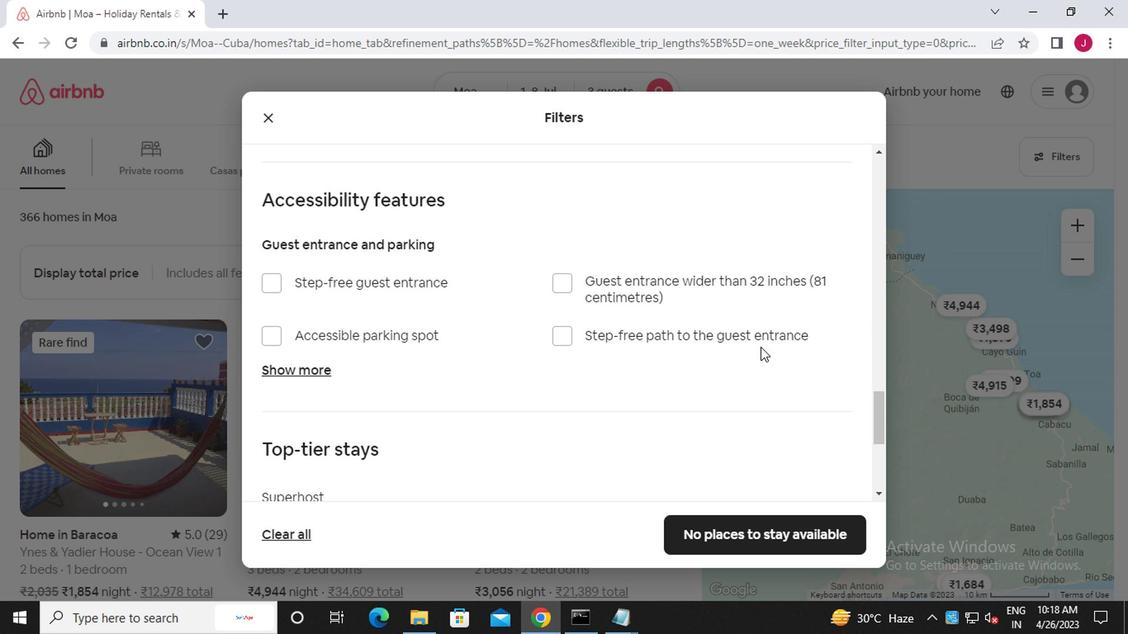 
Action: Mouse moved to (722, 532)
Screenshot: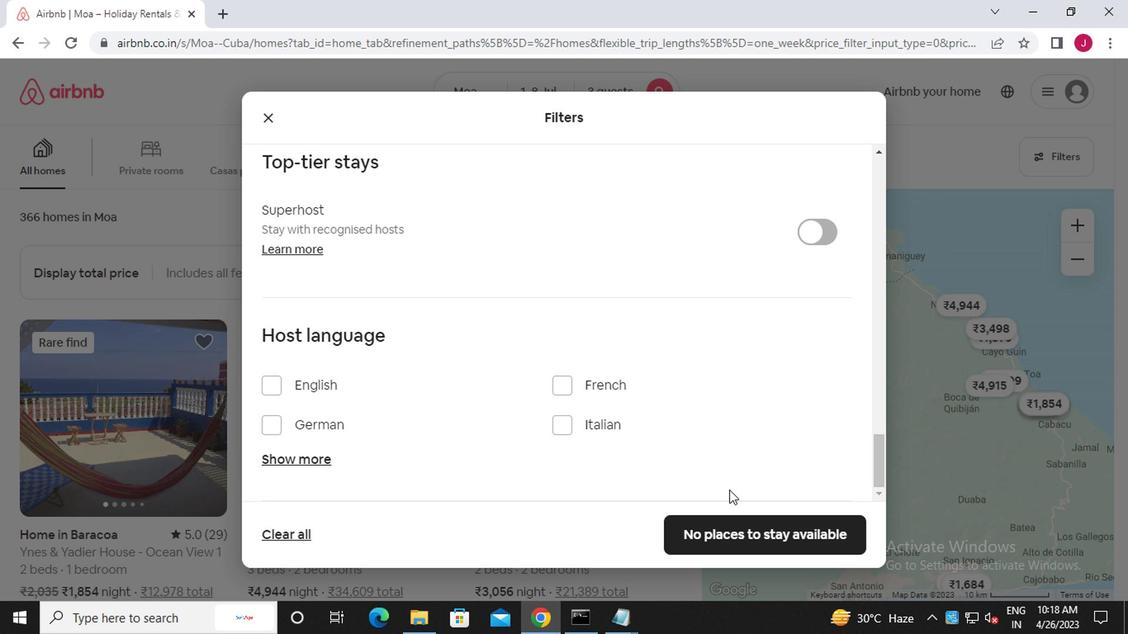 
Action: Mouse pressed left at (722, 532)
Screenshot: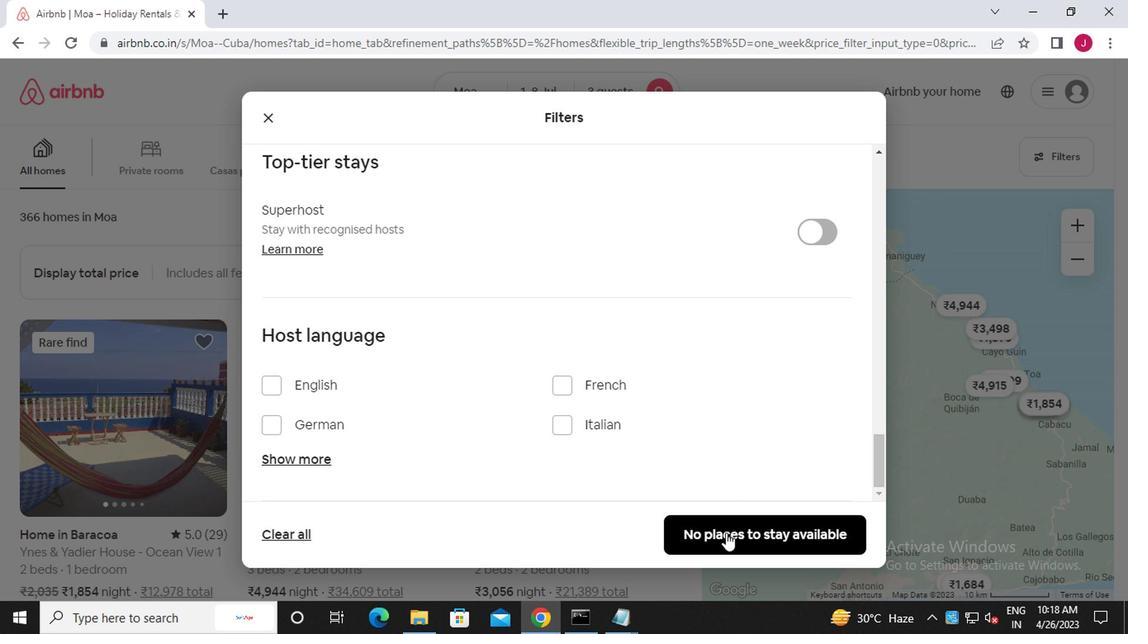 
Action: Mouse moved to (709, 521)
Screenshot: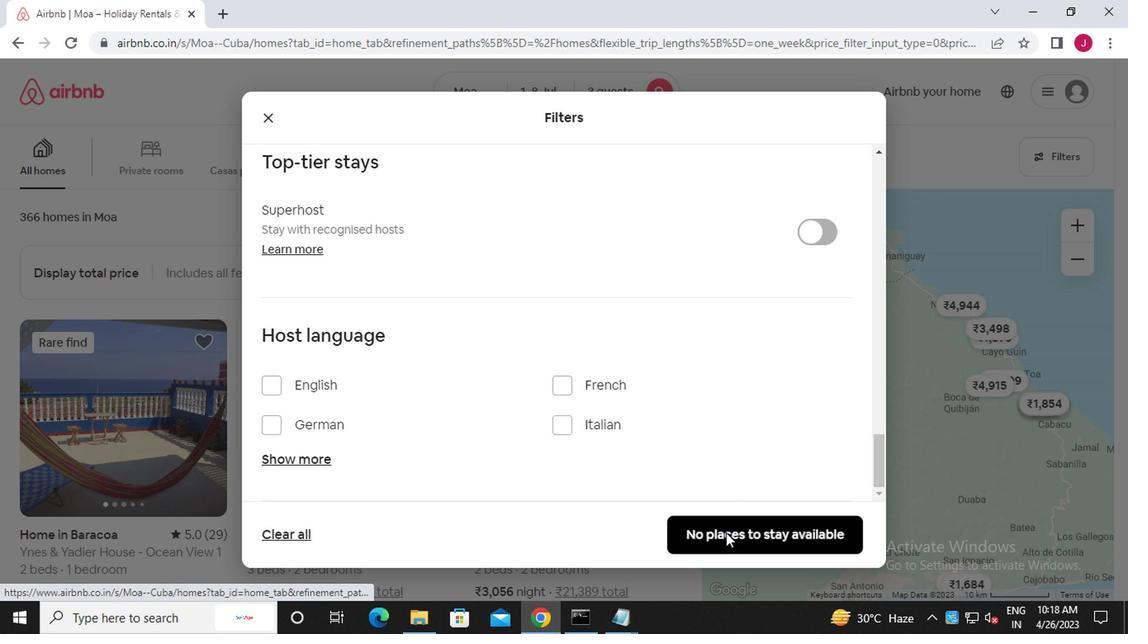 
